 Task: Create report for progress_update object.
Action: Mouse moved to (474, 83)
Screenshot: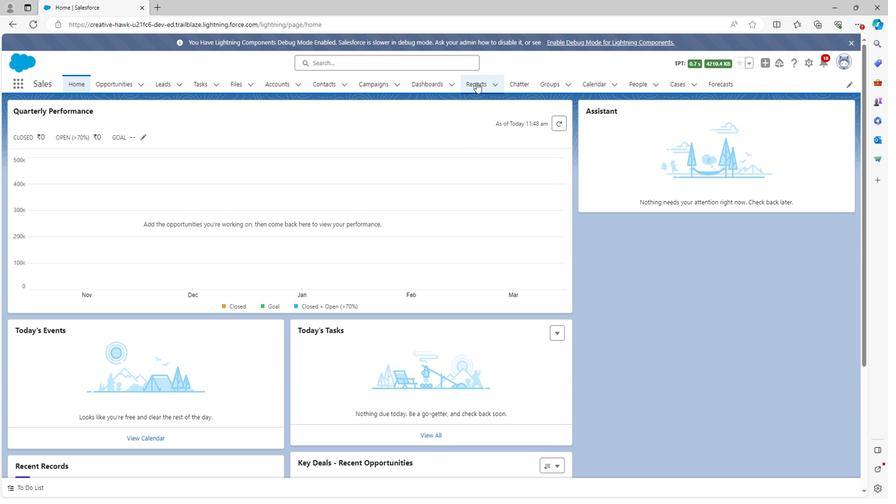 
Action: Mouse pressed left at (474, 83)
Screenshot: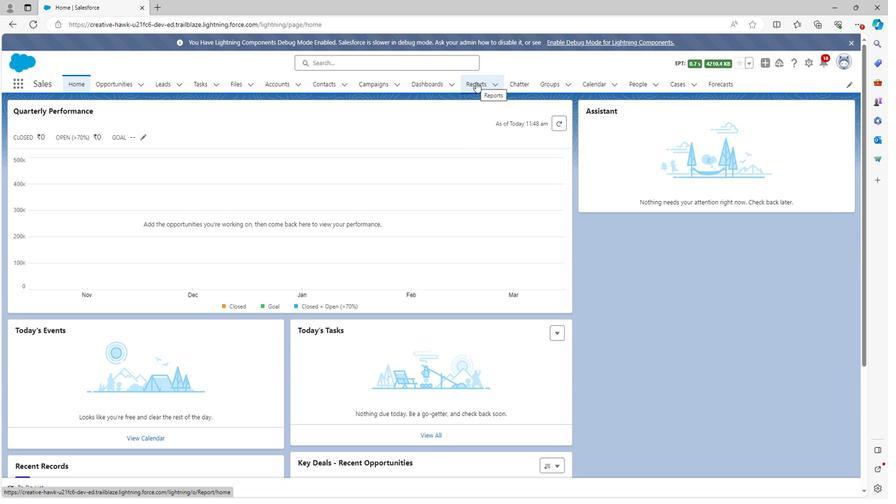 
Action: Mouse moved to (797, 121)
Screenshot: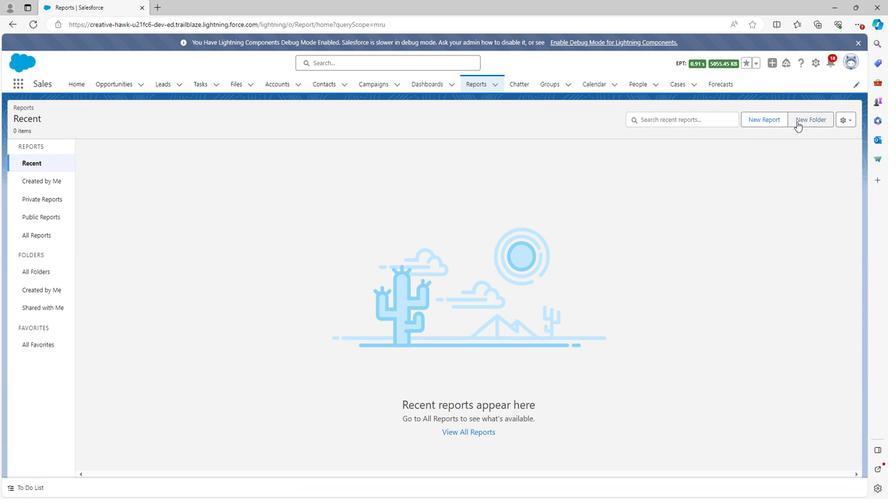 
Action: Mouse pressed left at (797, 121)
Screenshot: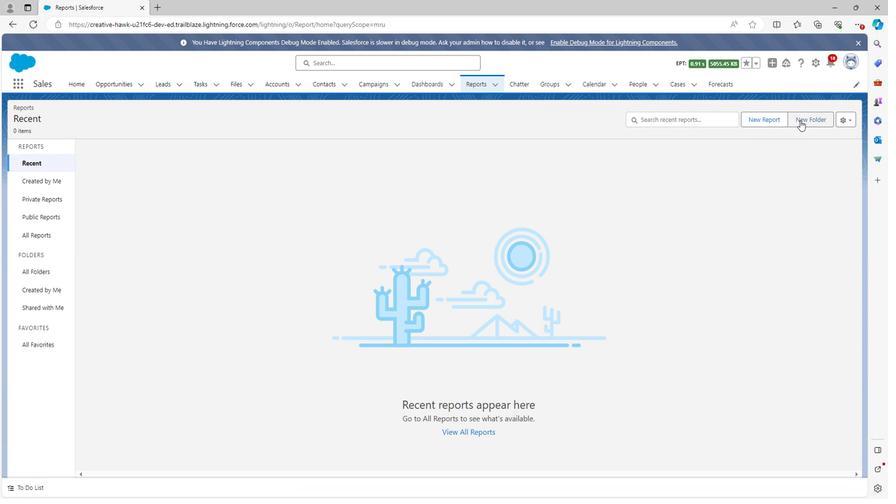 
Action: Mouse moved to (475, 242)
Screenshot: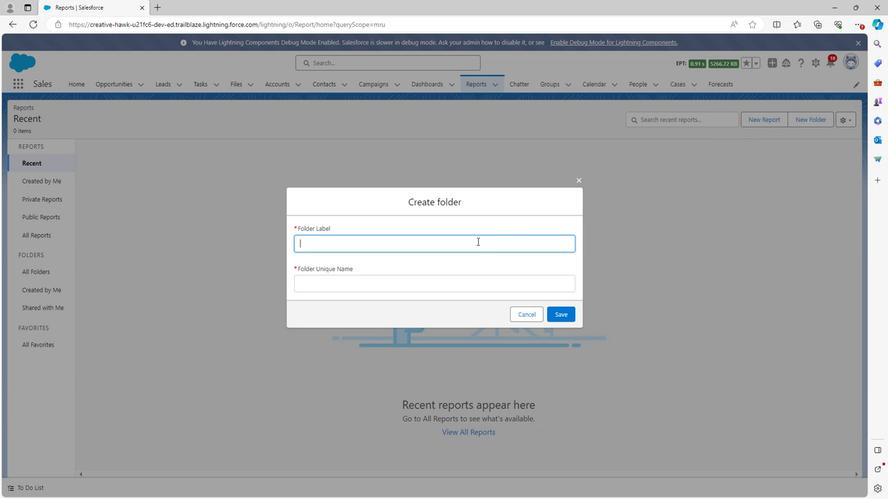 
Action: Mouse pressed left at (475, 242)
Screenshot: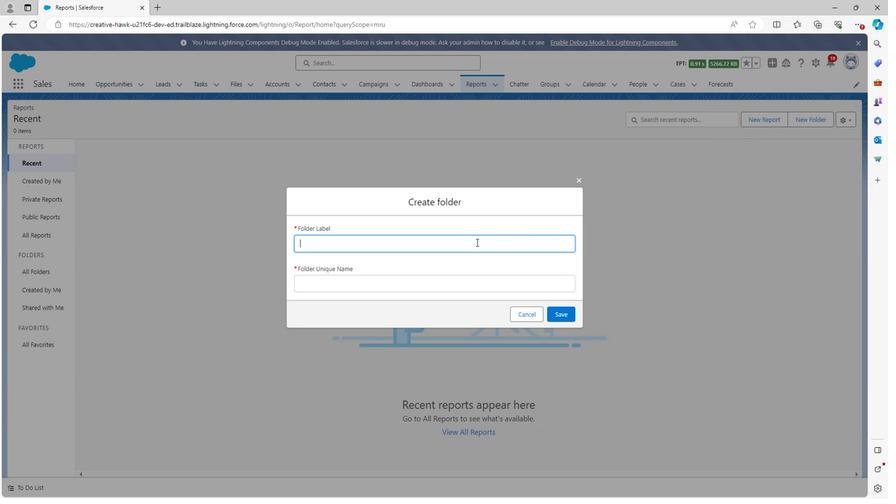 
Action: Mouse moved to (474, 244)
Screenshot: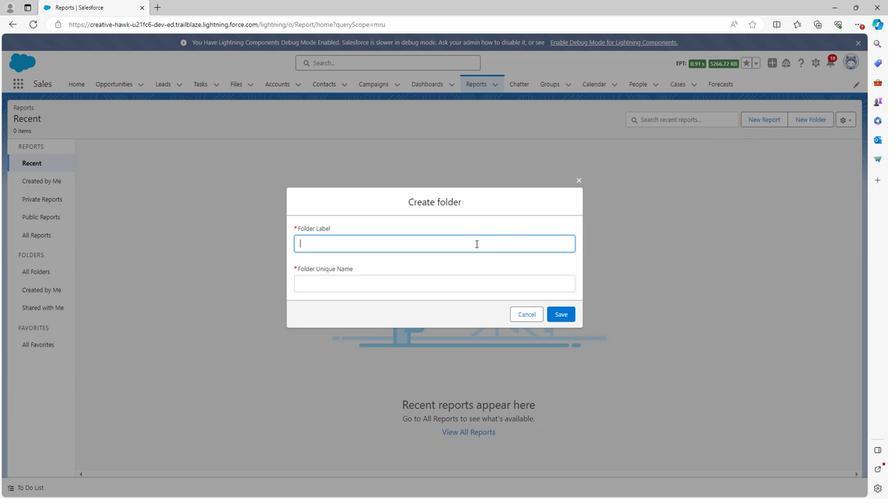 
Action: Key pressed test3
Screenshot: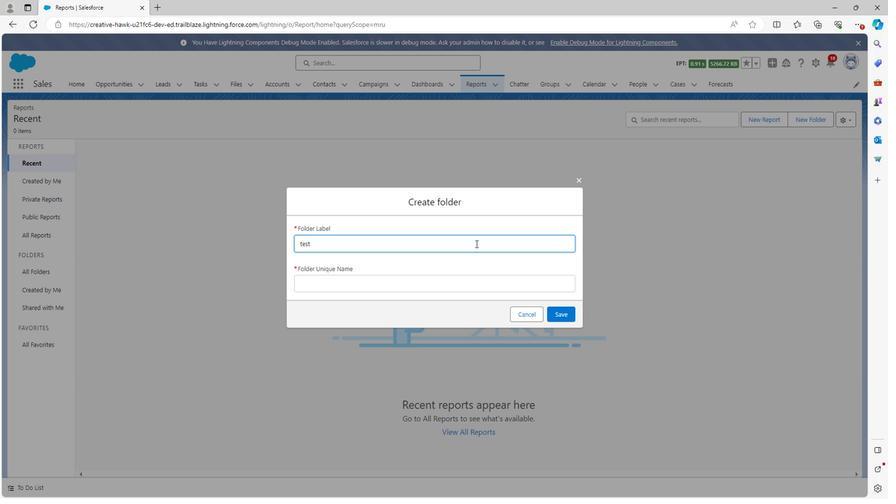 
Action: Mouse moved to (470, 258)
Screenshot: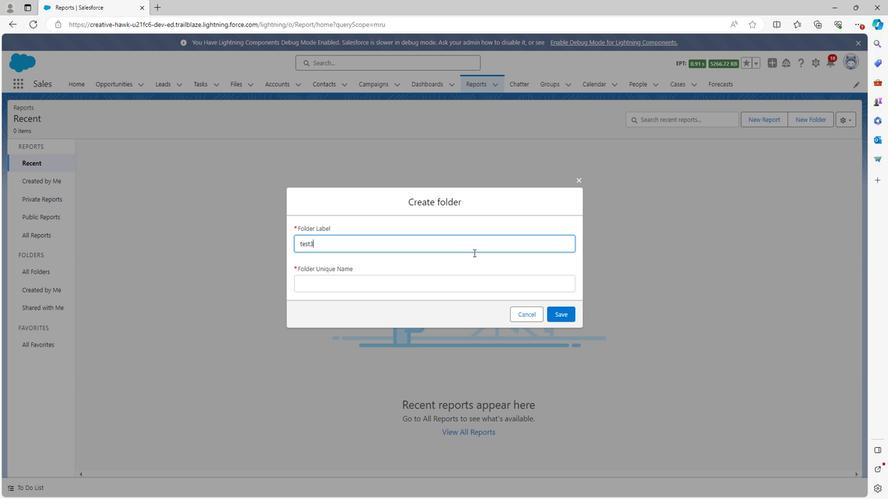 
Action: Mouse pressed left at (470, 258)
Screenshot: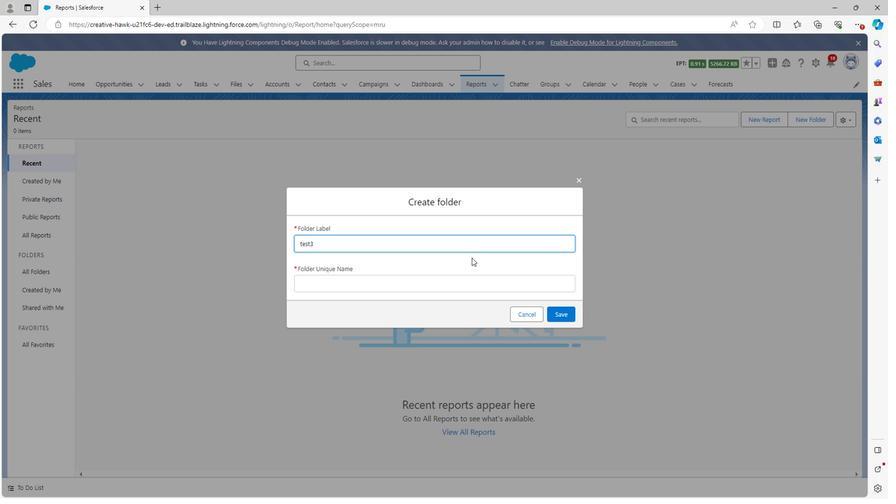 
Action: Mouse moved to (470, 263)
Screenshot: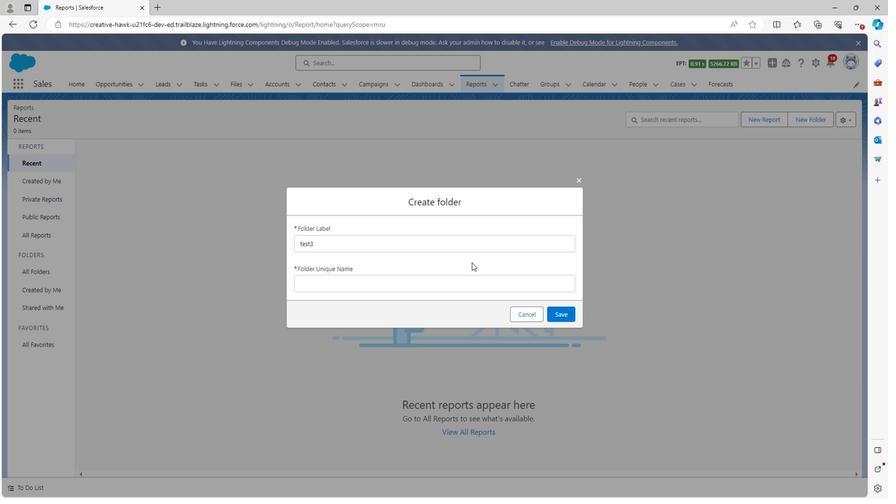 
Action: Mouse pressed left at (470, 263)
Screenshot: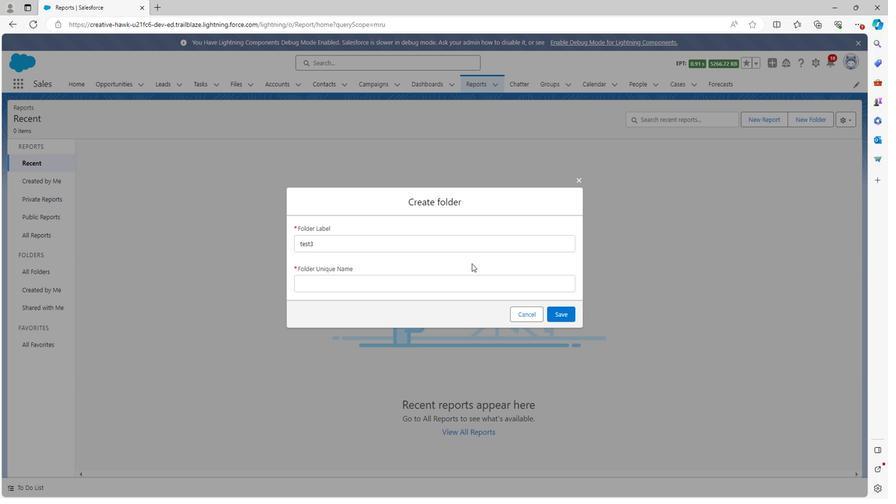 
Action: Mouse moved to (554, 315)
Screenshot: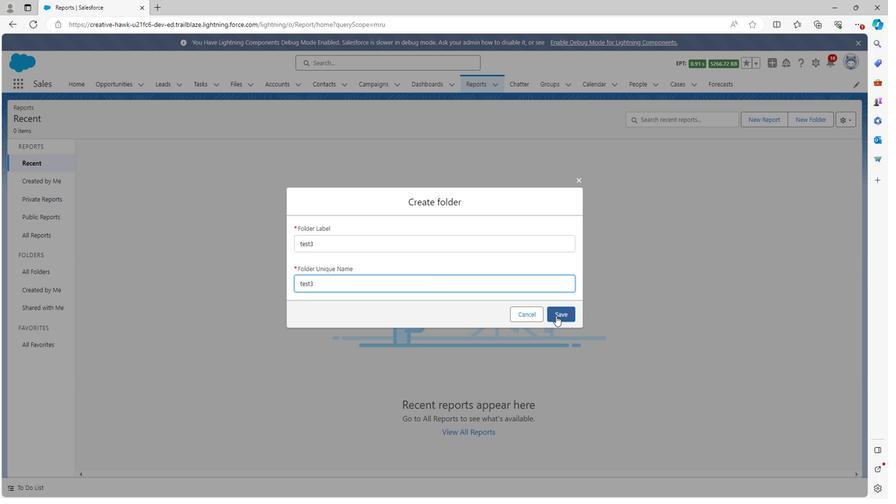 
Action: Mouse pressed left at (554, 315)
Screenshot: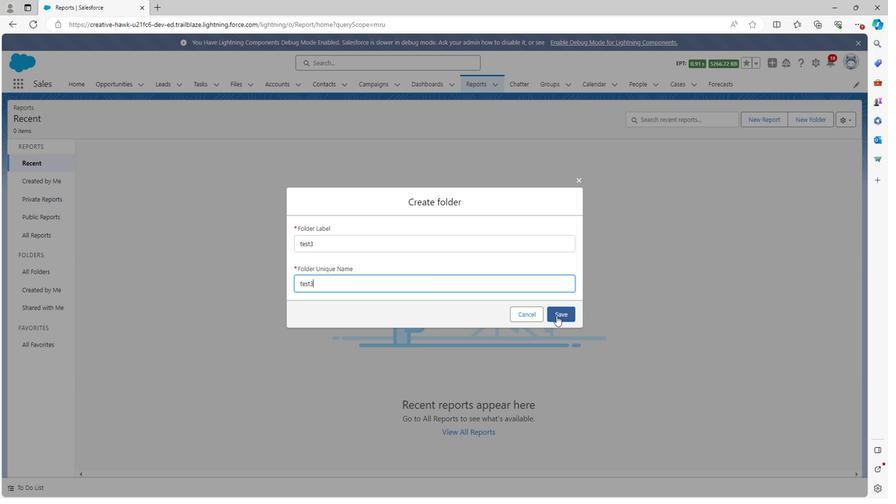 
Action: Mouse moved to (743, 120)
Screenshot: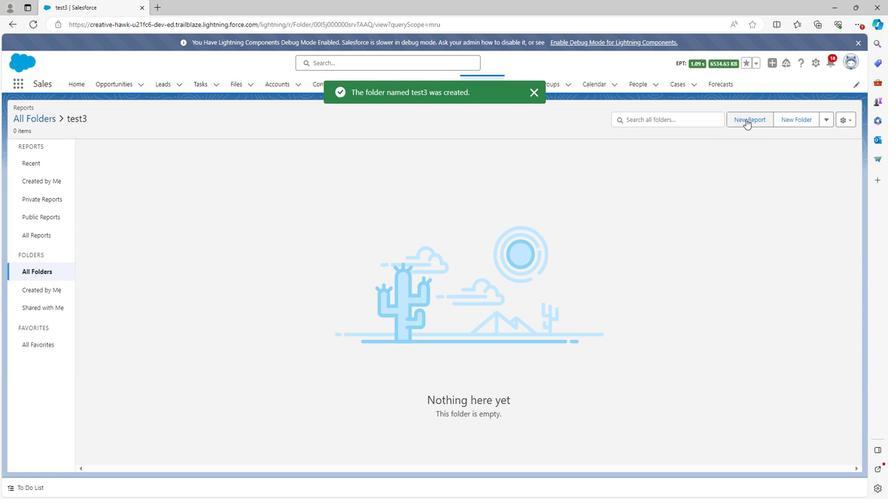 
Action: Mouse pressed left at (743, 120)
Screenshot: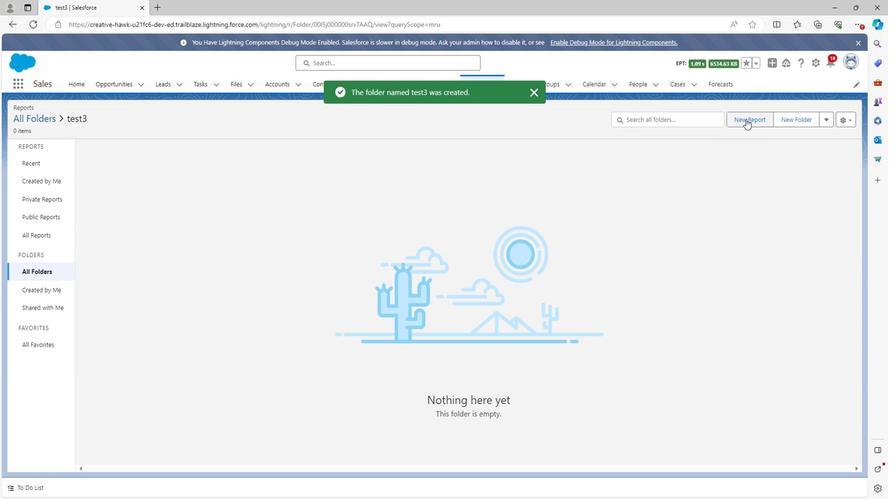 
Action: Mouse moved to (326, 294)
Screenshot: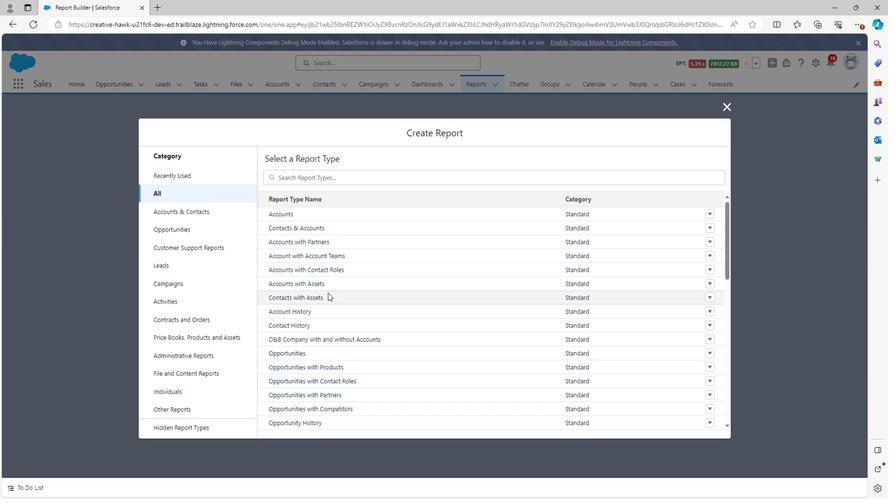 
Action: Mouse scrolled (326, 293) with delta (0, 0)
Screenshot: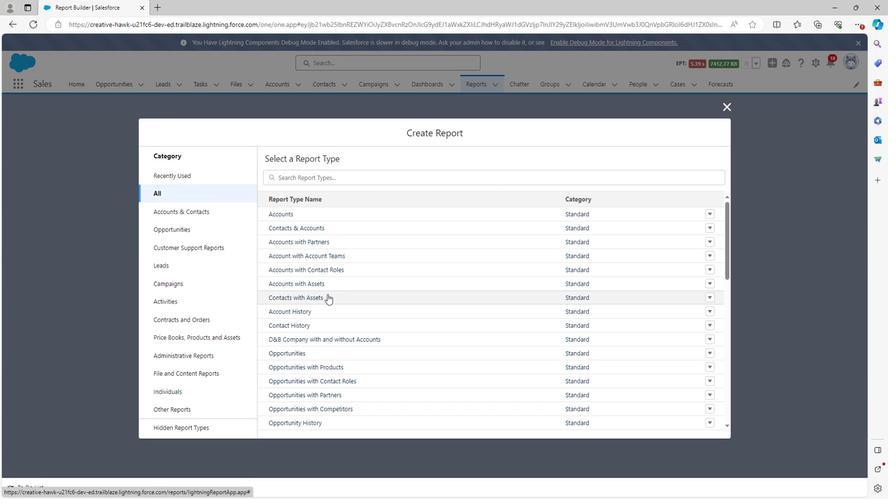
Action: Mouse scrolled (326, 293) with delta (0, 0)
Screenshot: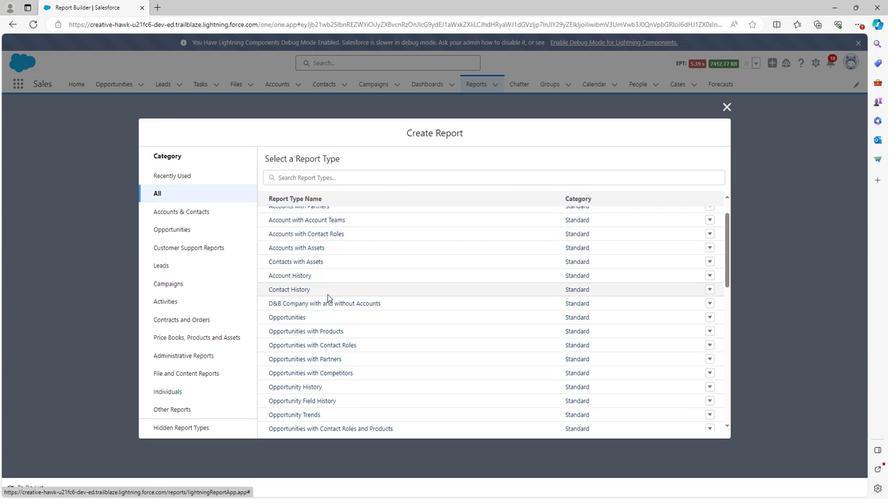 
Action: Mouse scrolled (326, 293) with delta (0, 0)
Screenshot: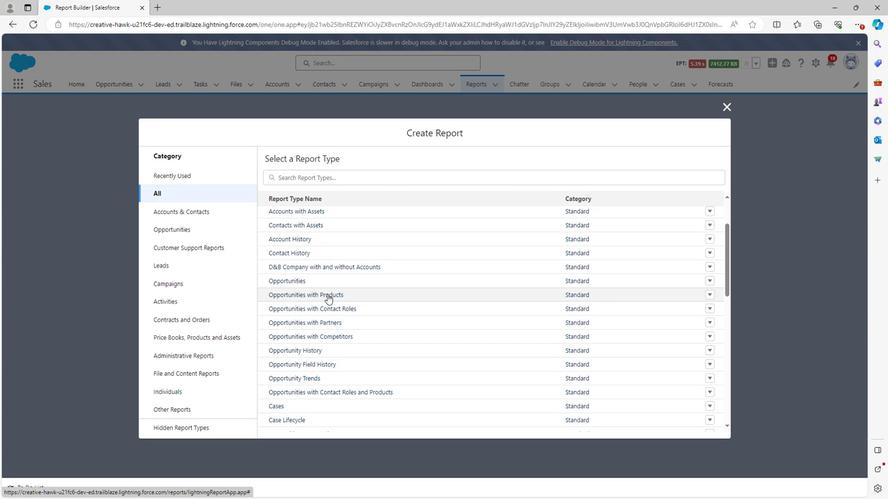 
Action: Mouse scrolled (326, 293) with delta (0, 0)
Screenshot: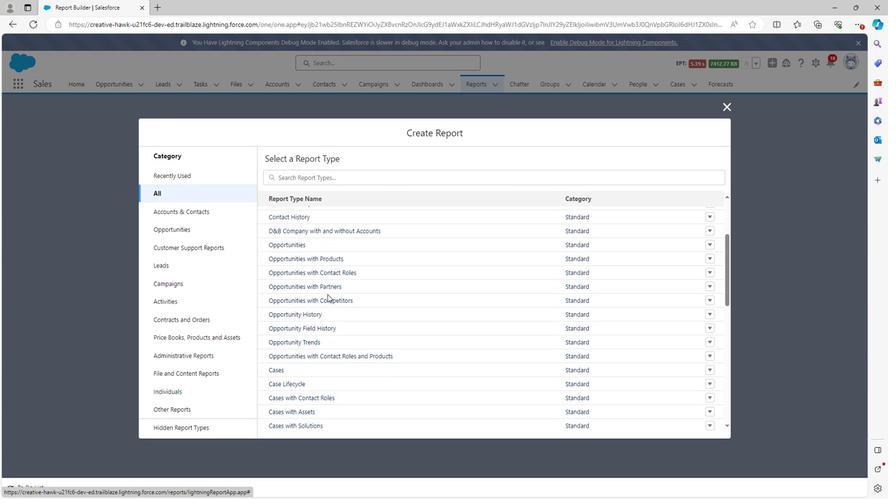 
Action: Mouse scrolled (326, 293) with delta (0, 0)
Screenshot: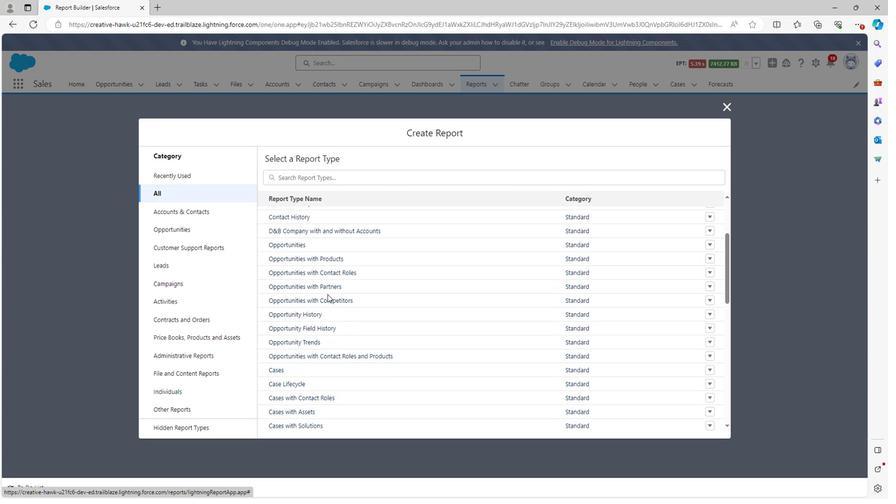 
Action: Mouse scrolled (326, 293) with delta (0, 0)
Screenshot: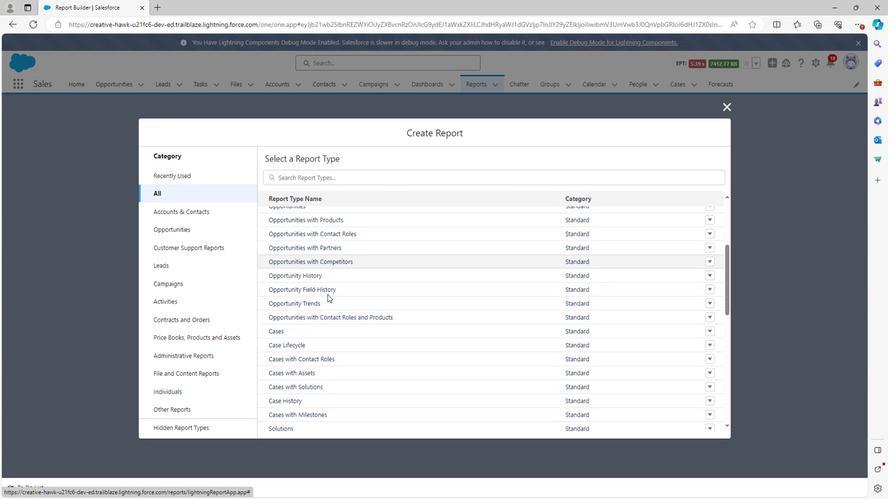 
Action: Mouse scrolled (326, 293) with delta (0, 0)
Screenshot: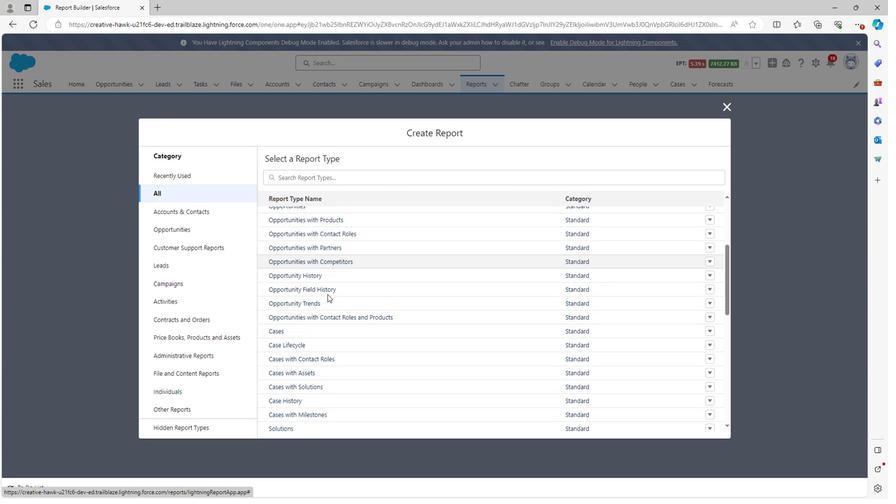 
Action: Mouse scrolled (326, 293) with delta (0, 0)
Screenshot: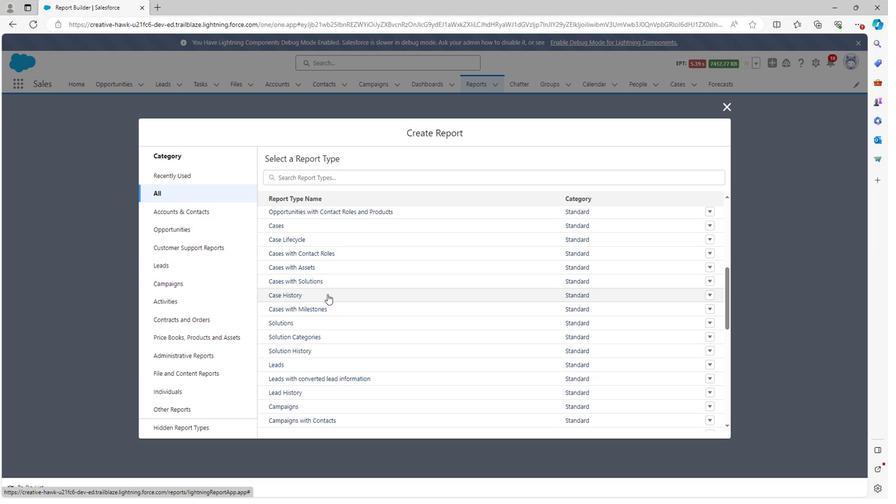 
Action: Mouse scrolled (326, 293) with delta (0, 0)
Screenshot: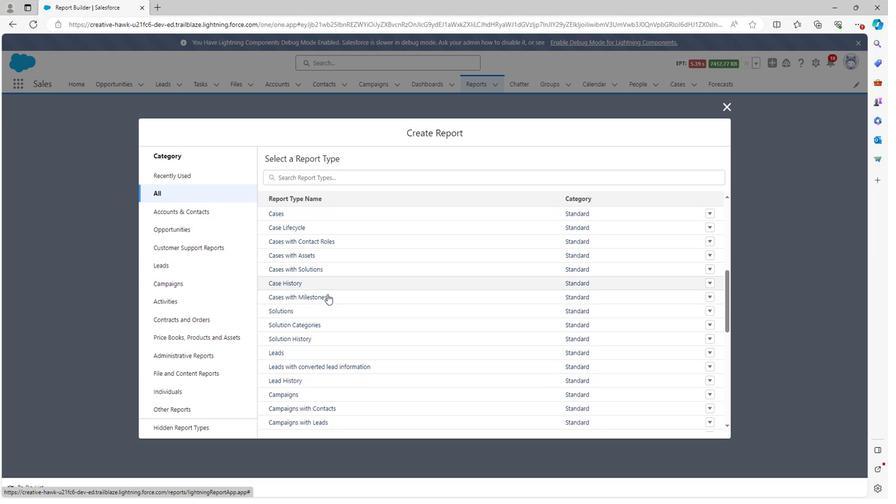 
Action: Mouse scrolled (326, 293) with delta (0, 0)
Screenshot: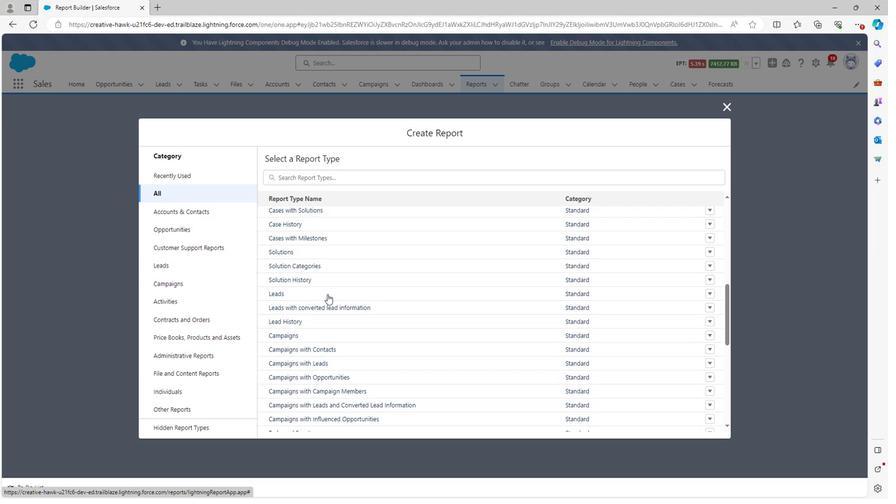 
Action: Mouse scrolled (326, 293) with delta (0, 0)
Screenshot: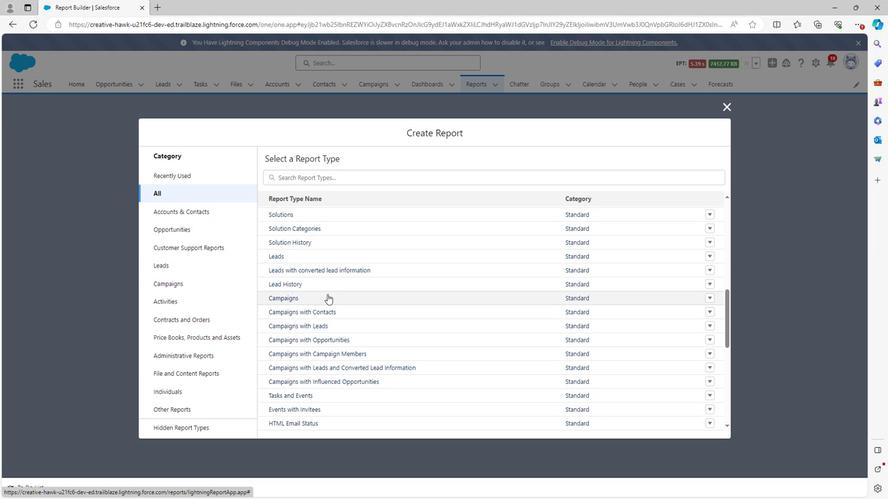 
Action: Mouse scrolled (326, 293) with delta (0, 0)
Screenshot: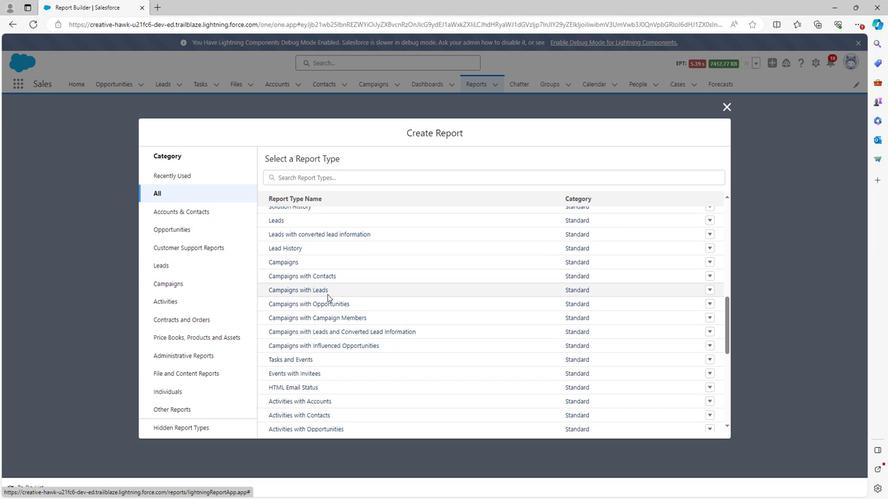 
Action: Mouse scrolled (326, 293) with delta (0, 0)
Screenshot: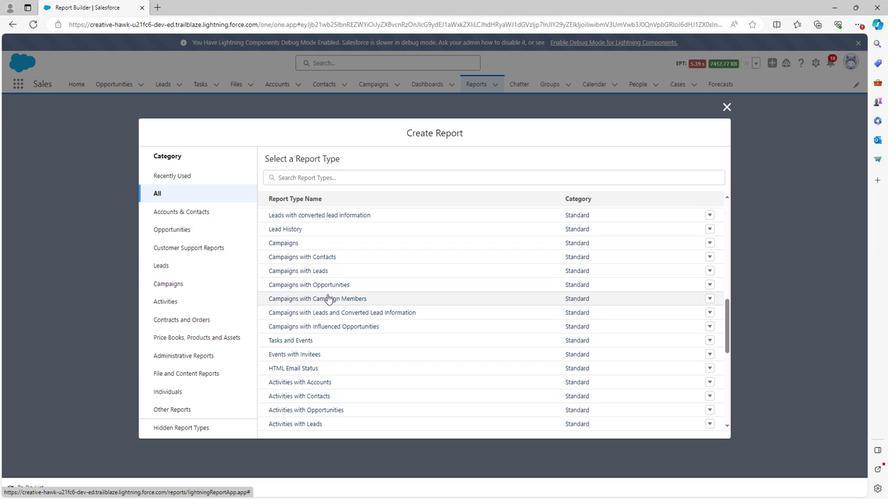 
Action: Mouse scrolled (326, 293) with delta (0, 0)
Screenshot: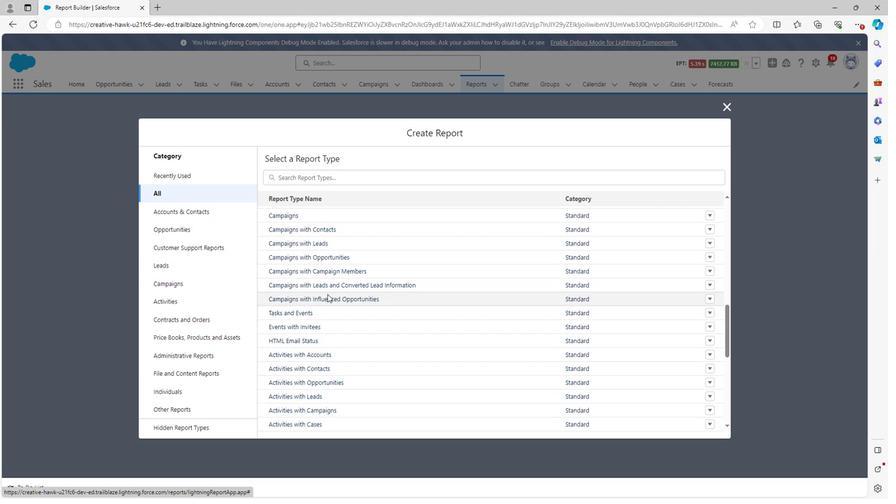 
Action: Mouse scrolled (326, 293) with delta (0, 0)
Screenshot: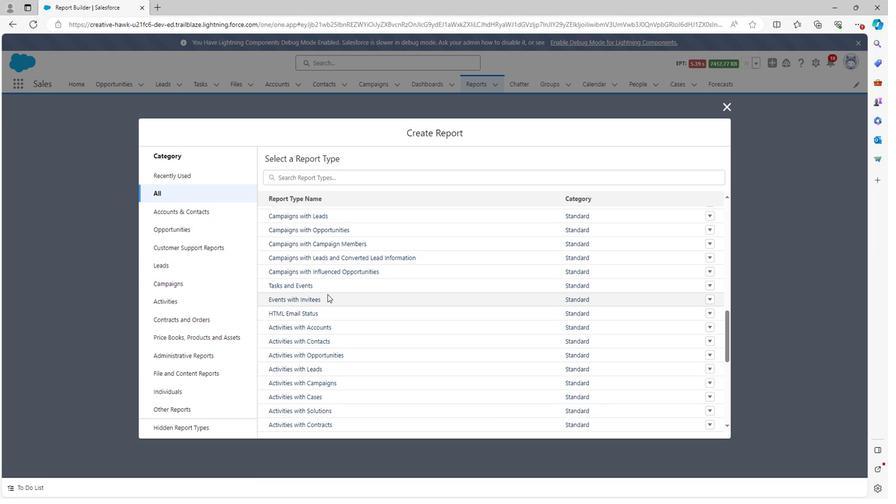 
Action: Mouse scrolled (326, 293) with delta (0, 0)
Screenshot: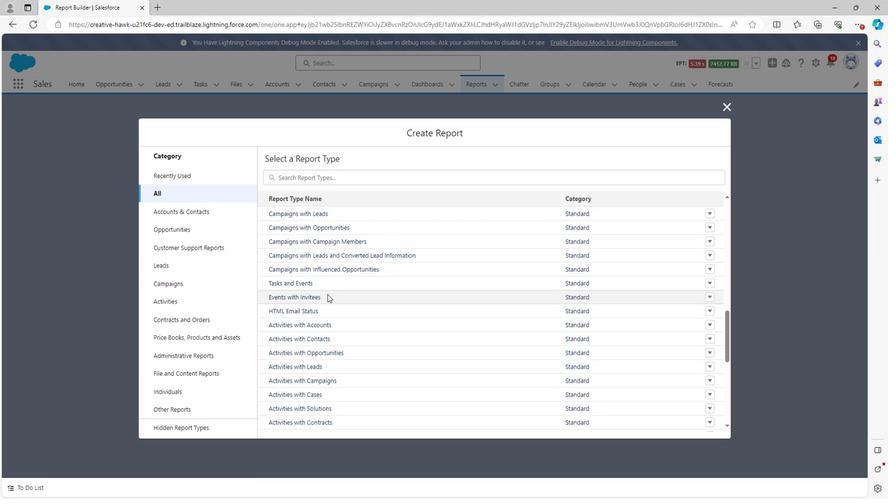 
Action: Mouse scrolled (326, 293) with delta (0, 0)
Screenshot: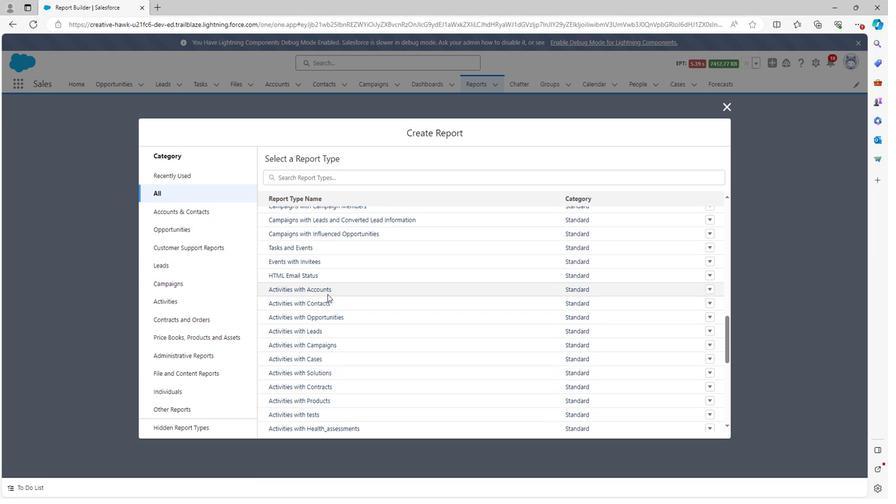 
Action: Mouse scrolled (326, 293) with delta (0, 0)
Screenshot: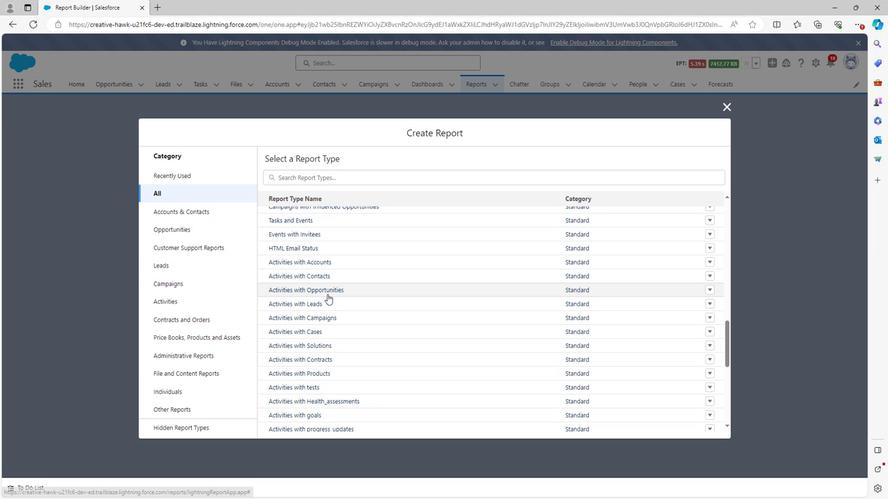 
Action: Mouse scrolled (326, 293) with delta (0, 0)
Screenshot: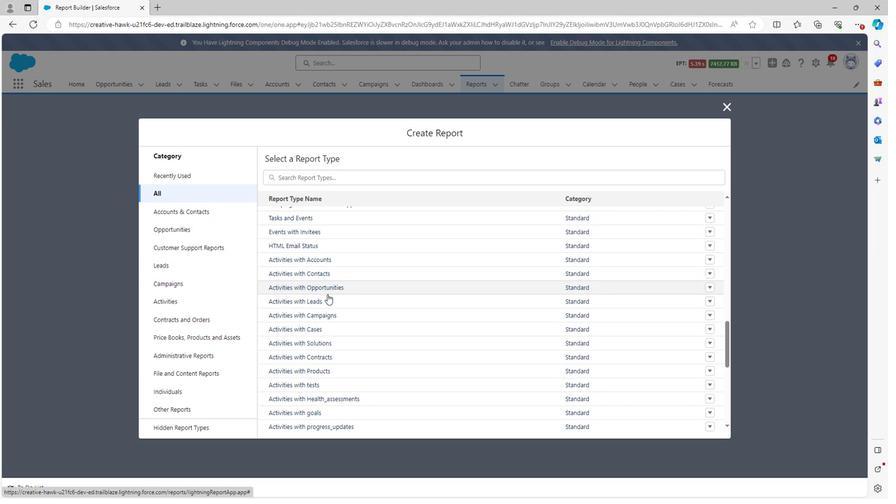 
Action: Mouse scrolled (326, 293) with delta (0, 0)
Screenshot: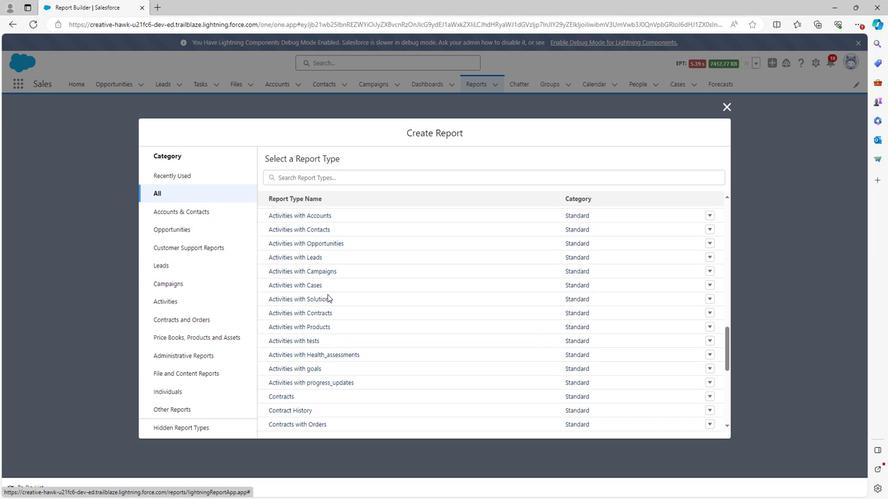 
Action: Mouse scrolled (326, 293) with delta (0, 0)
Screenshot: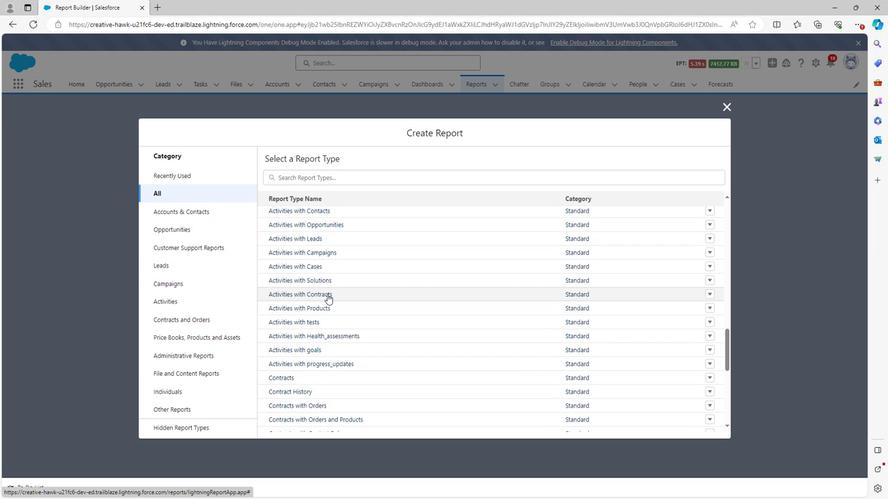 
Action: Mouse scrolled (326, 293) with delta (0, 0)
Screenshot: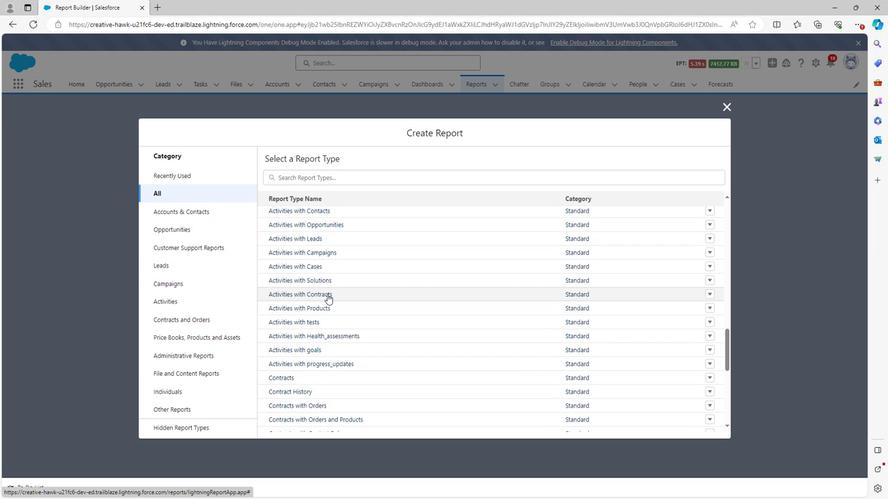 
Action: Mouse scrolled (326, 293) with delta (0, 0)
Screenshot: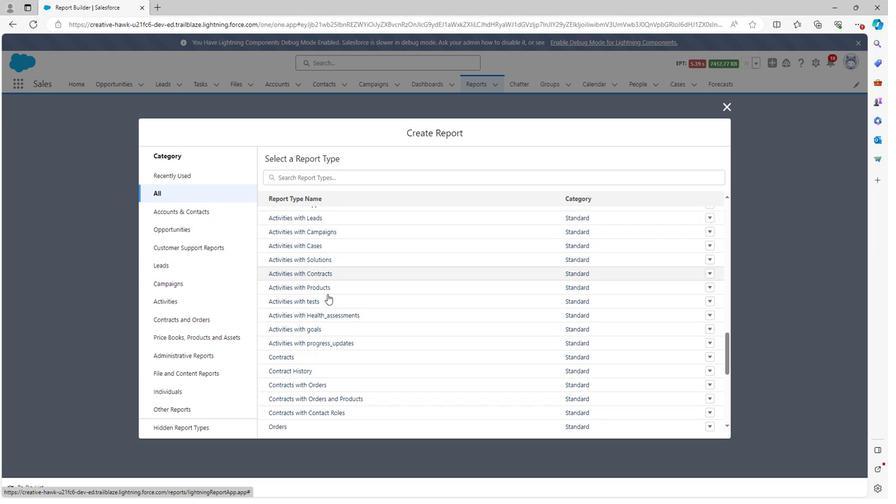 
Action: Mouse scrolled (326, 293) with delta (0, 0)
Screenshot: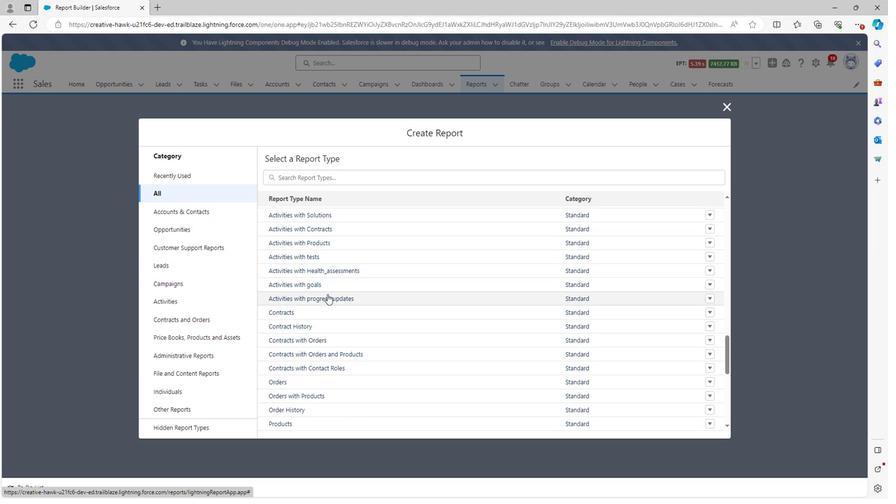 
Action: Mouse scrolled (326, 293) with delta (0, 0)
Screenshot: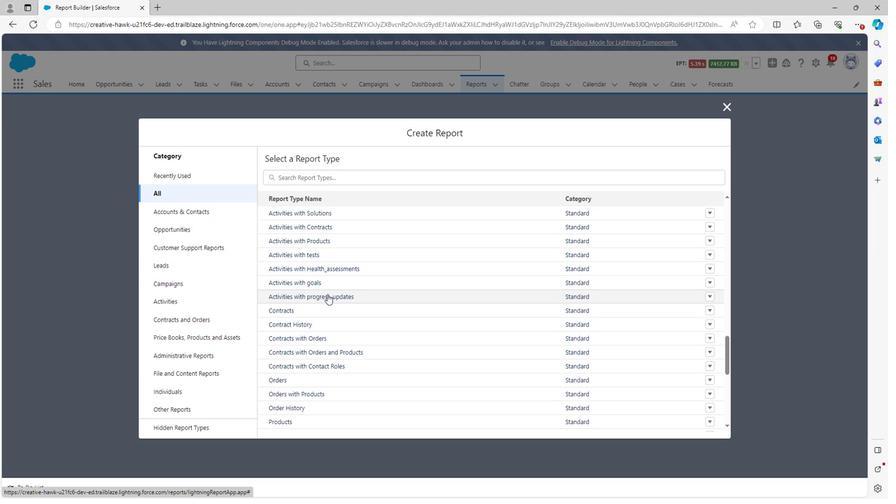 
Action: Mouse scrolled (326, 293) with delta (0, 0)
Screenshot: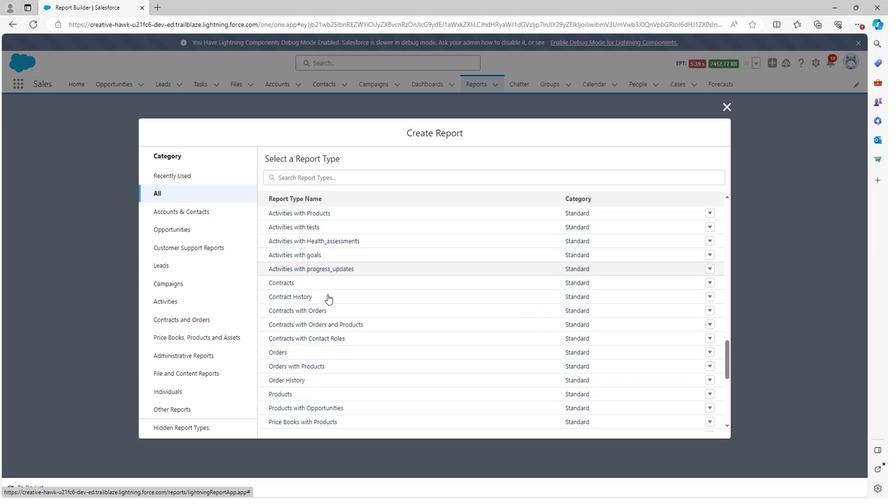 
Action: Mouse scrolled (326, 293) with delta (0, 0)
Screenshot: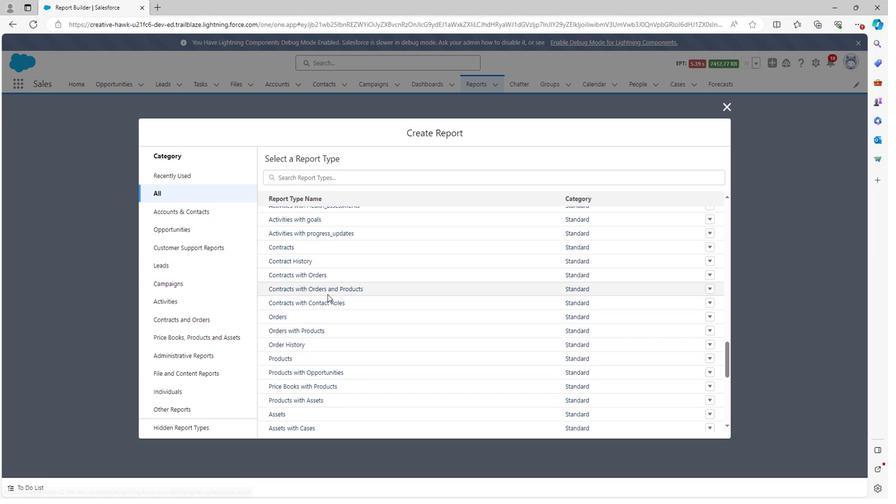 
Action: Mouse scrolled (326, 293) with delta (0, 0)
Screenshot: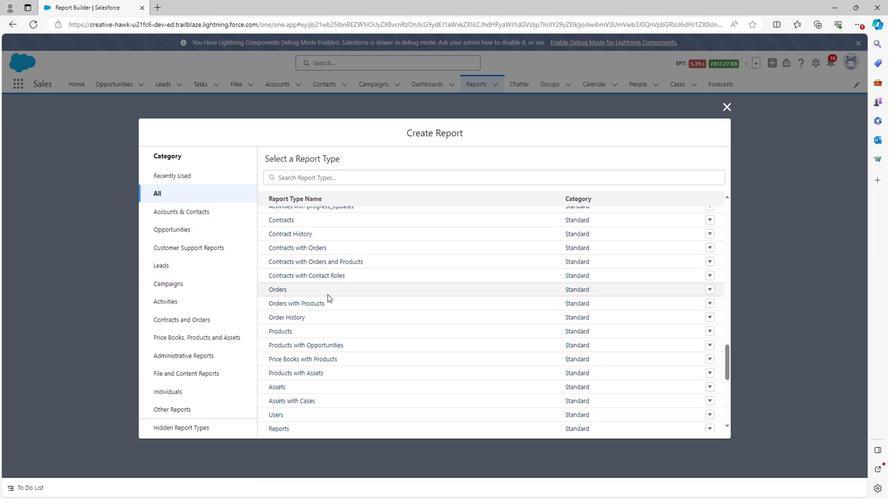 
Action: Mouse scrolled (326, 293) with delta (0, 0)
Screenshot: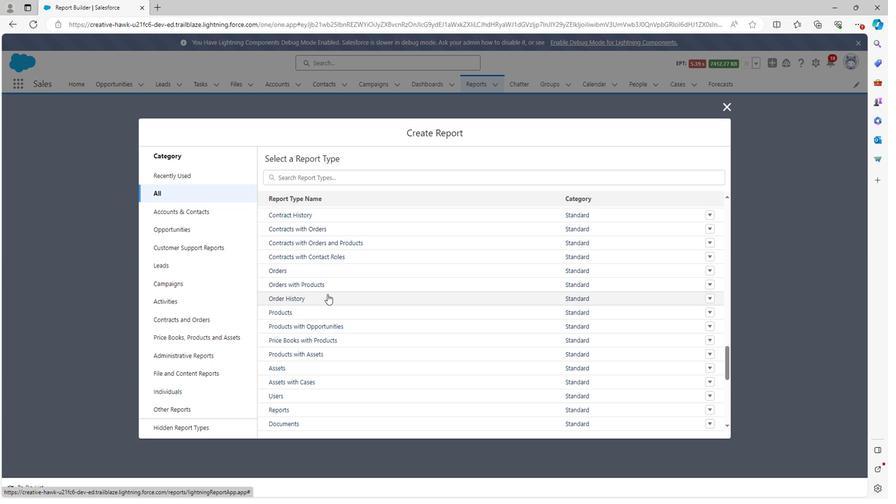 
Action: Mouse scrolled (326, 293) with delta (0, 0)
Screenshot: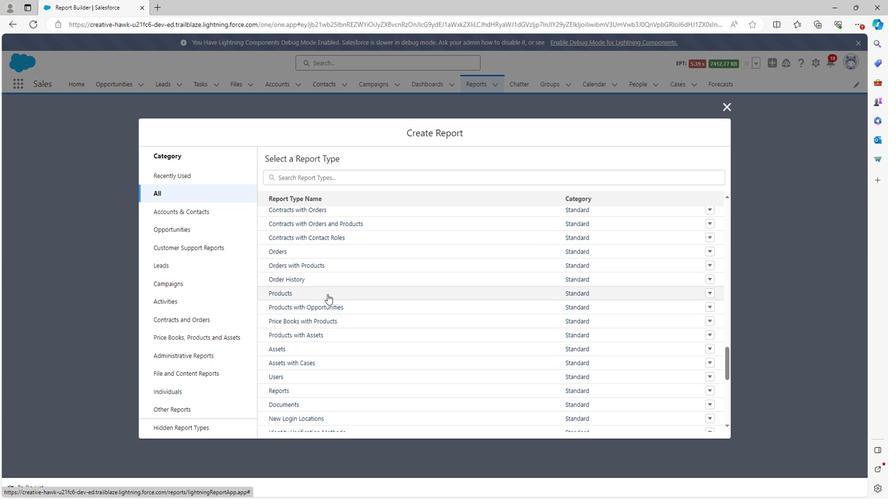 
Action: Mouse scrolled (326, 293) with delta (0, 0)
Screenshot: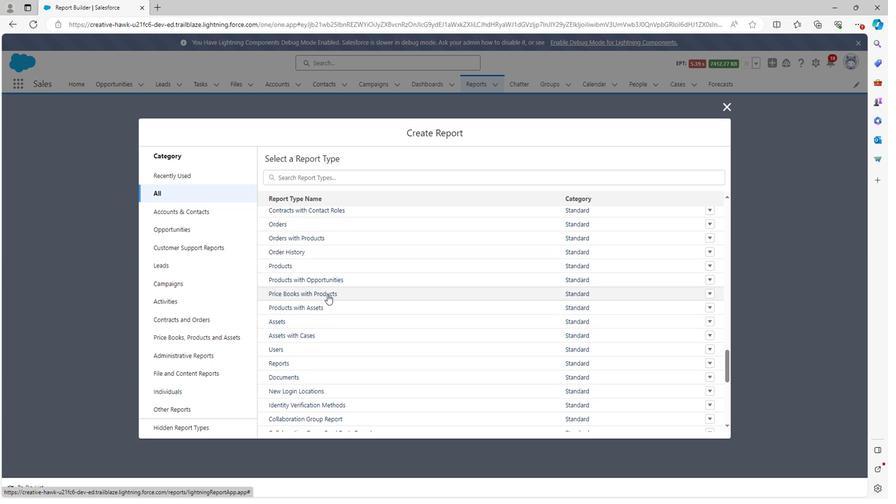 
Action: Mouse scrolled (326, 293) with delta (0, 0)
Screenshot: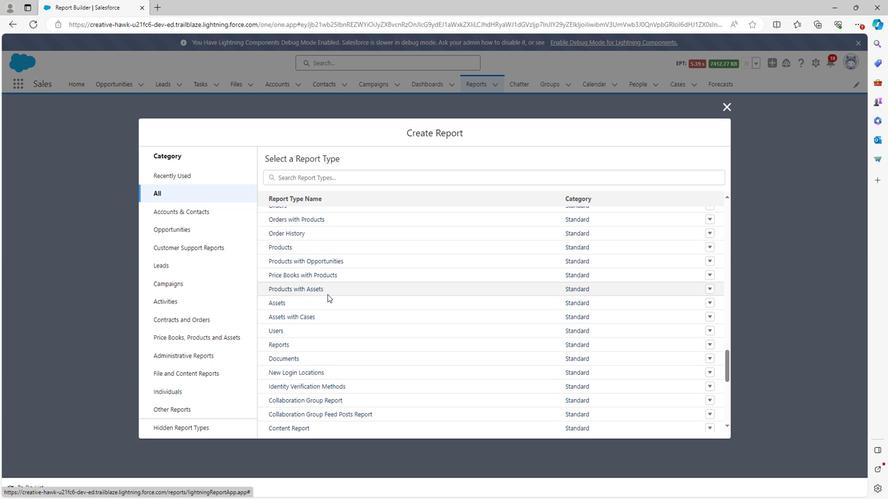 
Action: Mouse scrolled (326, 293) with delta (0, 0)
Screenshot: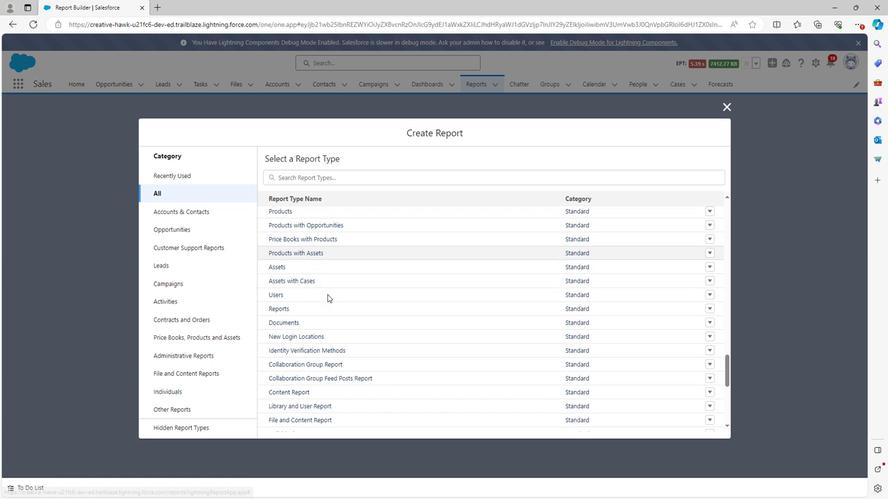 
Action: Mouse scrolled (326, 293) with delta (0, 0)
Screenshot: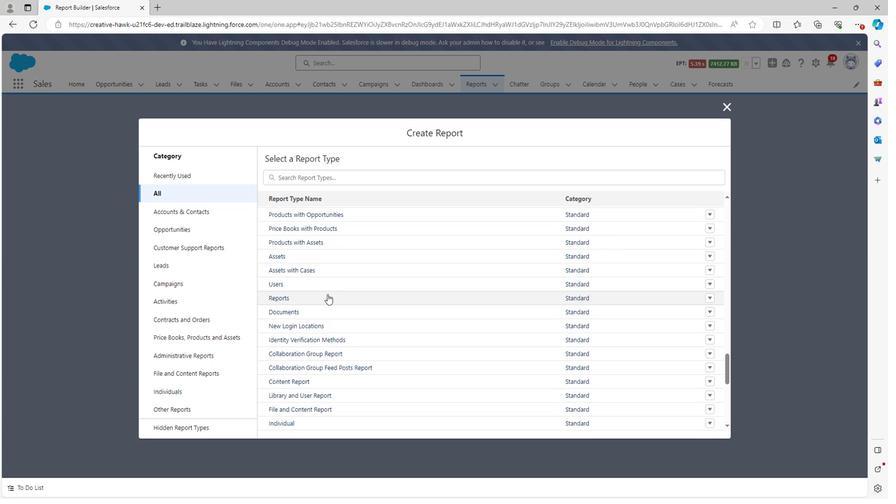 
Action: Mouse scrolled (326, 293) with delta (0, 0)
Screenshot: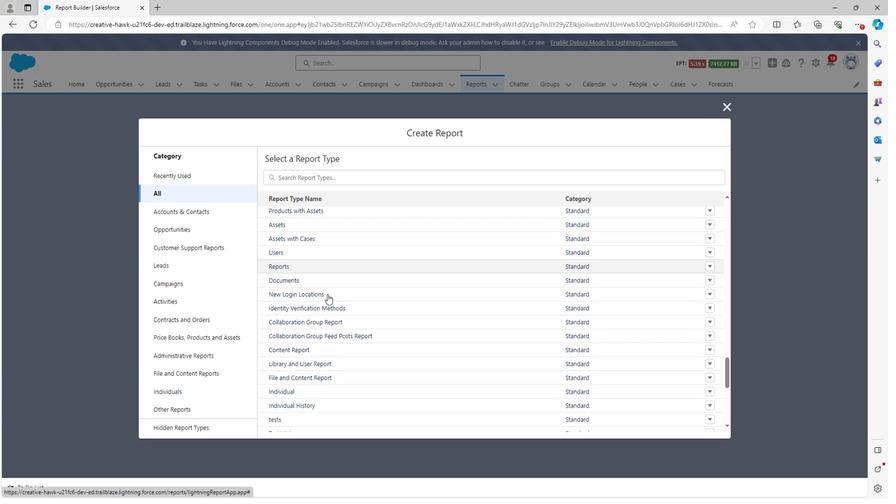 
Action: Mouse scrolled (326, 293) with delta (0, 0)
Screenshot: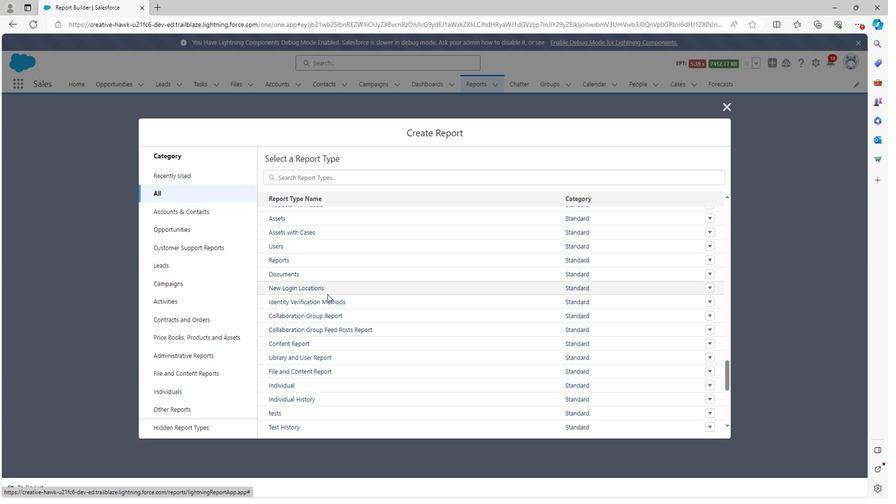
Action: Mouse scrolled (326, 293) with delta (0, 0)
Screenshot: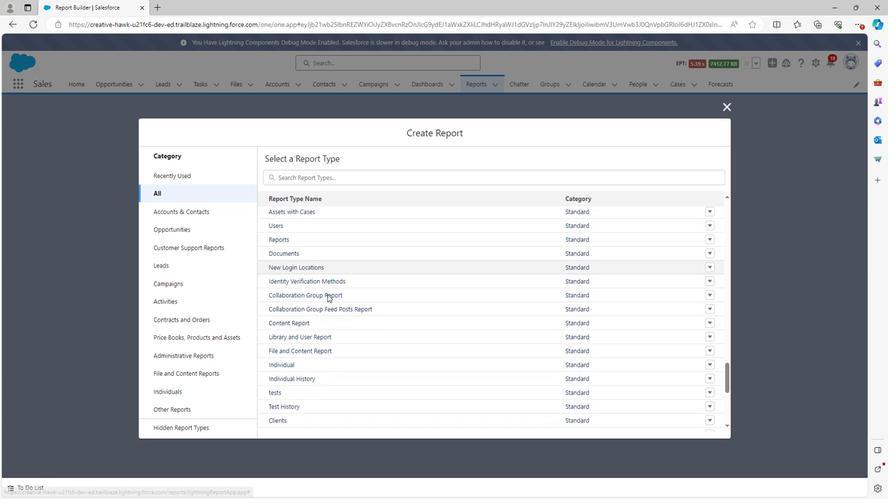 
Action: Mouse scrolled (326, 293) with delta (0, 0)
Screenshot: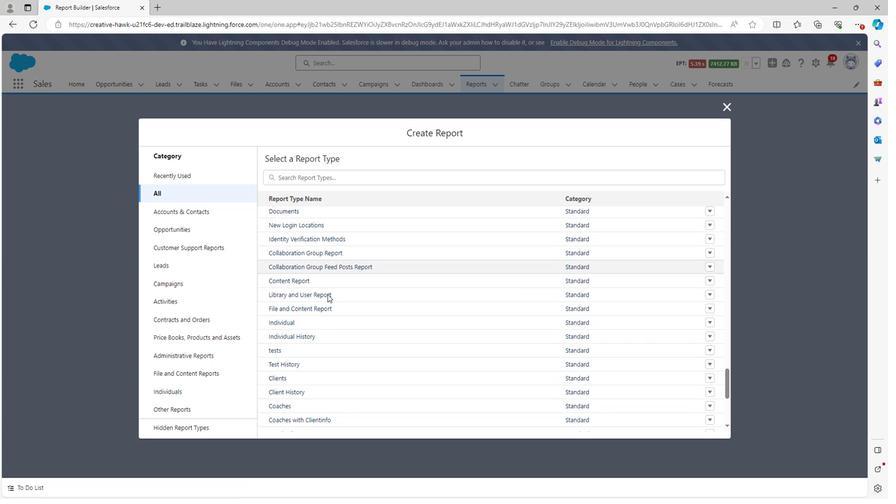 
Action: Mouse scrolled (326, 293) with delta (0, 0)
Screenshot: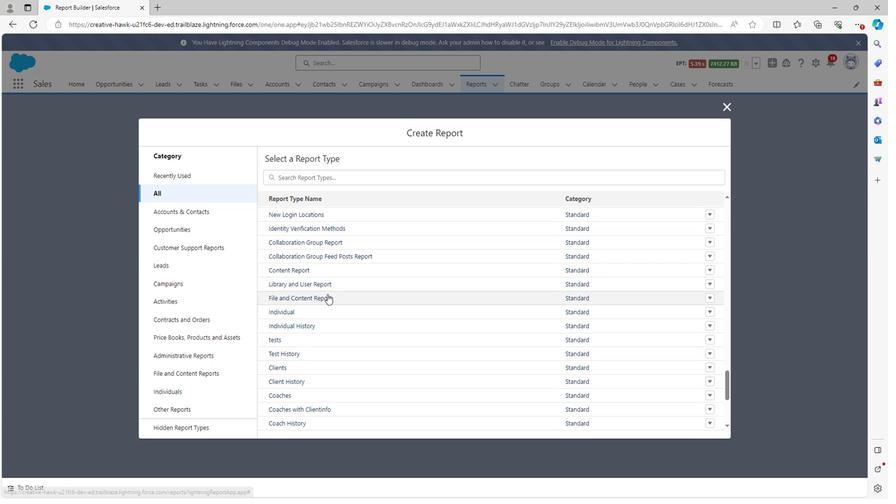
Action: Mouse scrolled (326, 293) with delta (0, 0)
Screenshot: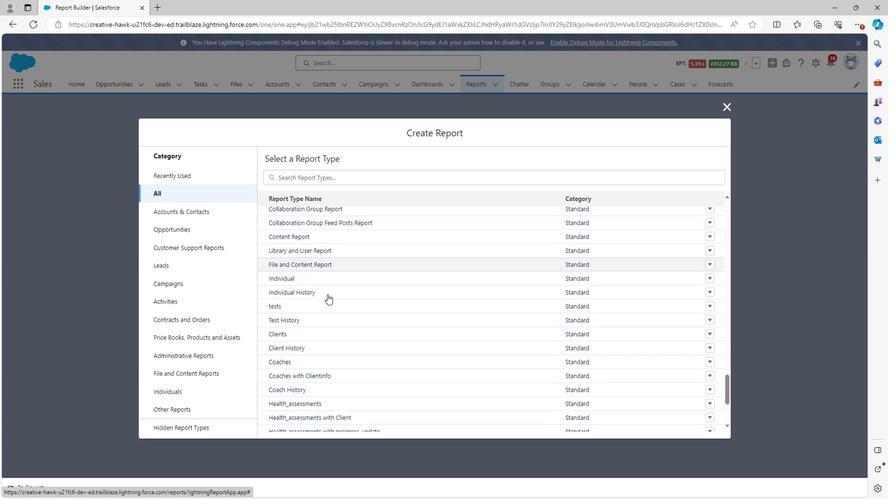 
Action: Mouse moved to (197, 262)
Screenshot: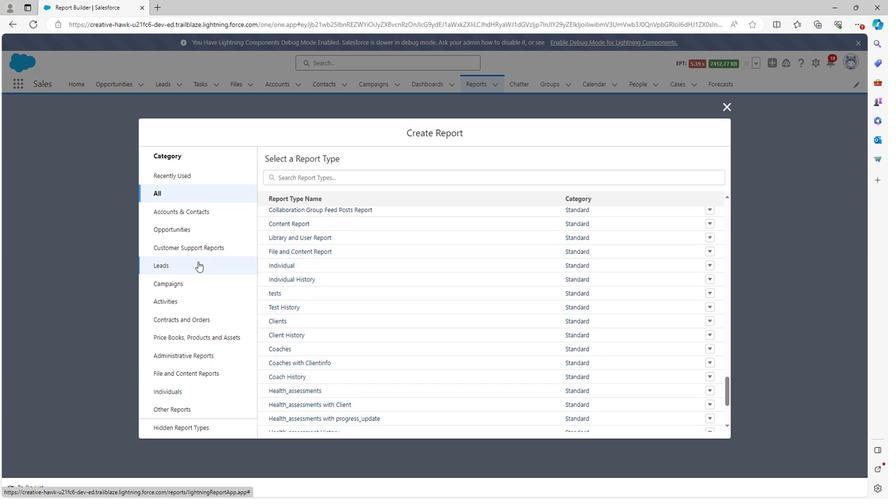 
Action: Mouse scrolled (197, 261) with delta (0, 0)
Screenshot: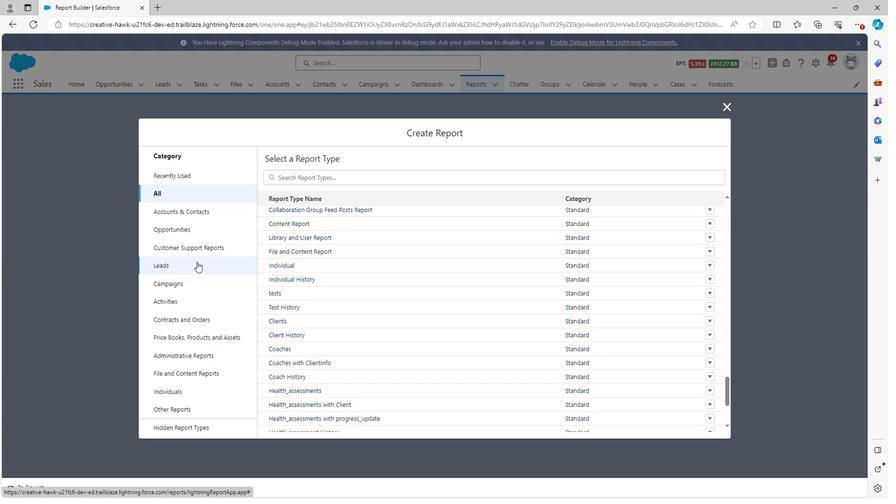 
Action: Mouse moved to (170, 229)
Screenshot: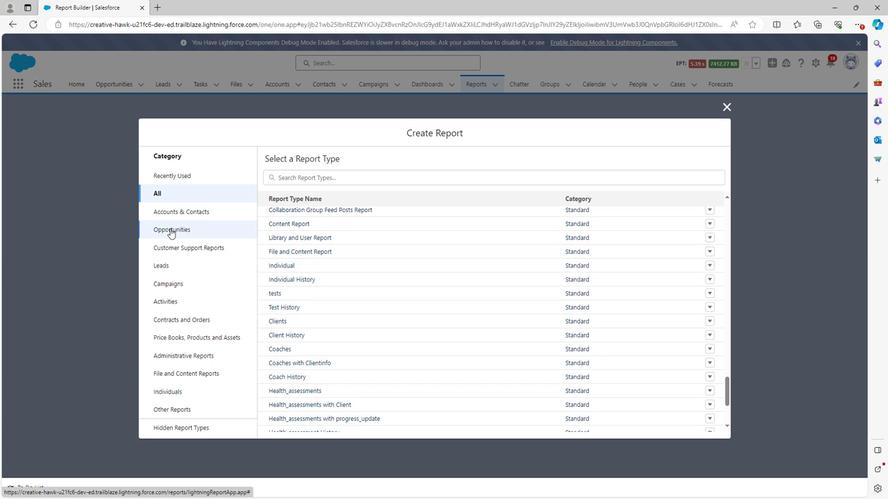 
Action: Mouse pressed left at (170, 229)
Screenshot: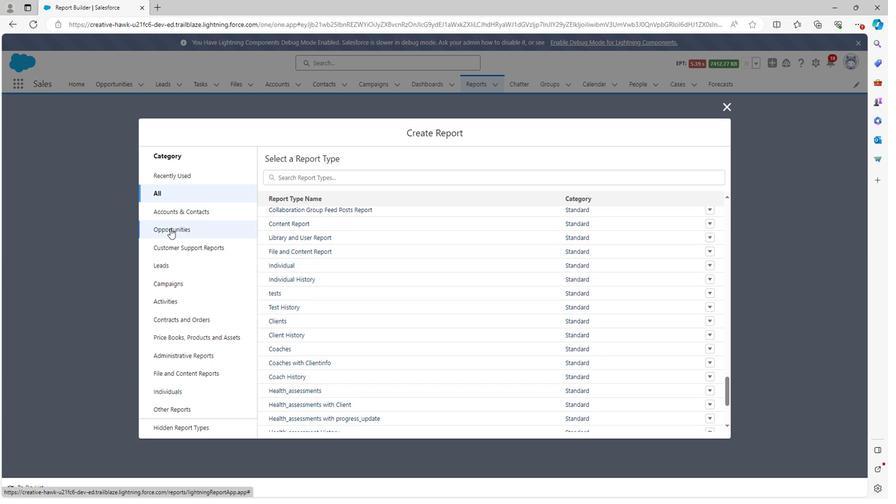 
Action: Mouse moved to (169, 242)
Screenshot: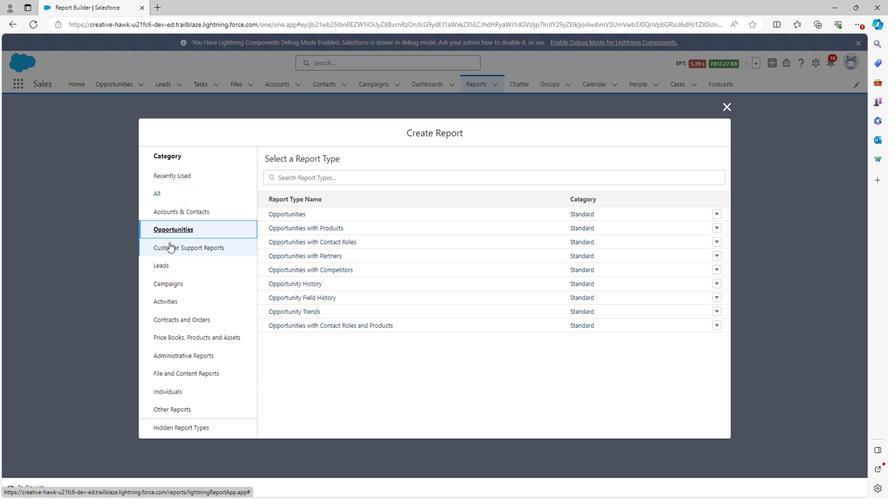 
Action: Mouse pressed left at (169, 242)
Screenshot: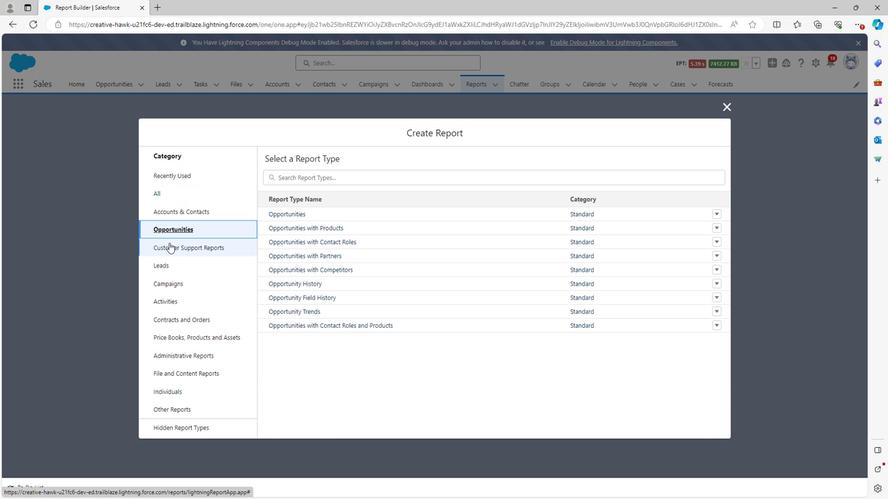 
Action: Mouse moved to (288, 256)
Screenshot: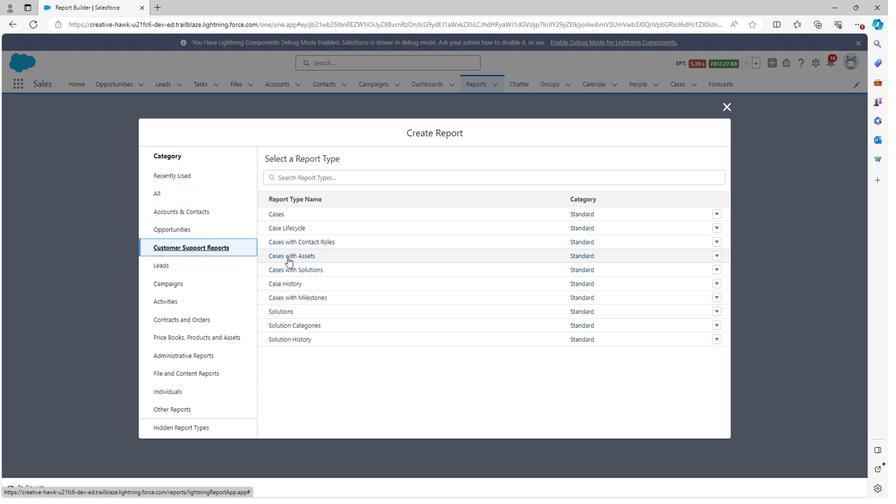 
Action: Mouse pressed left at (288, 256)
Screenshot: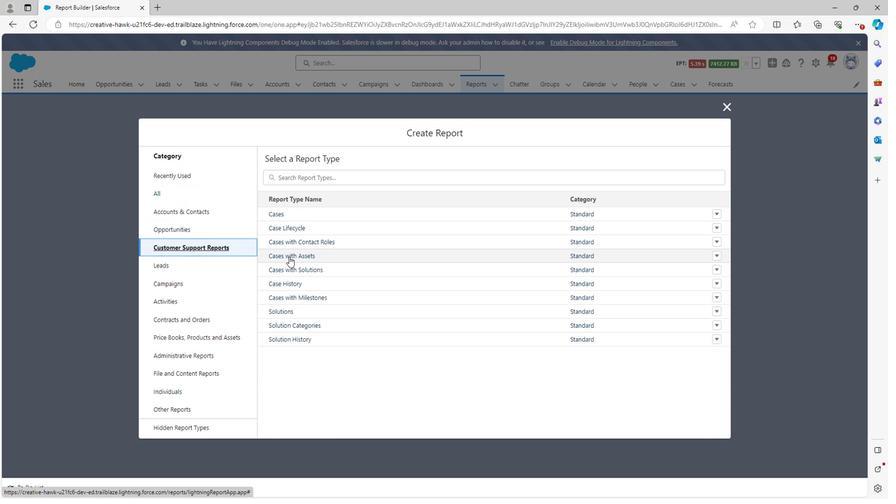 
Action: Mouse moved to (648, 290)
Screenshot: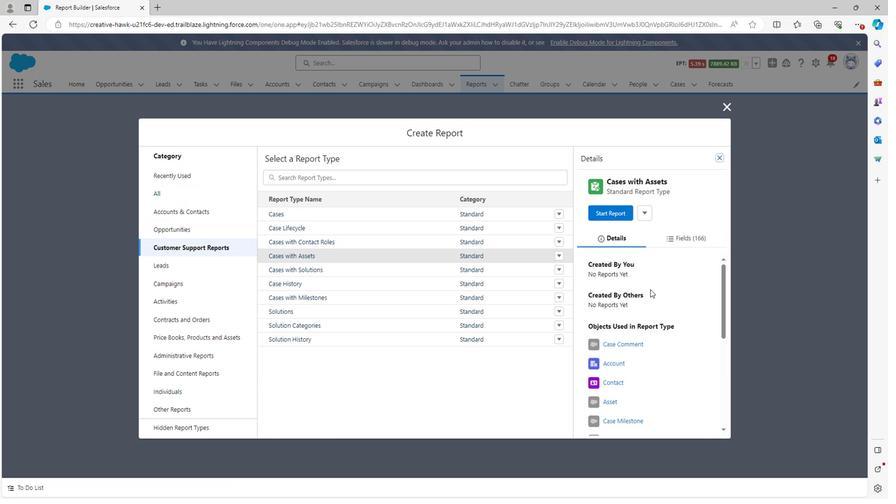 
Action: Mouse scrolled (648, 289) with delta (0, 0)
Screenshot: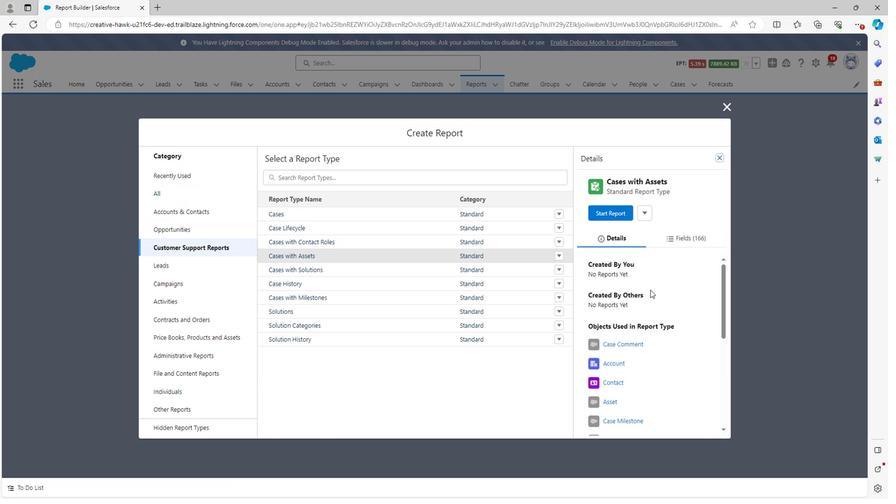 
Action: Mouse moved to (648, 290)
Screenshot: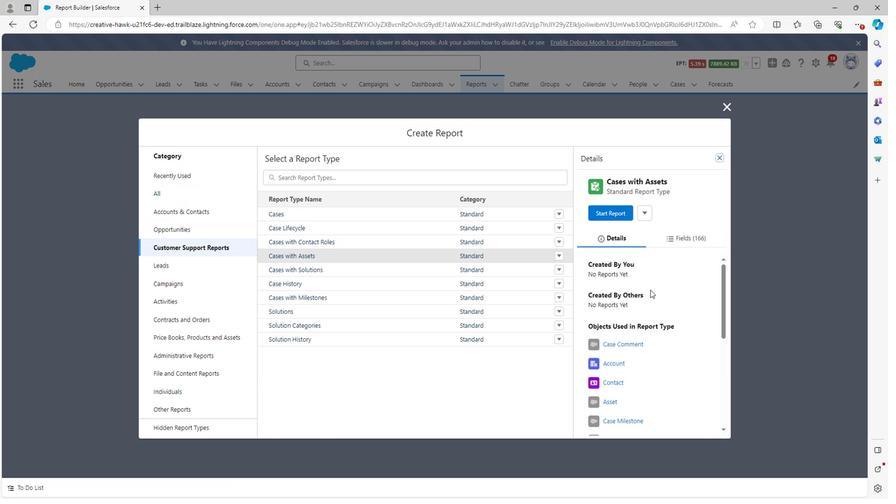 
Action: Mouse scrolled (648, 289) with delta (0, 0)
Screenshot: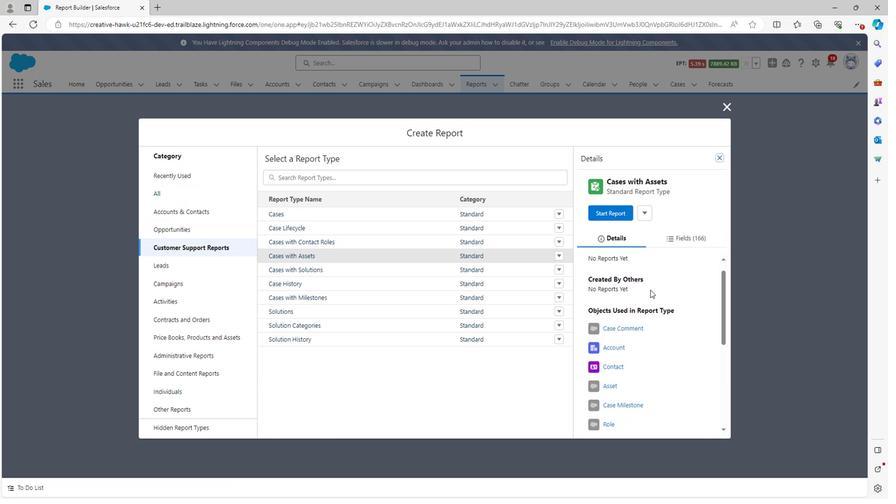 
Action: Mouse moved to (632, 322)
Screenshot: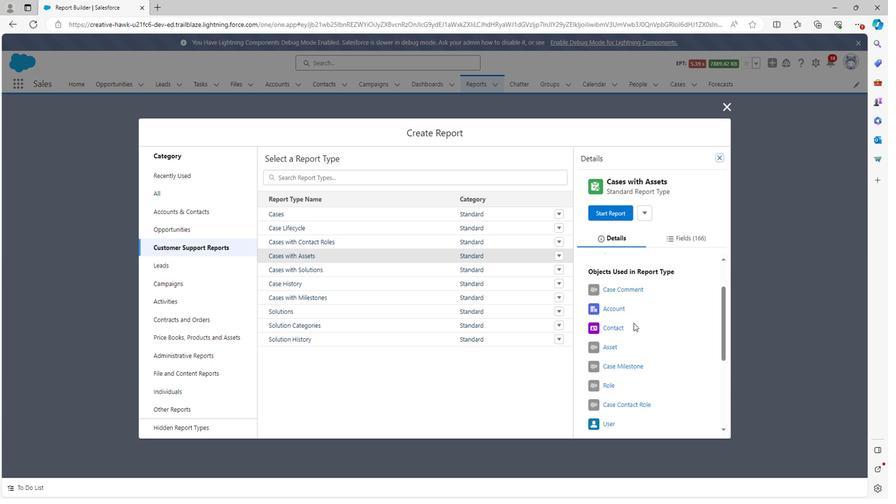 
Action: Mouse scrolled (632, 321) with delta (0, 0)
Screenshot: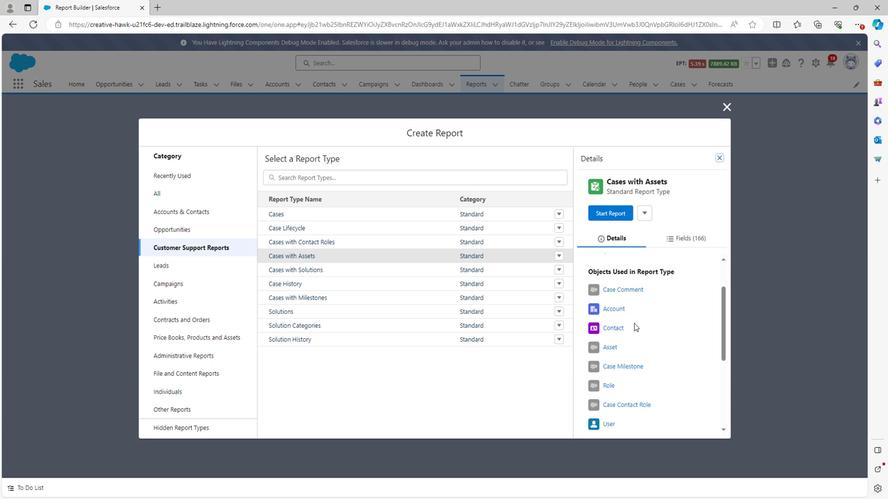 
Action: Mouse moved to (632, 323)
Screenshot: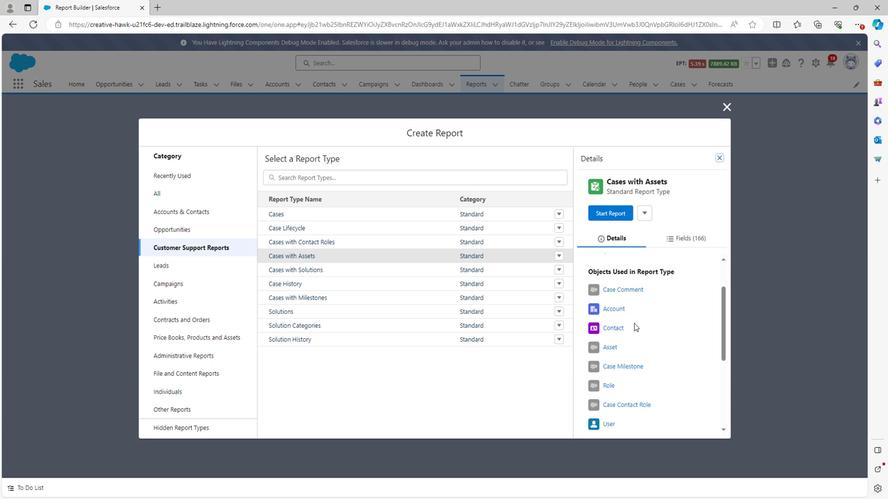 
Action: Mouse scrolled (632, 322) with delta (0, 0)
Screenshot: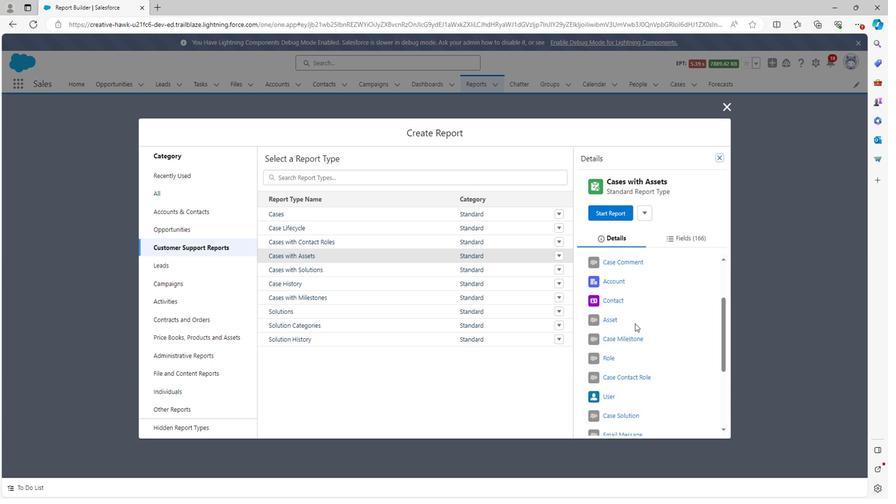 
Action: Mouse scrolled (632, 322) with delta (0, 0)
Screenshot: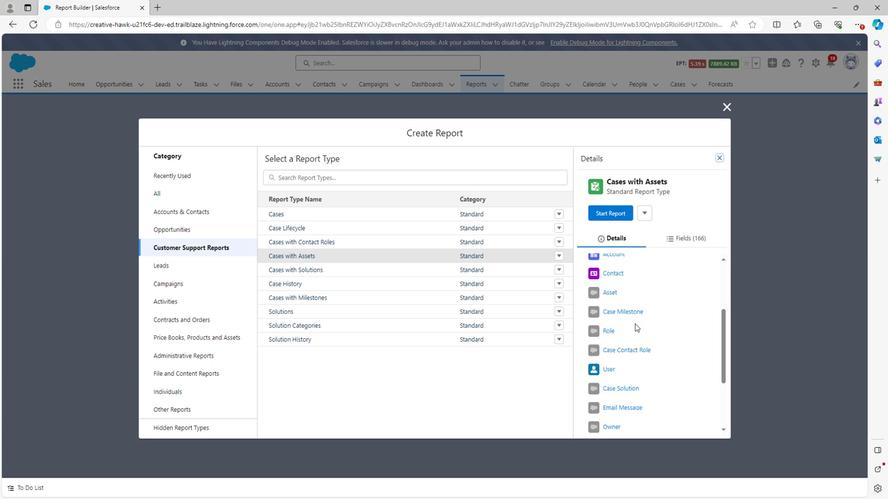 
Action: Mouse scrolled (632, 322) with delta (0, 0)
Screenshot: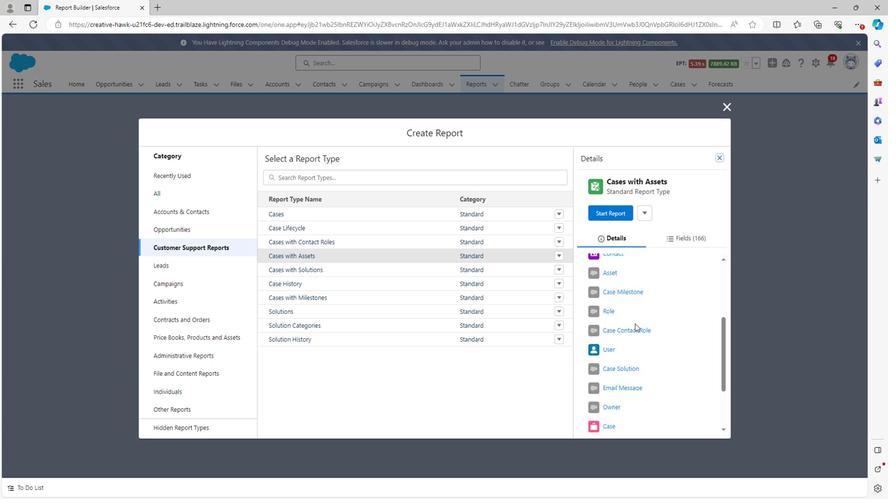 
Action: Mouse scrolled (632, 322) with delta (0, 0)
Screenshot: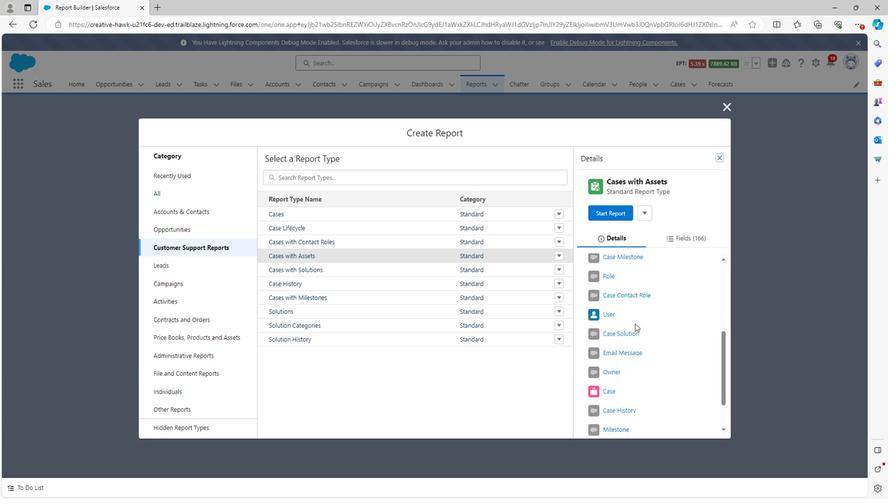 
Action: Mouse scrolled (632, 322) with delta (0, 0)
Screenshot: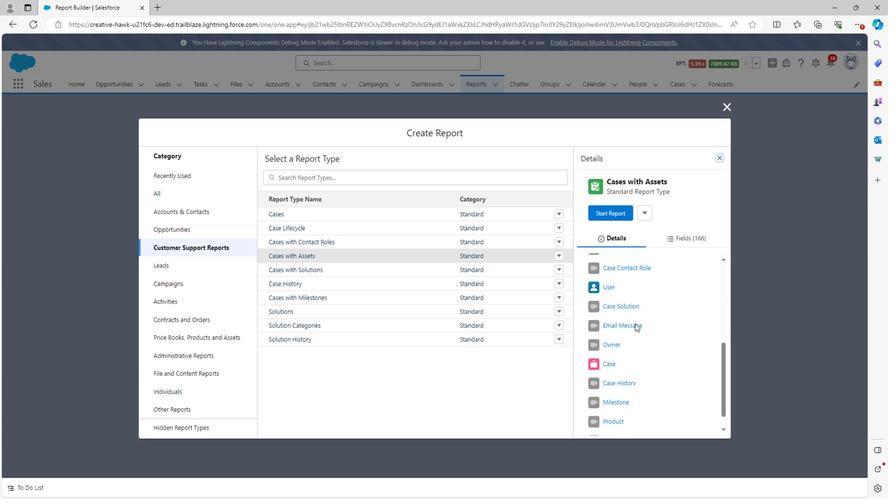 
Action: Mouse scrolled (632, 322) with delta (0, 0)
Screenshot: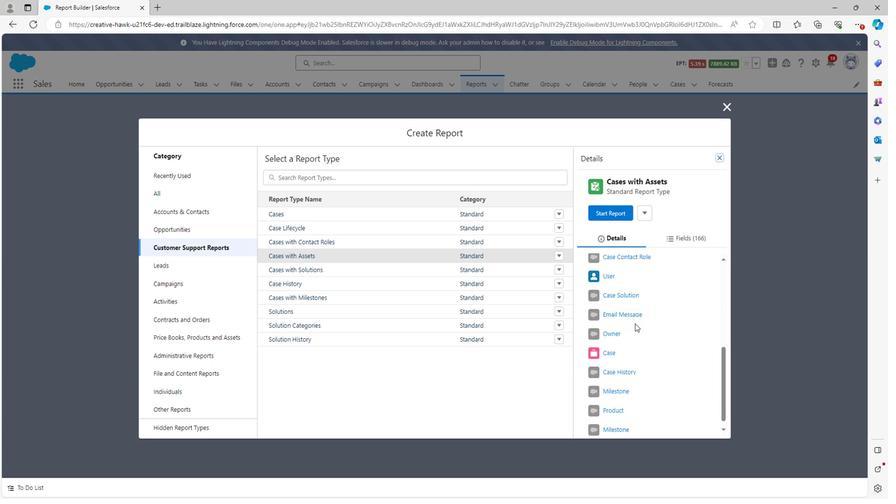 
Action: Mouse scrolled (632, 322) with delta (0, 0)
Screenshot: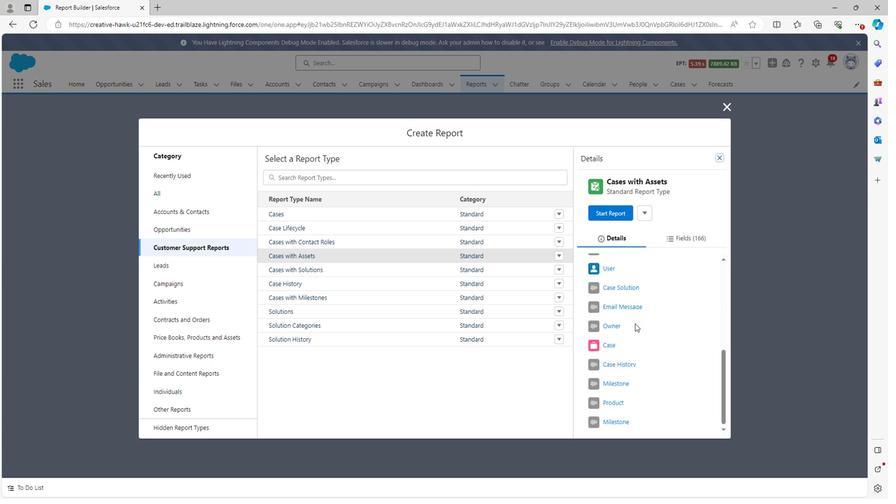 
Action: Mouse scrolled (632, 322) with delta (0, 0)
Screenshot: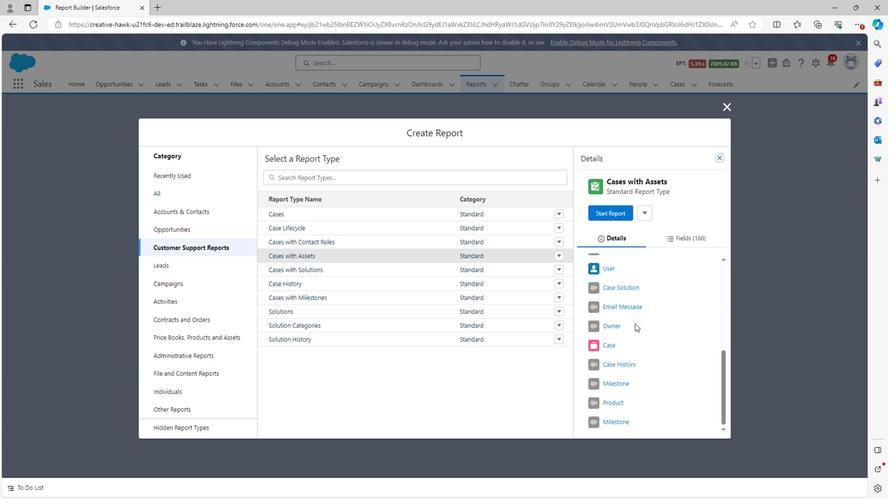 
Action: Mouse scrolled (632, 322) with delta (0, 0)
Screenshot: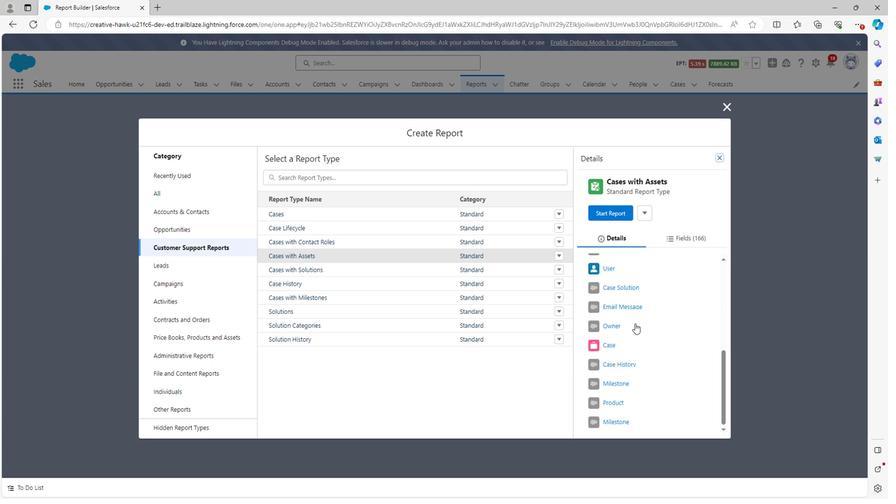 
Action: Mouse scrolled (632, 322) with delta (0, 0)
Screenshot: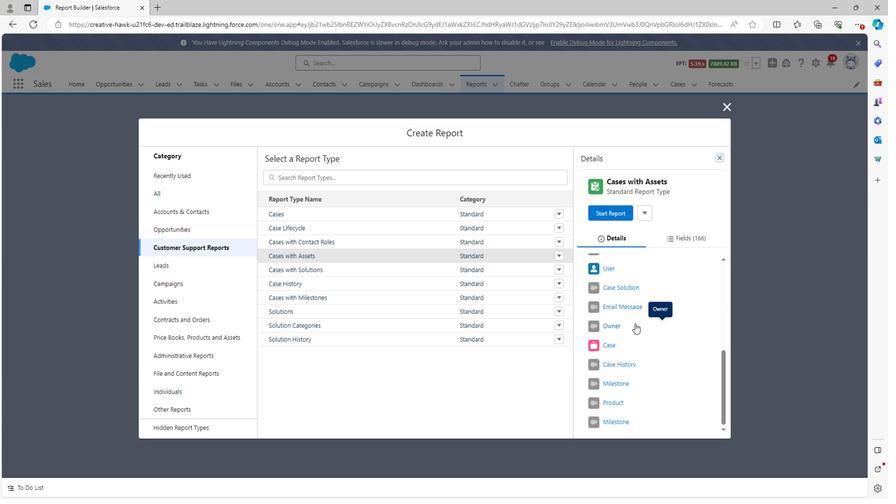 
Action: Mouse scrolled (632, 323) with delta (0, 0)
Screenshot: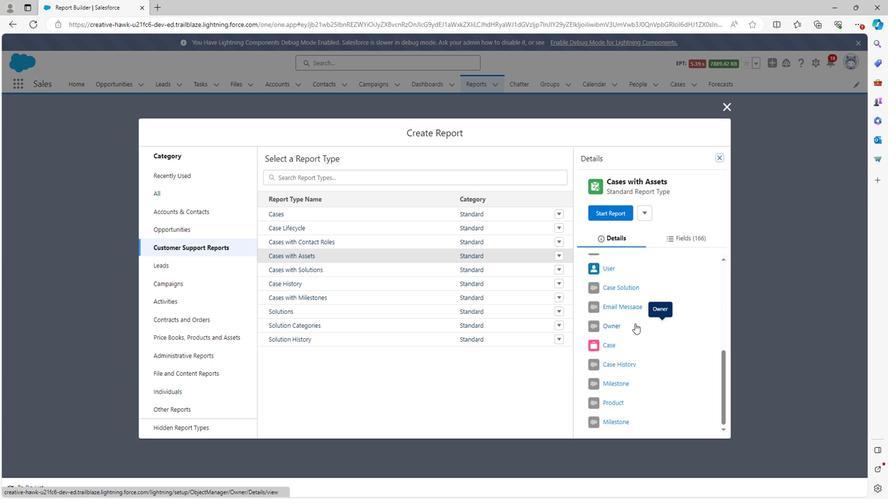 
Action: Mouse scrolled (632, 323) with delta (0, 0)
Screenshot: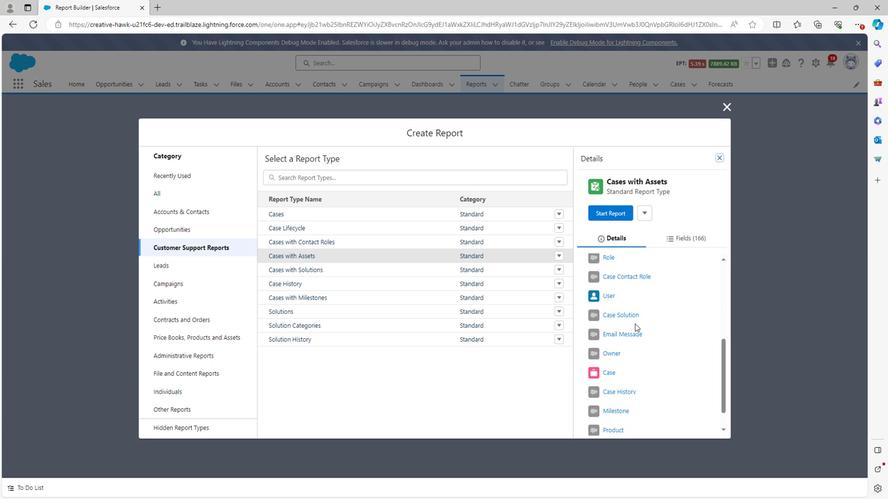 
Action: Mouse scrolled (632, 323) with delta (0, 0)
Screenshot: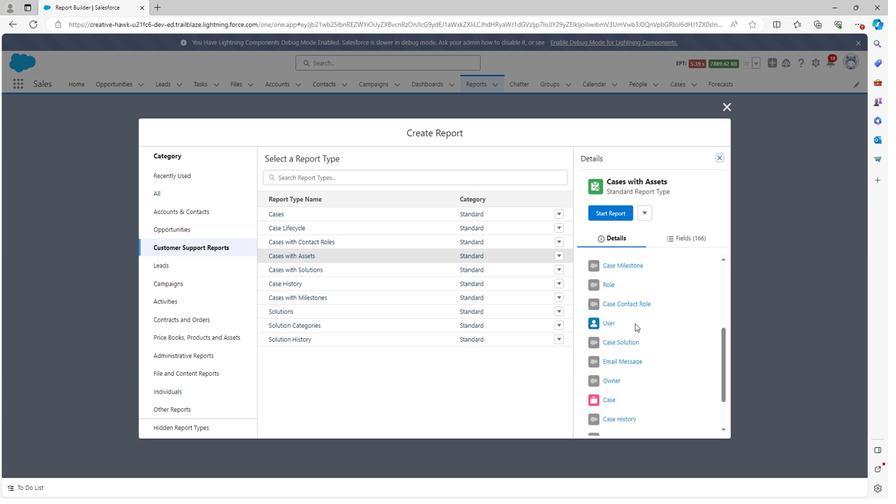 
Action: Mouse scrolled (632, 323) with delta (0, 0)
Screenshot: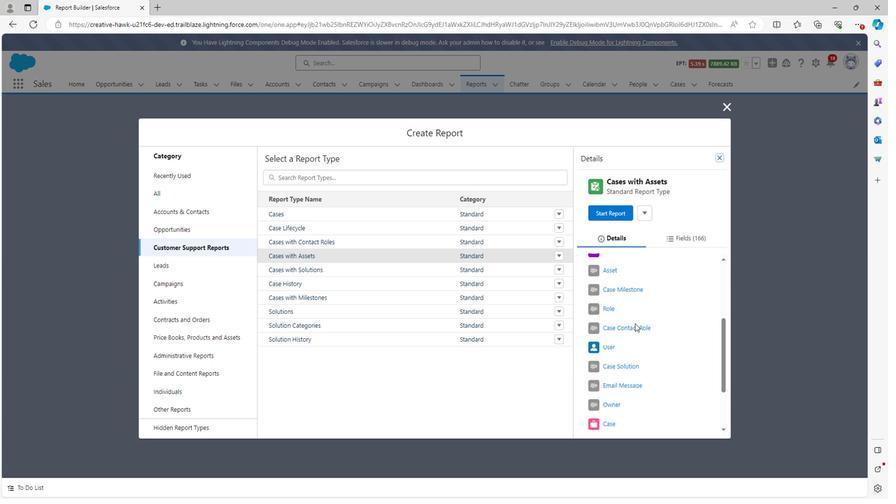 
Action: Mouse scrolled (632, 323) with delta (0, 0)
Screenshot: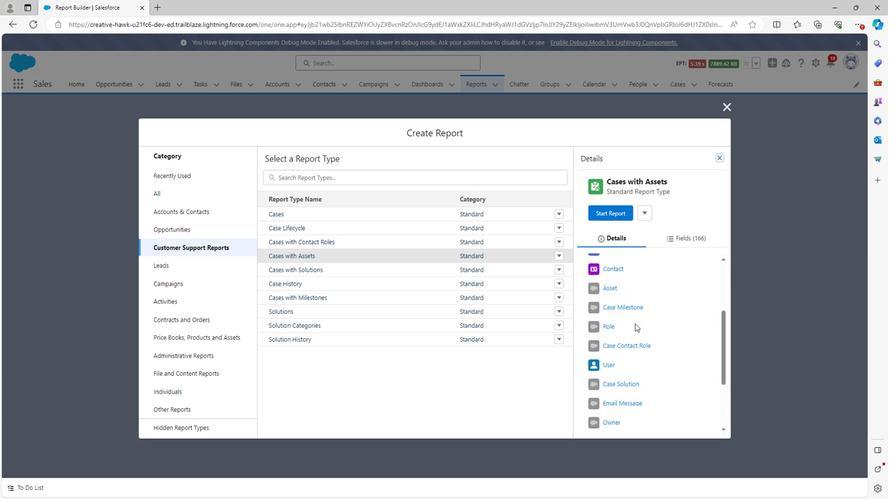 
Action: Mouse scrolled (632, 323) with delta (0, 0)
Screenshot: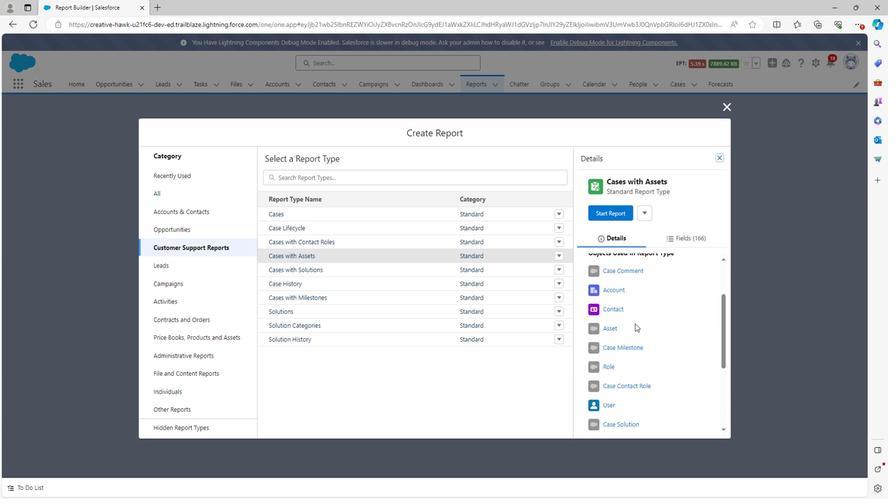 
Action: Mouse scrolled (632, 323) with delta (0, 0)
Screenshot: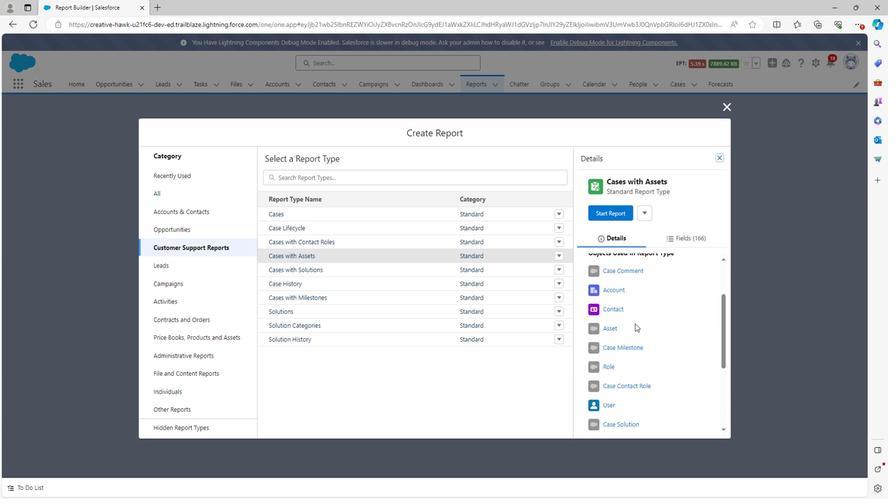 
Action: Mouse scrolled (632, 323) with delta (0, 0)
Screenshot: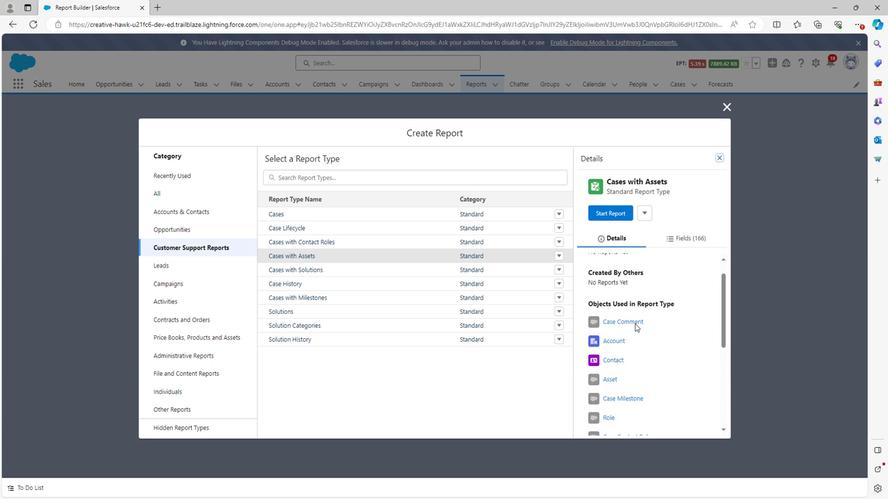 
Action: Mouse scrolled (632, 323) with delta (0, 0)
Screenshot: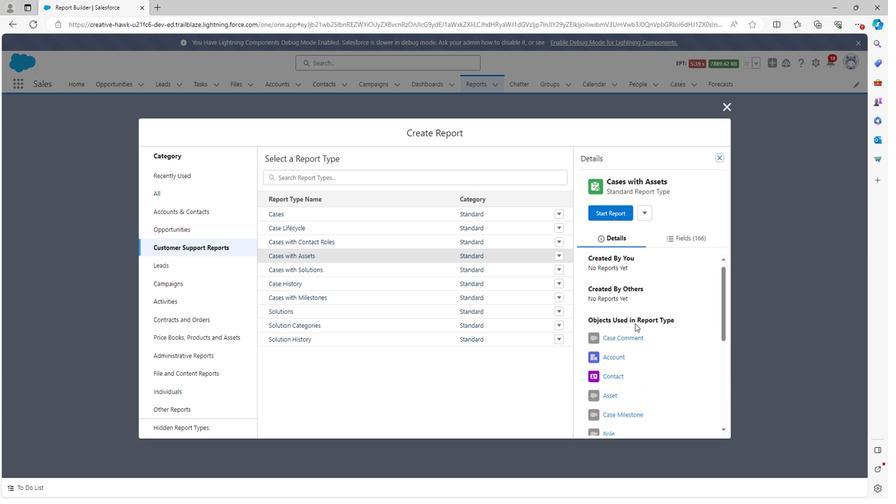 
Action: Mouse scrolled (632, 323) with delta (0, 0)
Screenshot: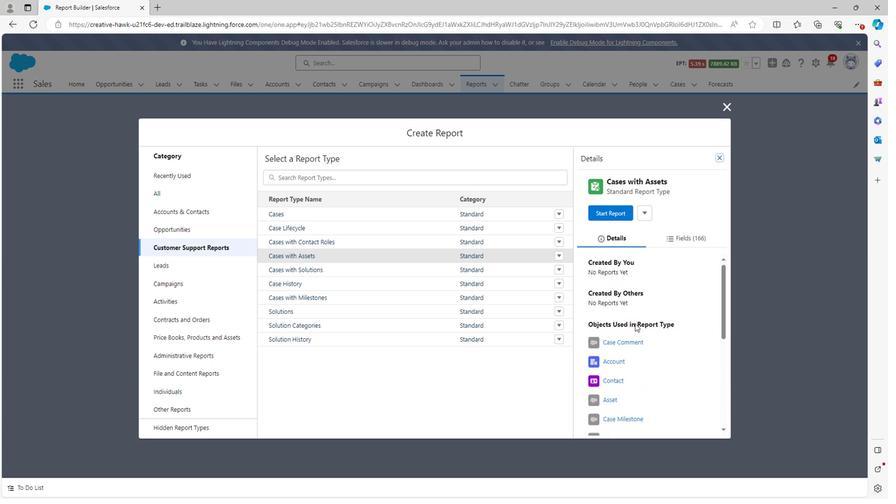 
Action: Mouse moved to (687, 236)
Screenshot: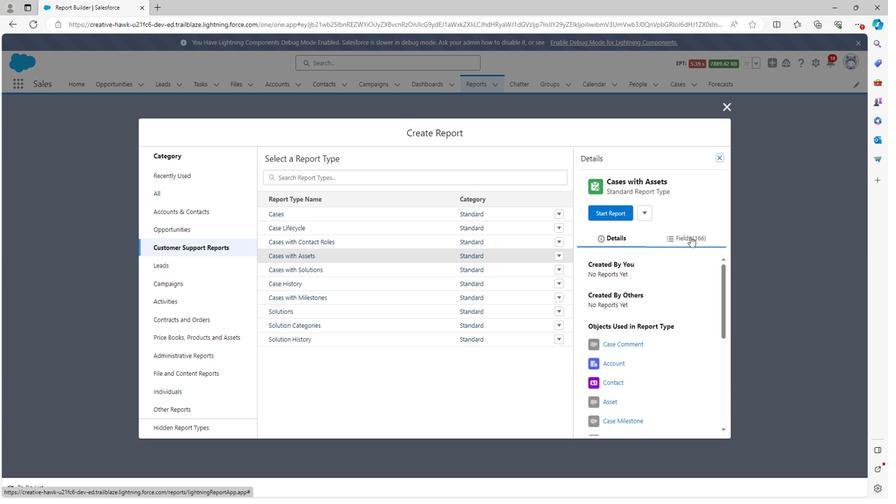 
Action: Mouse pressed left at (687, 236)
Screenshot: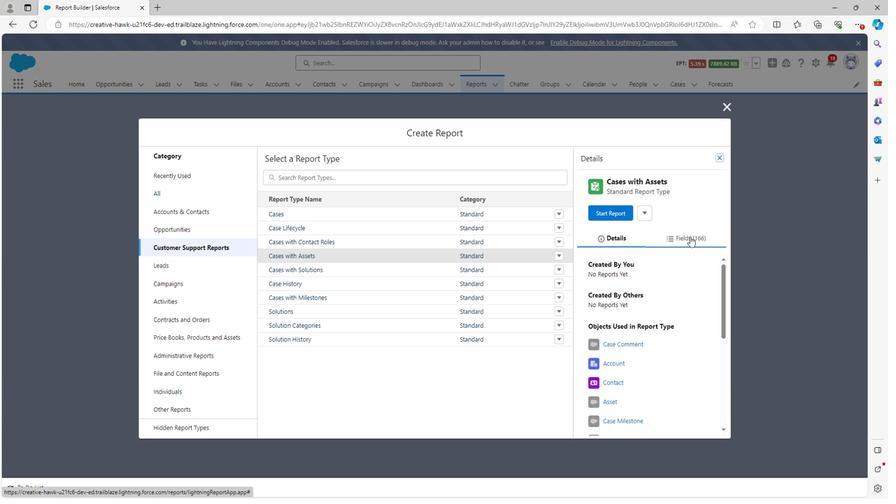 
Action: Mouse moved to (654, 292)
Screenshot: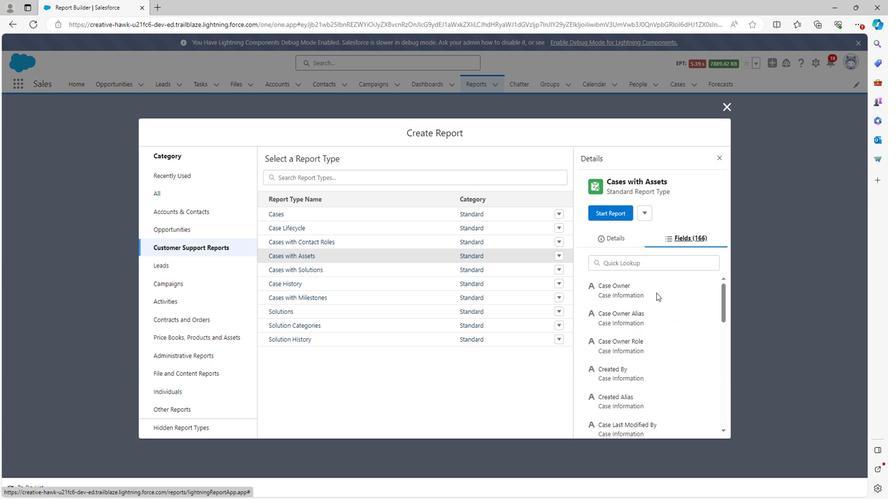 
Action: Mouse scrolled (654, 292) with delta (0, 0)
Screenshot: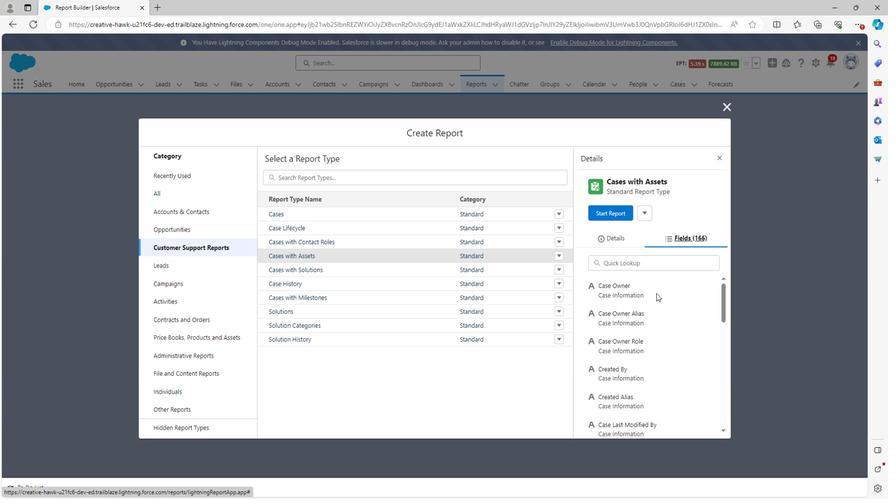 
Action: Mouse moved to (654, 292)
Screenshot: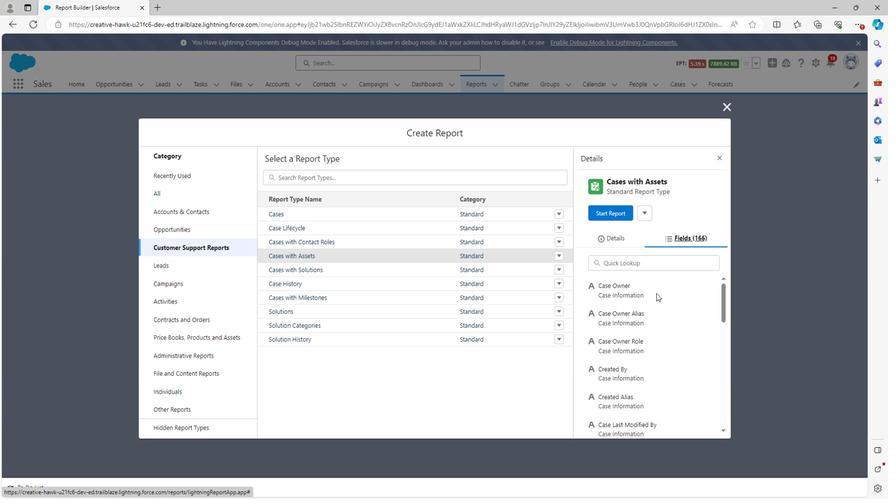 
Action: Mouse scrolled (654, 292) with delta (0, 0)
Screenshot: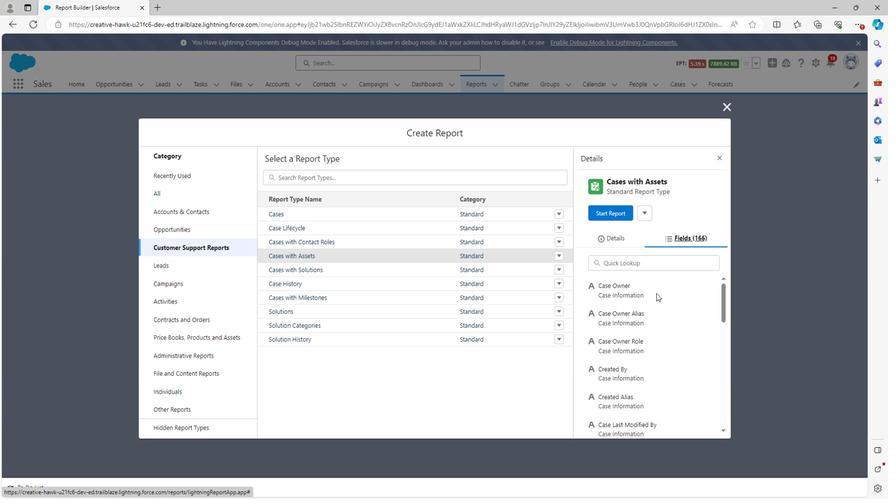 
Action: Mouse scrolled (654, 292) with delta (0, 0)
Screenshot: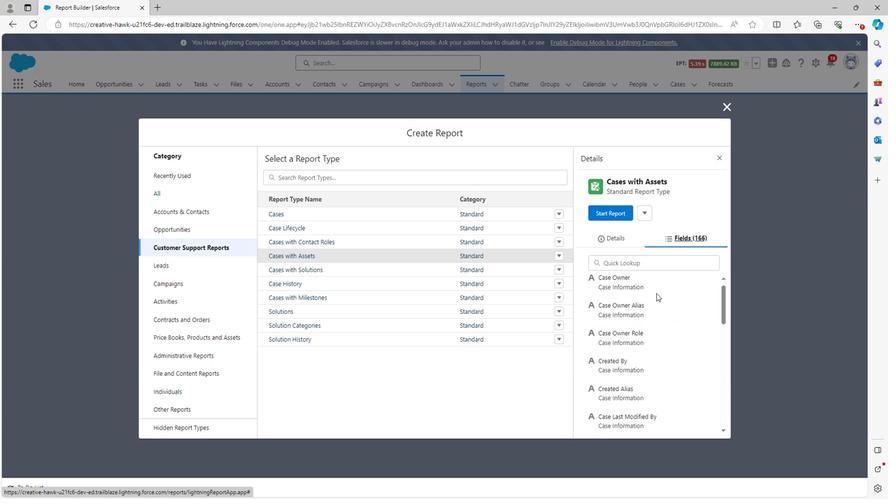 
Action: Mouse scrolled (654, 292) with delta (0, 0)
Screenshot: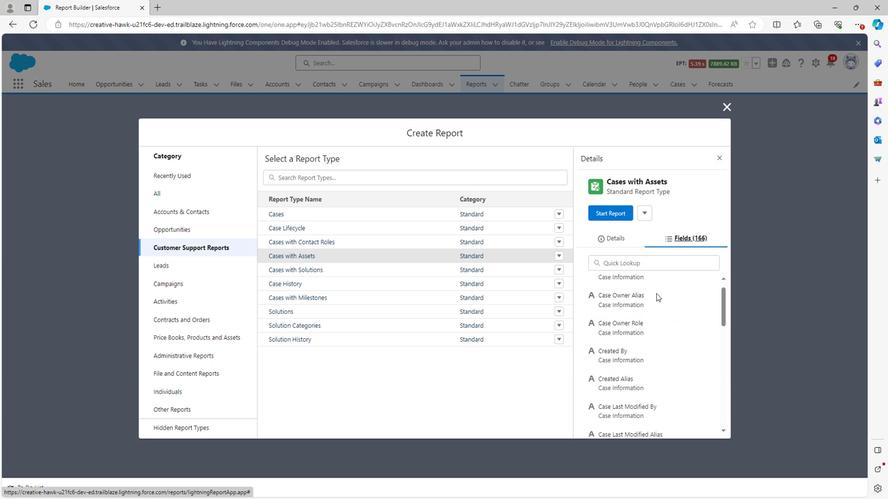 
Action: Mouse scrolled (654, 292) with delta (0, 0)
Screenshot: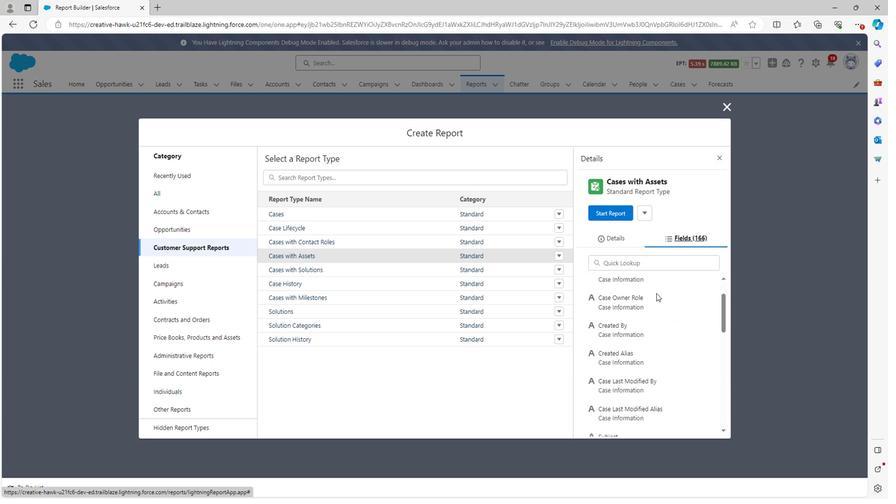 
Action: Mouse scrolled (654, 292) with delta (0, 0)
Screenshot: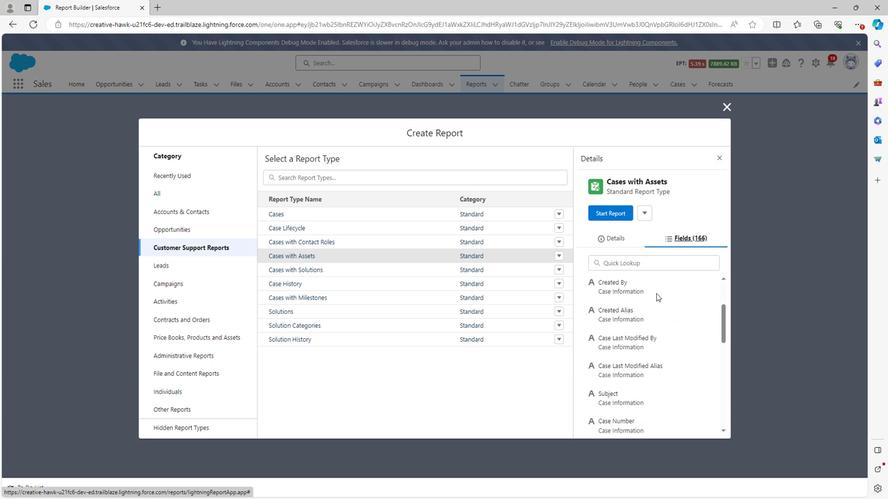 
Action: Mouse scrolled (654, 292) with delta (0, 0)
Screenshot: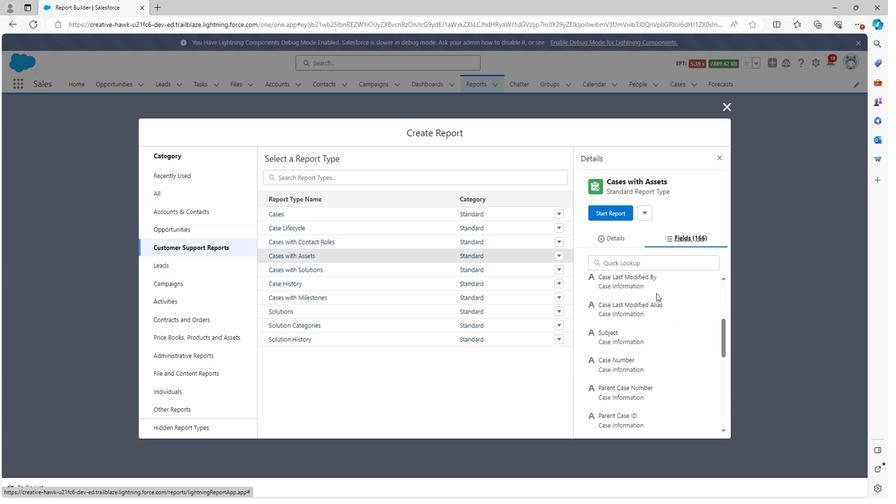 
Action: Mouse scrolled (654, 292) with delta (0, 0)
Screenshot: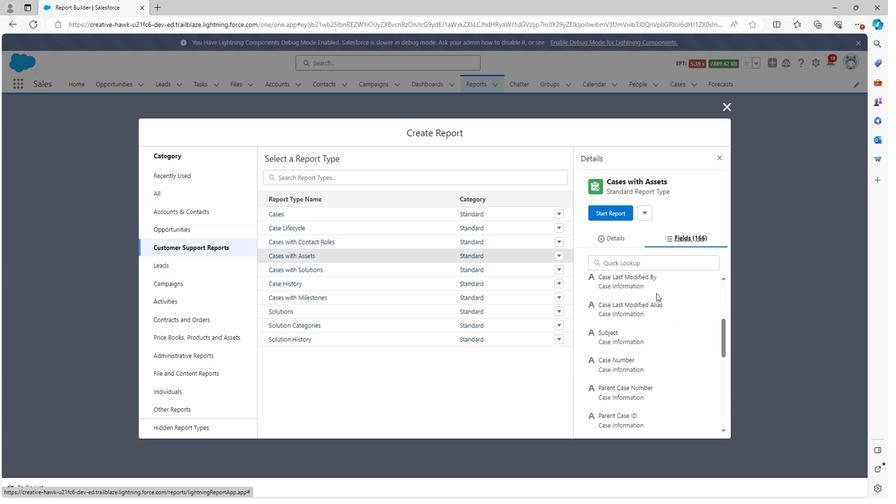 
Action: Mouse scrolled (654, 292) with delta (0, 0)
Screenshot: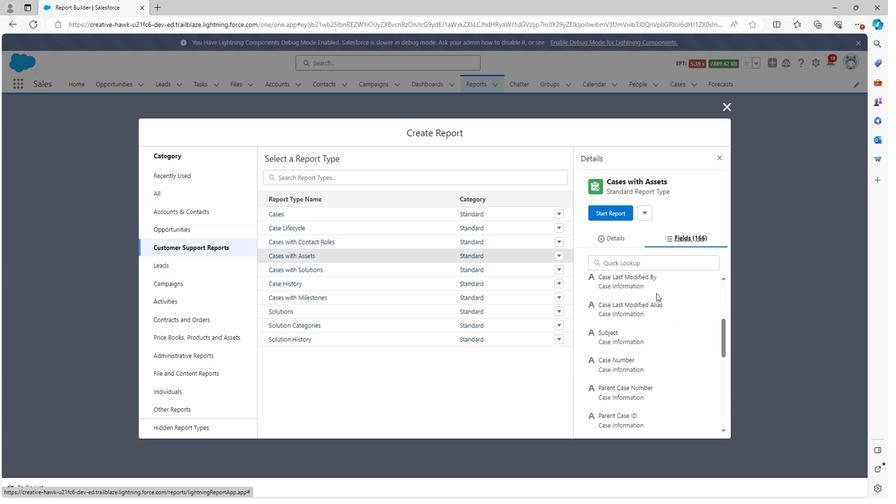 
Action: Mouse scrolled (654, 292) with delta (0, 0)
Screenshot: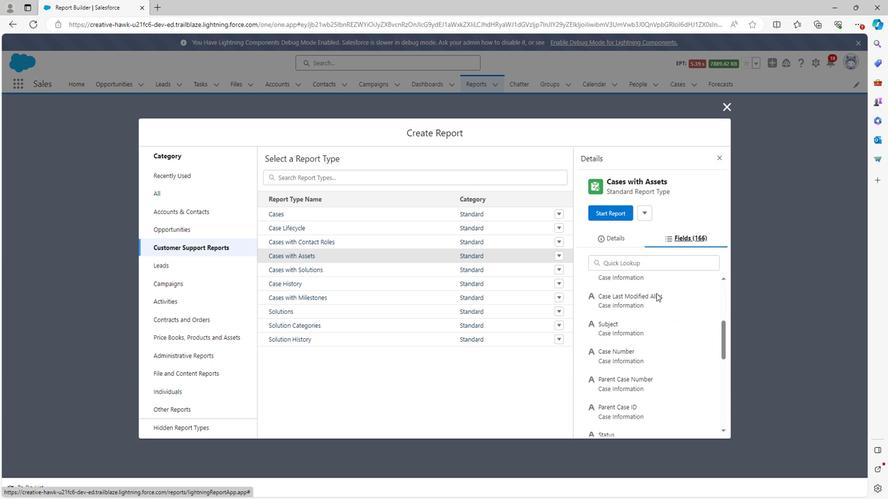 
Action: Mouse scrolled (654, 292) with delta (0, 0)
Screenshot: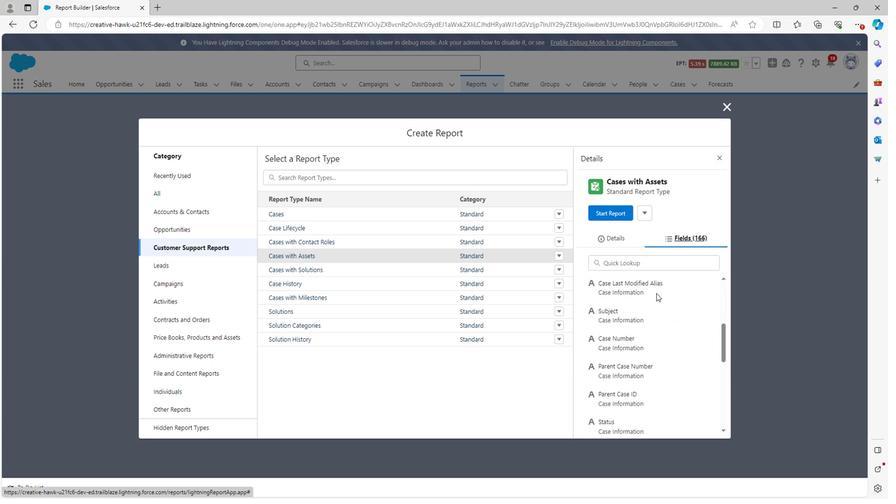
Action: Mouse scrolled (654, 292) with delta (0, 0)
Screenshot: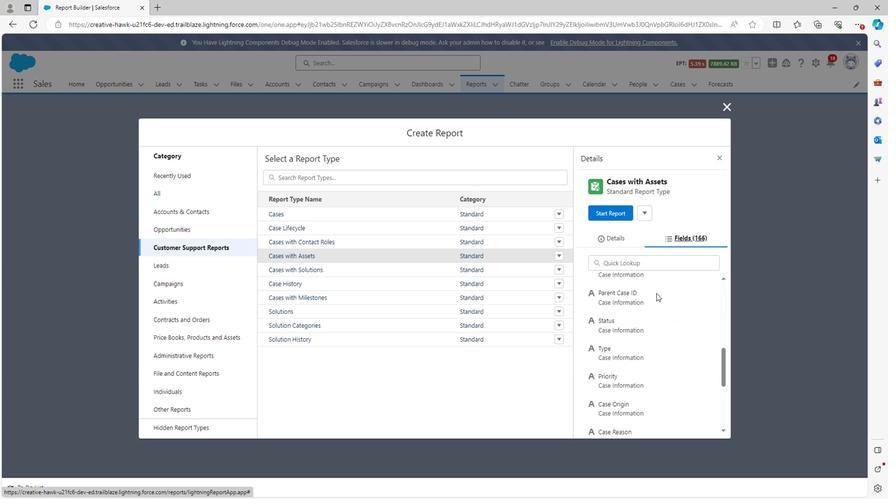 
Action: Mouse scrolled (654, 292) with delta (0, 0)
Screenshot: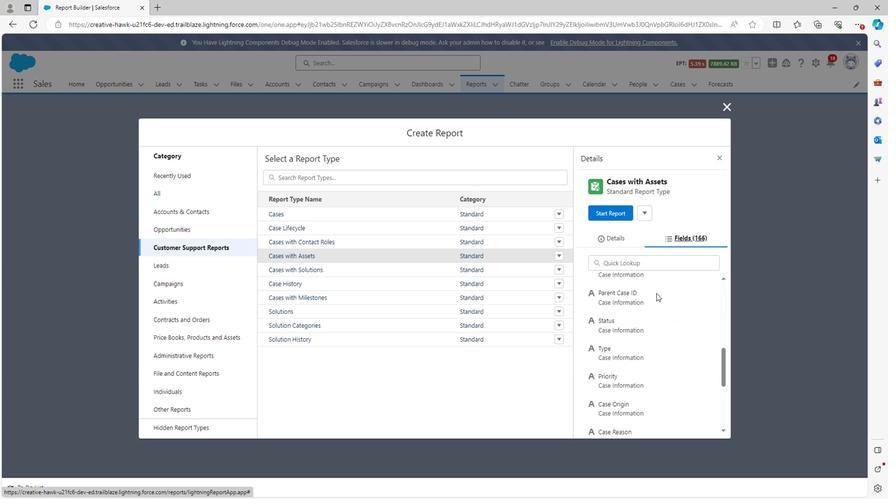 
Action: Mouse scrolled (654, 292) with delta (0, 0)
Screenshot: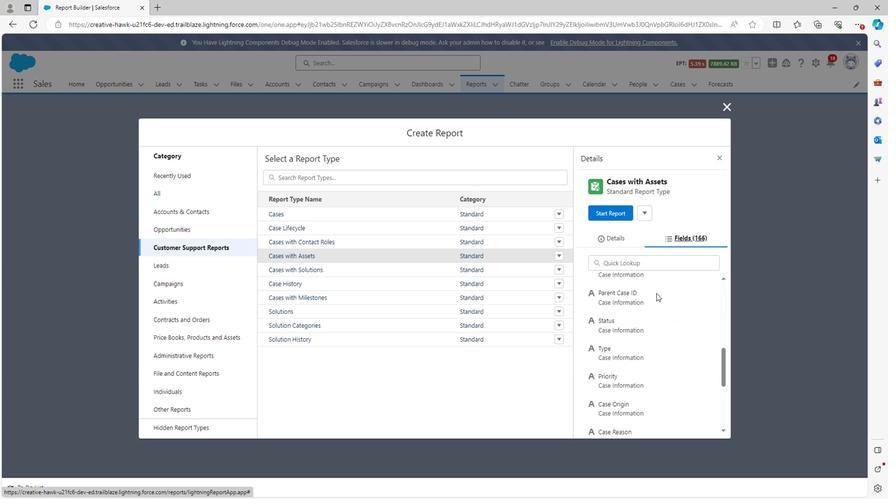
Action: Mouse scrolled (654, 292) with delta (0, 0)
Screenshot: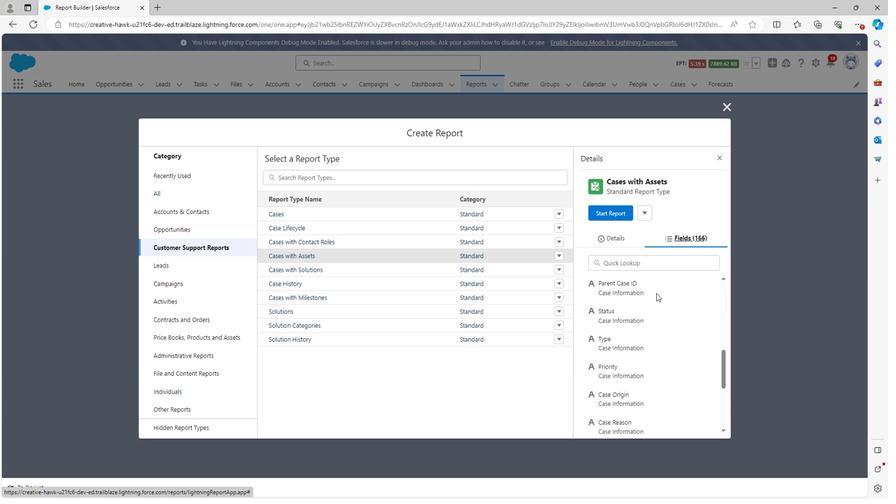 
Action: Mouse scrolled (654, 292) with delta (0, 0)
Screenshot: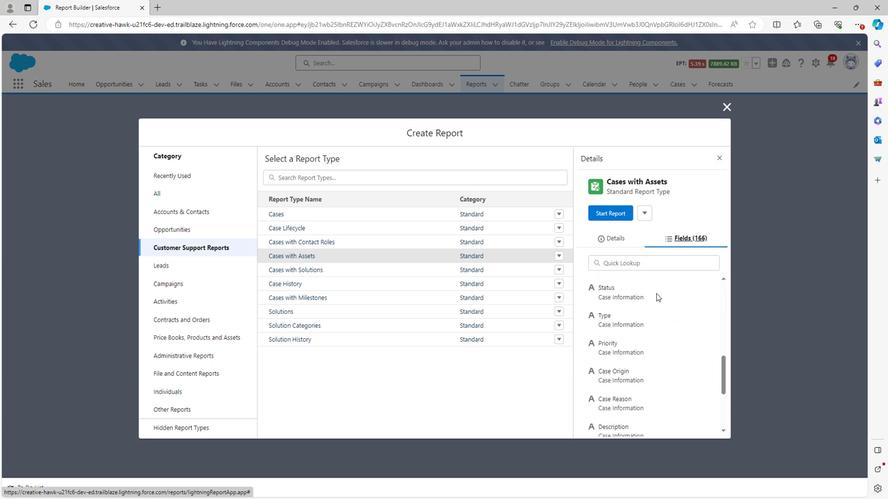 
Action: Mouse scrolled (654, 292) with delta (0, 0)
Screenshot: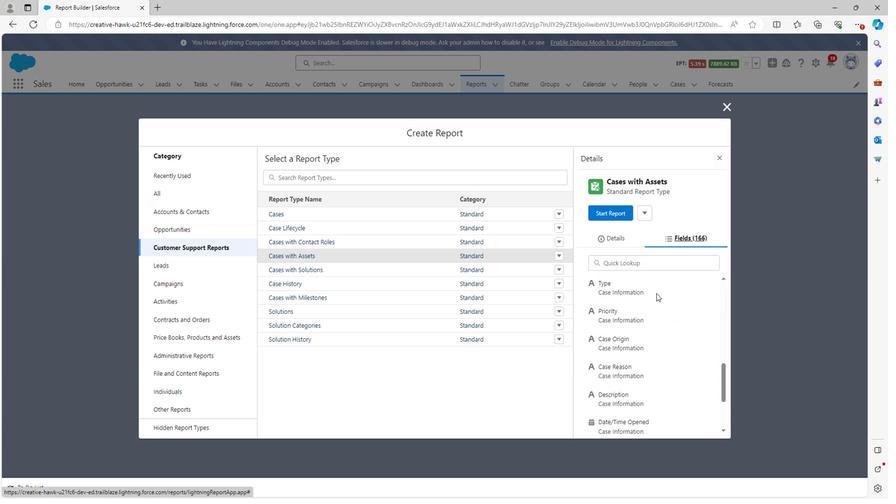 
Action: Mouse moved to (654, 294)
Screenshot: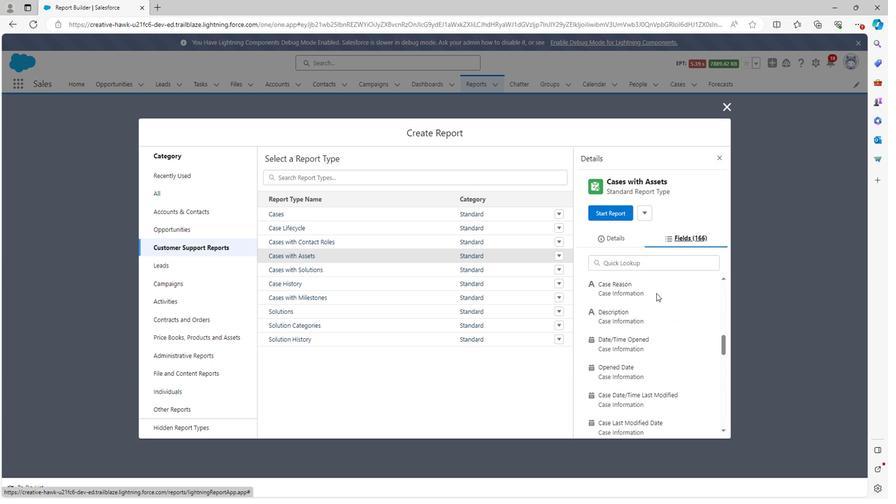 
Action: Mouse scrolled (654, 293) with delta (0, 0)
Screenshot: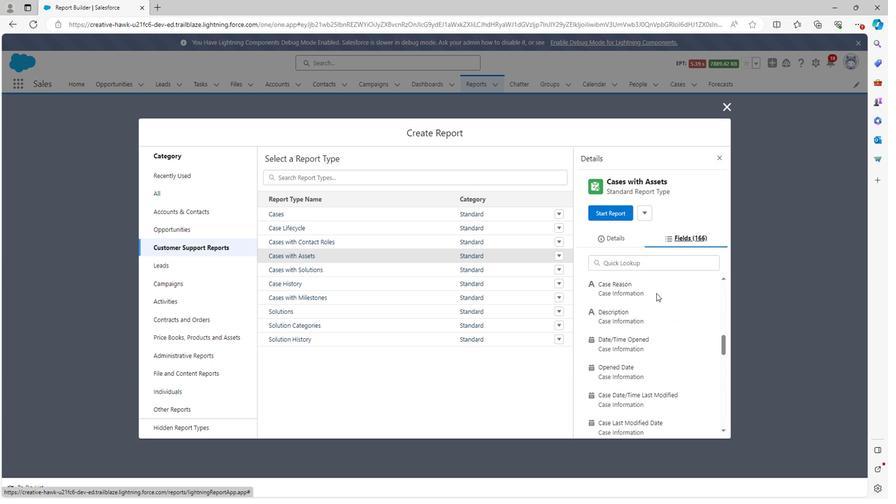 
Action: Mouse moved to (654, 294)
Screenshot: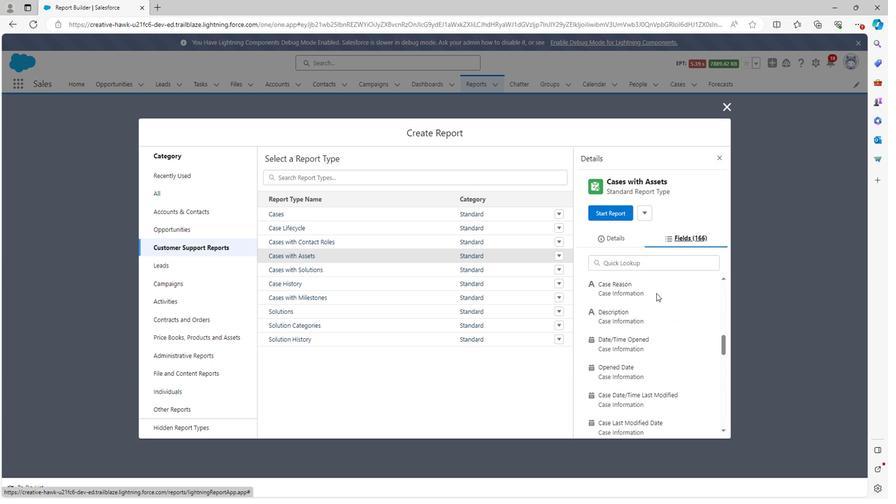 
Action: Mouse scrolled (654, 293) with delta (0, 0)
Screenshot: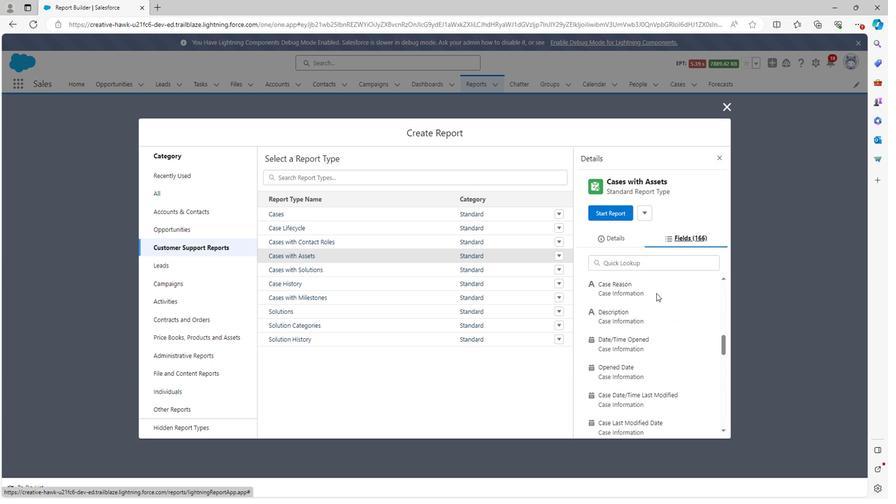 
Action: Mouse moved to (654, 294)
Screenshot: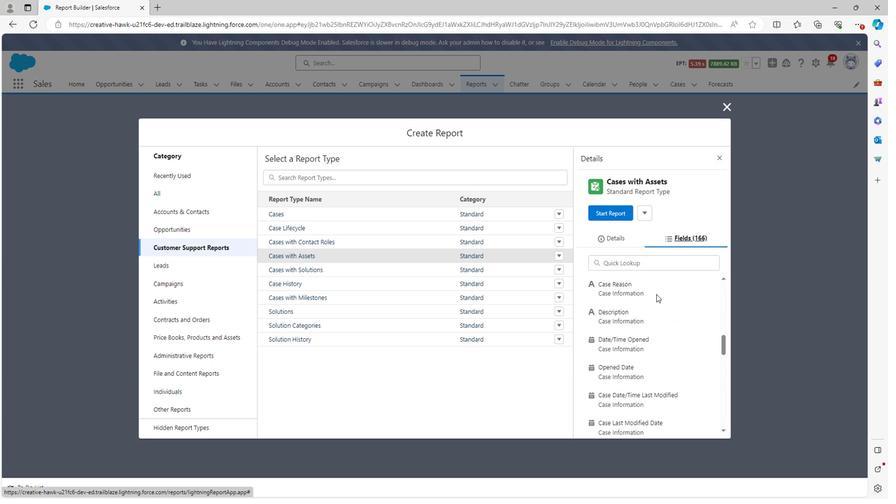 
Action: Mouse scrolled (654, 294) with delta (0, 0)
Screenshot: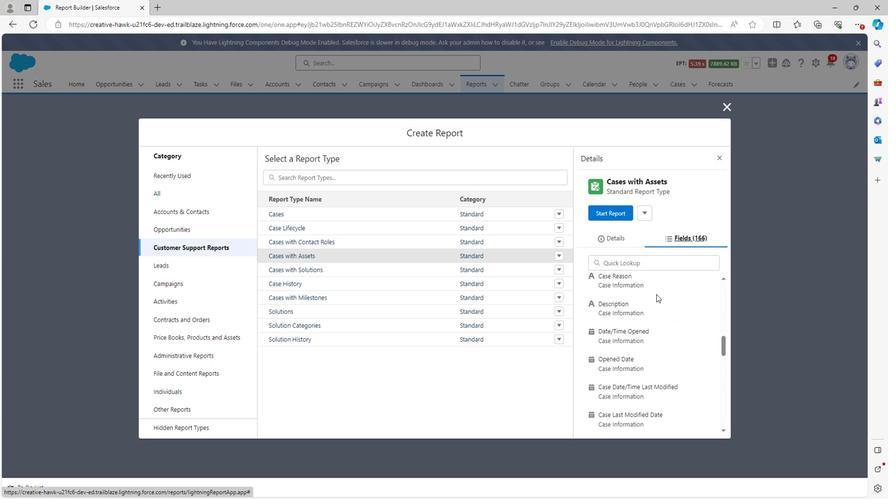 
Action: Mouse scrolled (654, 294) with delta (0, 0)
Screenshot: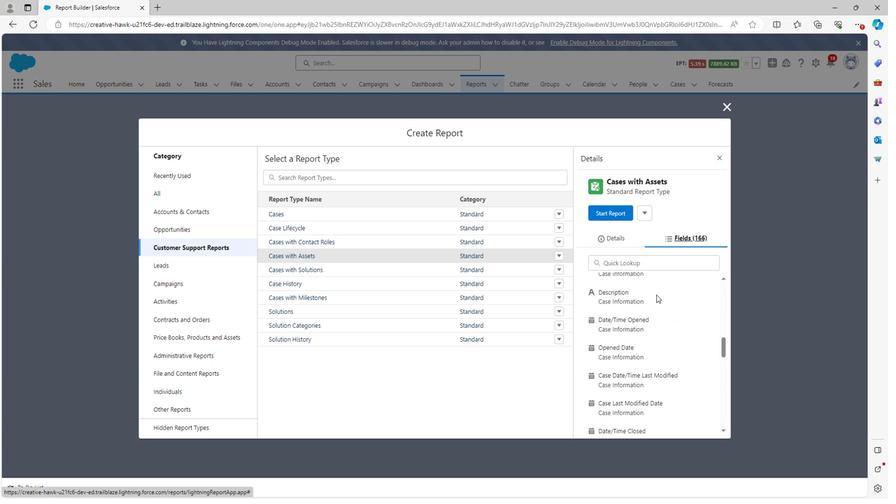 
Action: Mouse scrolled (654, 294) with delta (0, 0)
Screenshot: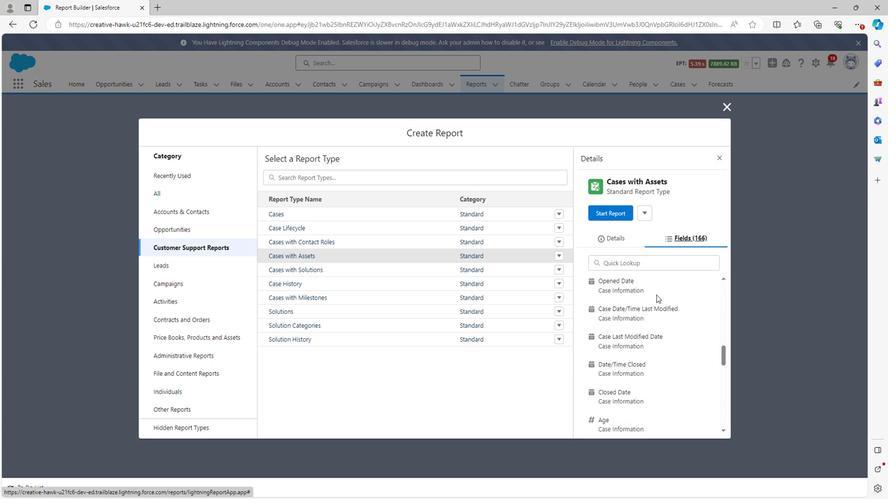 
Action: Mouse scrolled (654, 294) with delta (0, 0)
Screenshot: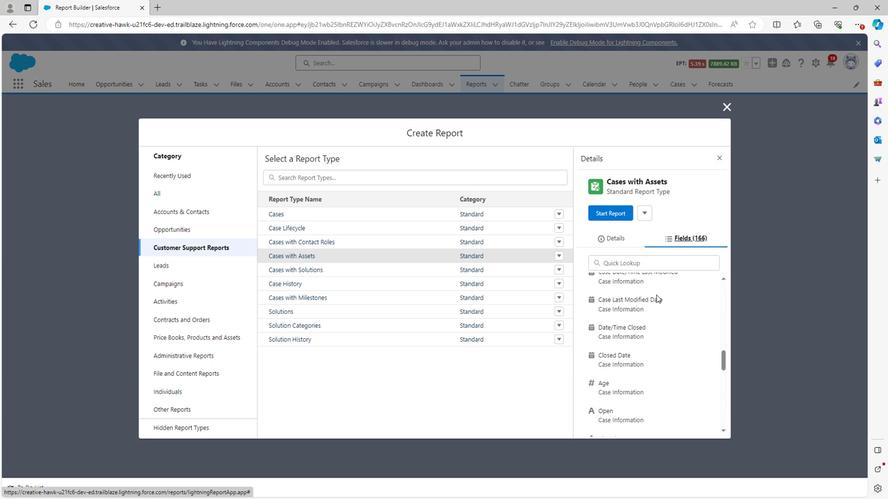 
Action: Mouse scrolled (654, 294) with delta (0, 0)
Screenshot: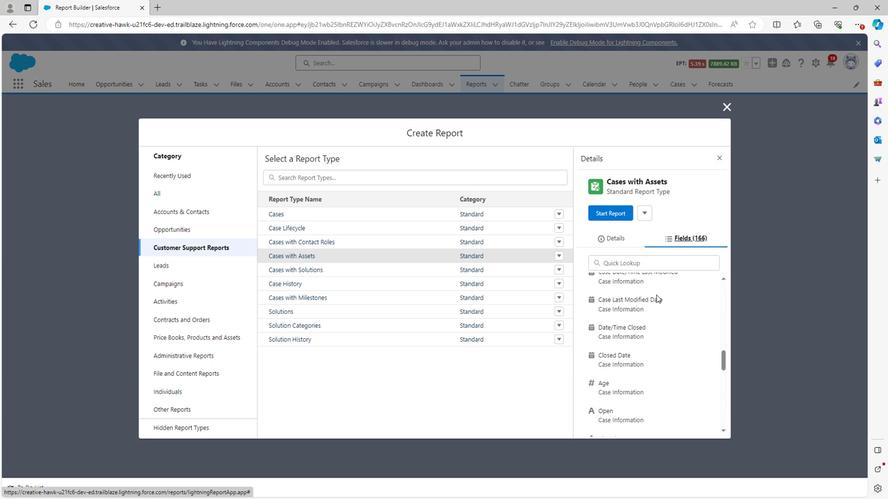 
Action: Mouse scrolled (654, 294) with delta (0, 0)
Screenshot: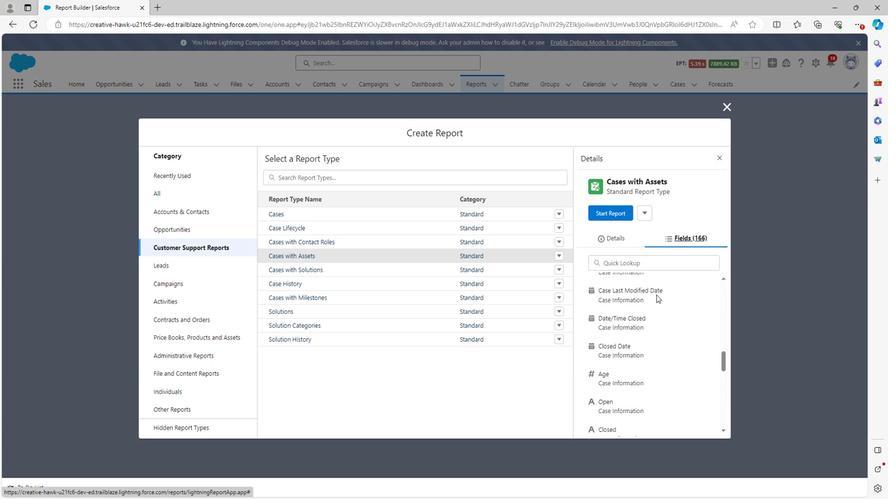 
Action: Mouse moved to (654, 294)
Screenshot: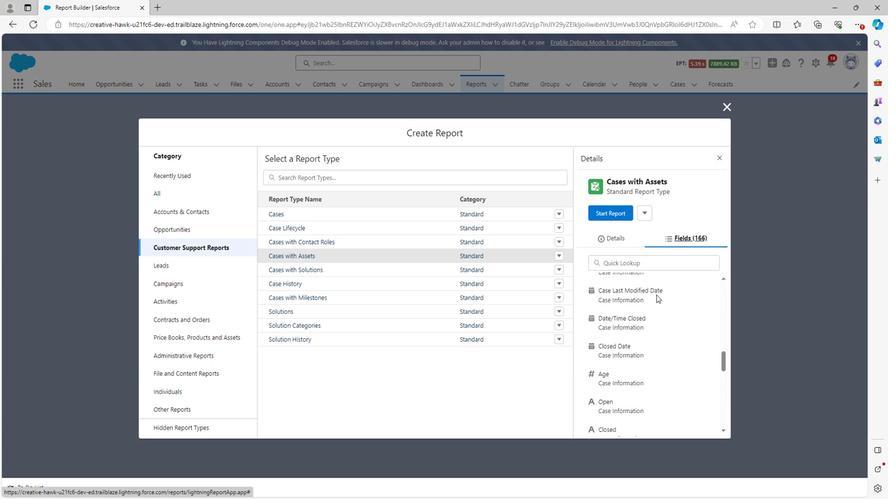 
Action: Mouse scrolled (654, 294) with delta (0, 0)
Screenshot: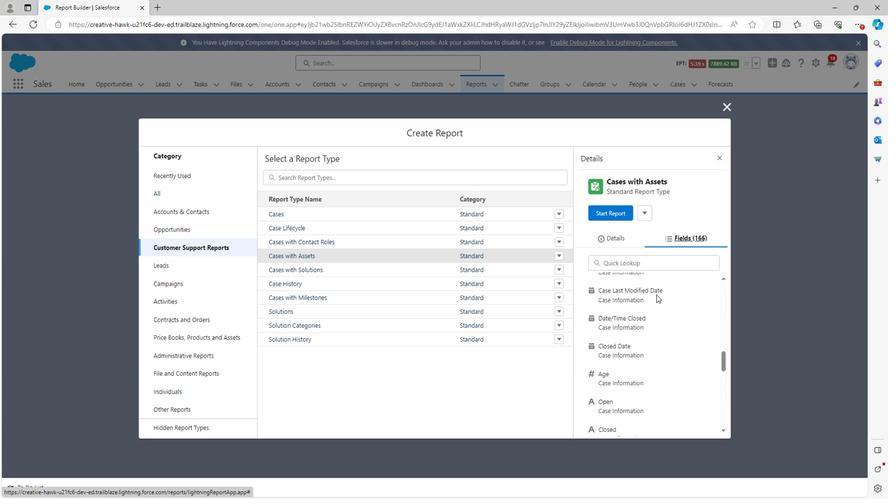 
Action: Mouse scrolled (654, 294) with delta (0, 0)
Screenshot: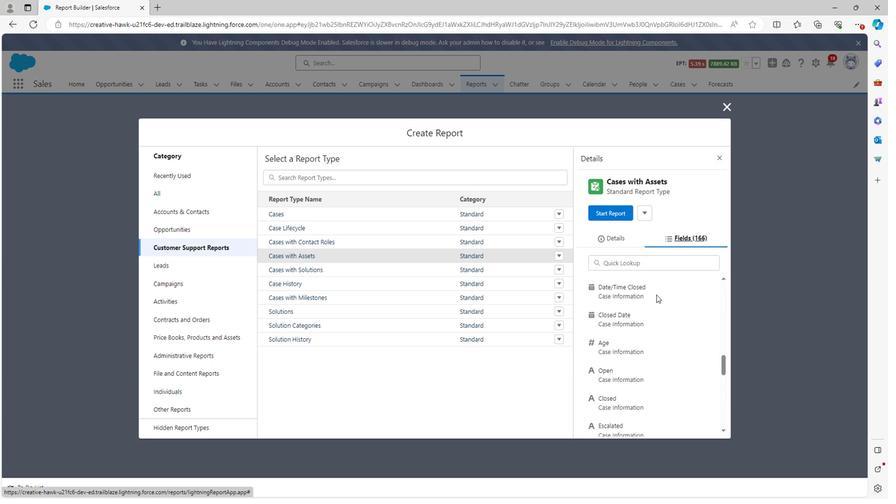 
Action: Mouse scrolled (654, 294) with delta (0, 0)
Screenshot: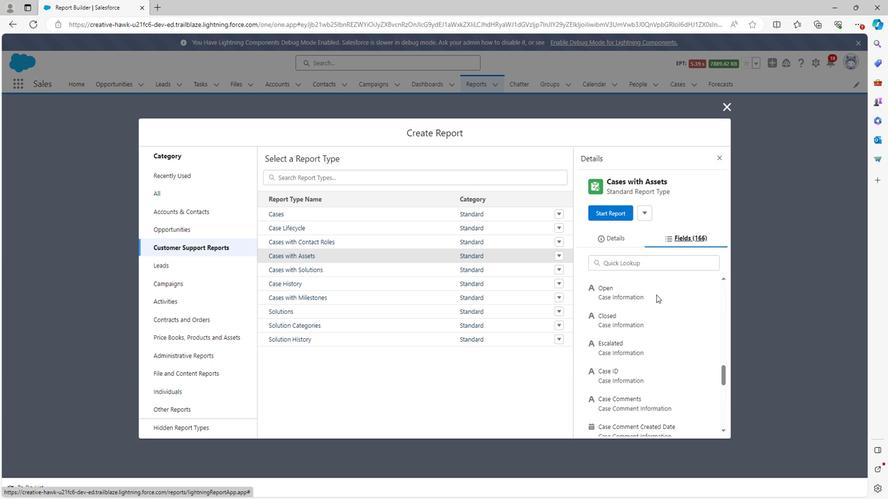 
Action: Mouse scrolled (654, 294) with delta (0, 0)
Screenshot: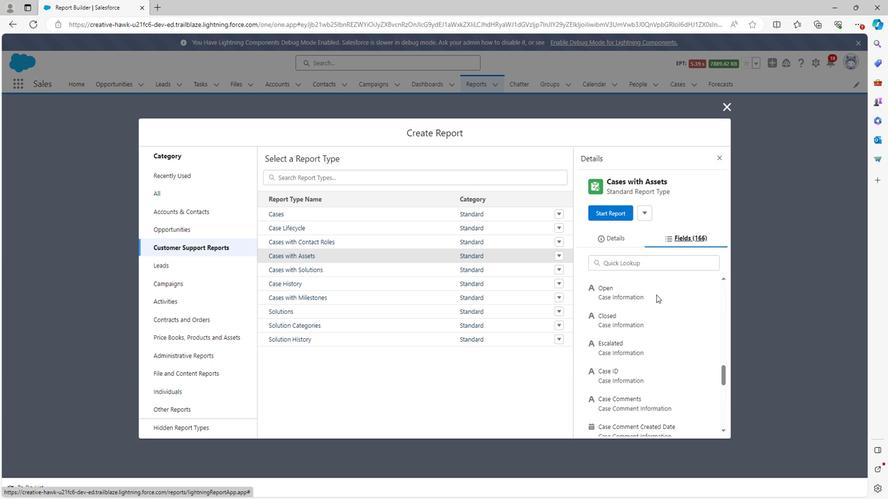 
Action: Mouse moved to (654, 295)
Screenshot: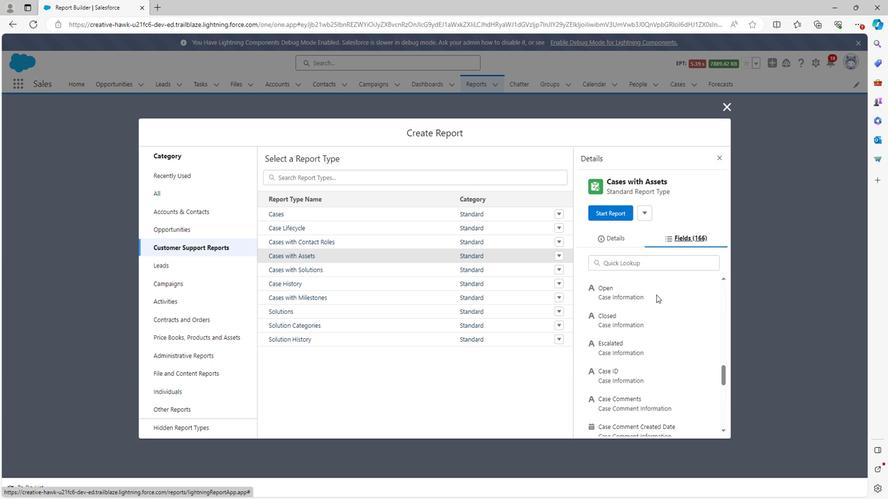 
Action: Mouse scrolled (654, 294) with delta (0, 0)
Screenshot: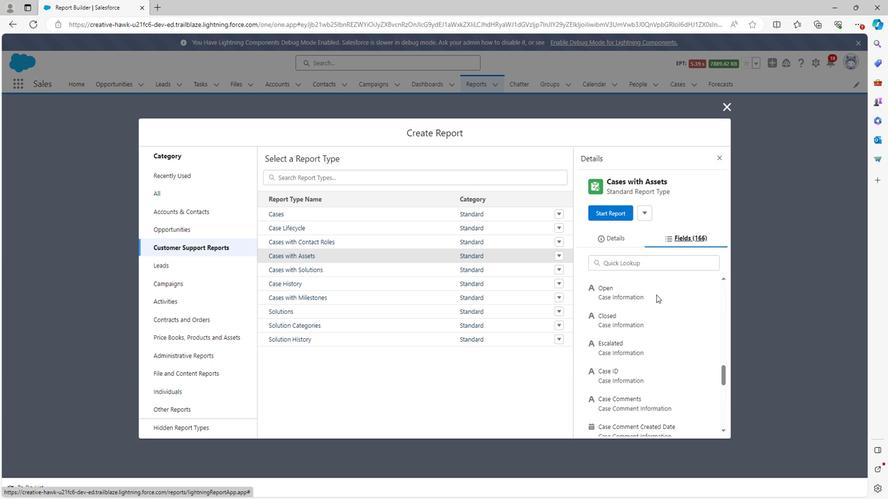 
Action: Mouse scrolled (654, 294) with delta (0, 0)
Screenshot: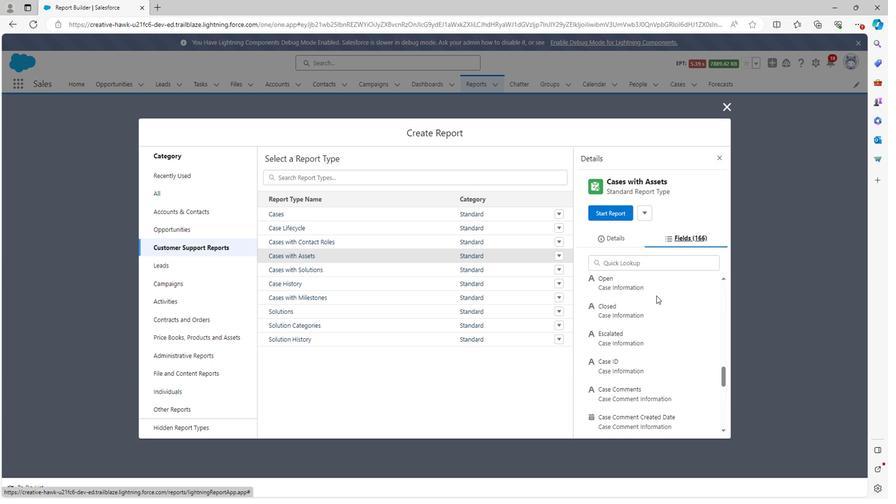 
Action: Mouse scrolled (654, 294) with delta (0, 0)
Screenshot: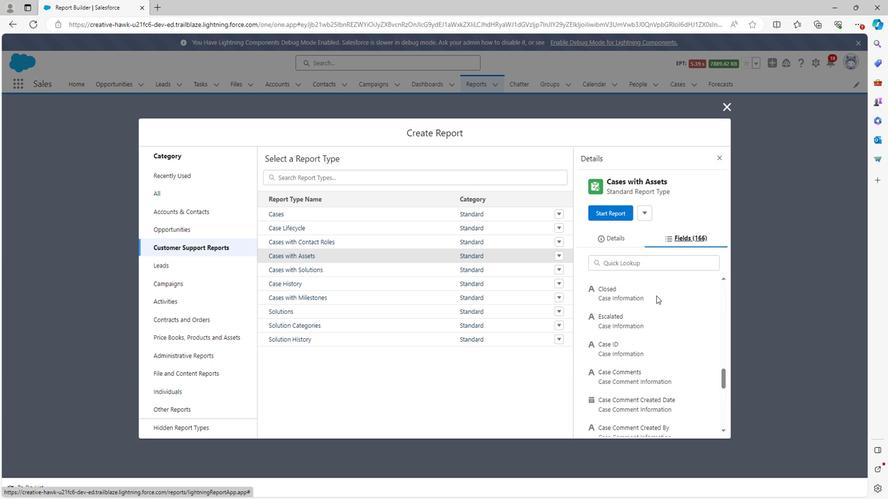 
Action: Mouse scrolled (654, 294) with delta (0, 0)
Screenshot: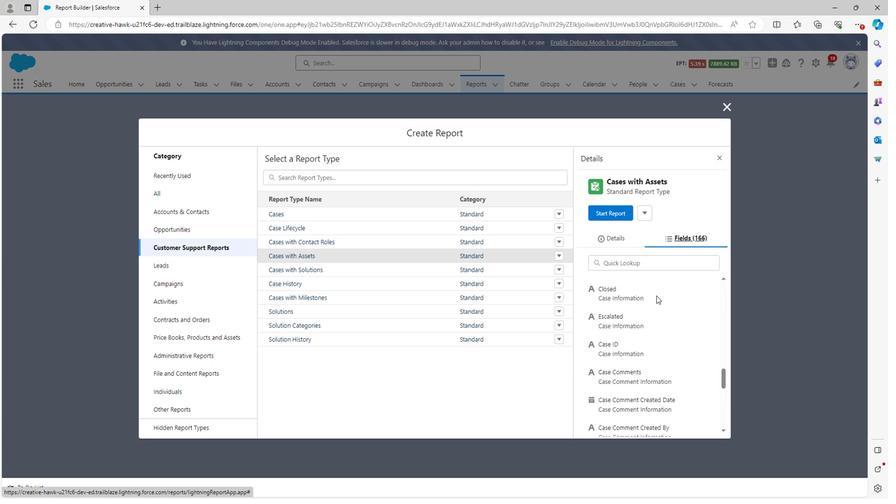 
Action: Mouse scrolled (654, 294) with delta (0, 0)
Screenshot: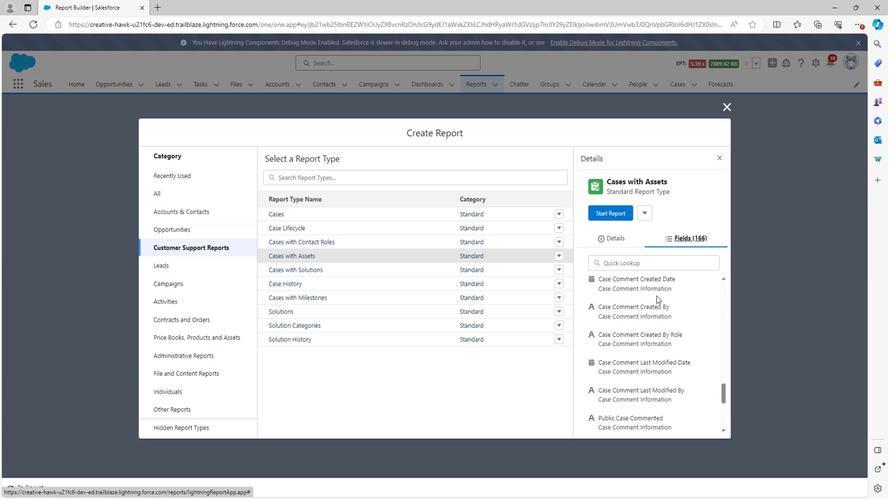 
Action: Mouse scrolled (654, 294) with delta (0, 0)
Screenshot: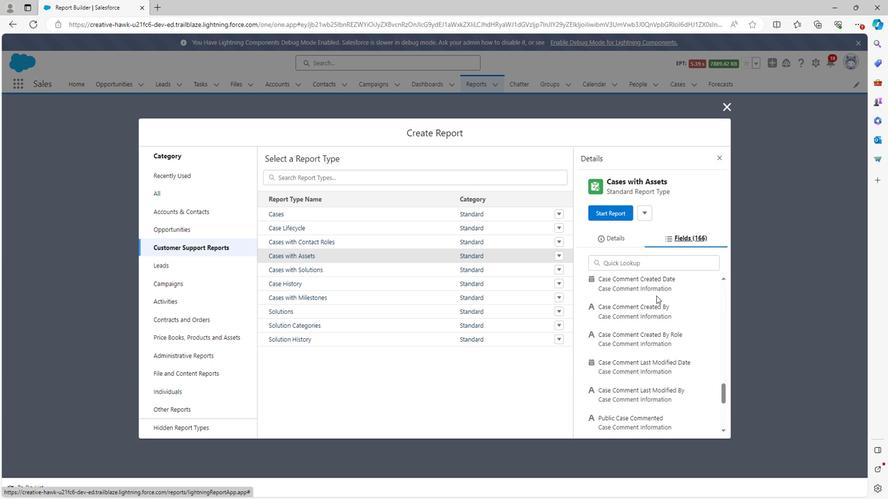 
Action: Mouse moved to (654, 296)
Screenshot: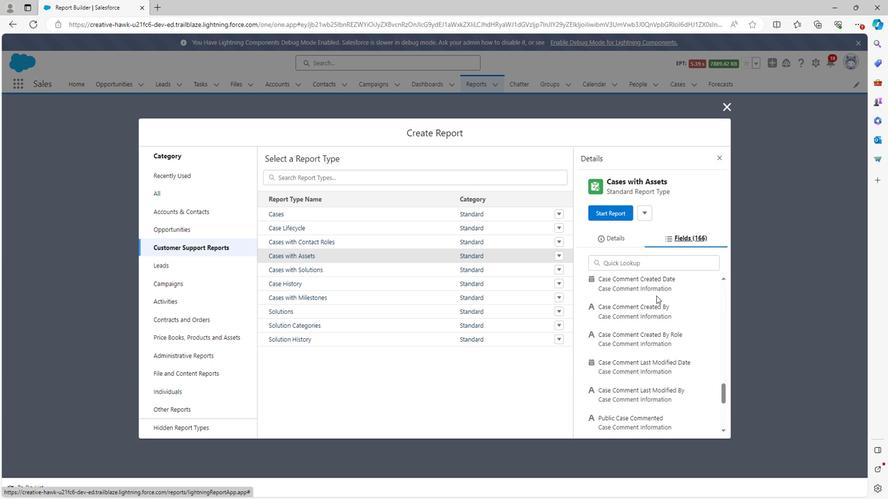
Action: Mouse scrolled (654, 295) with delta (0, 0)
Screenshot: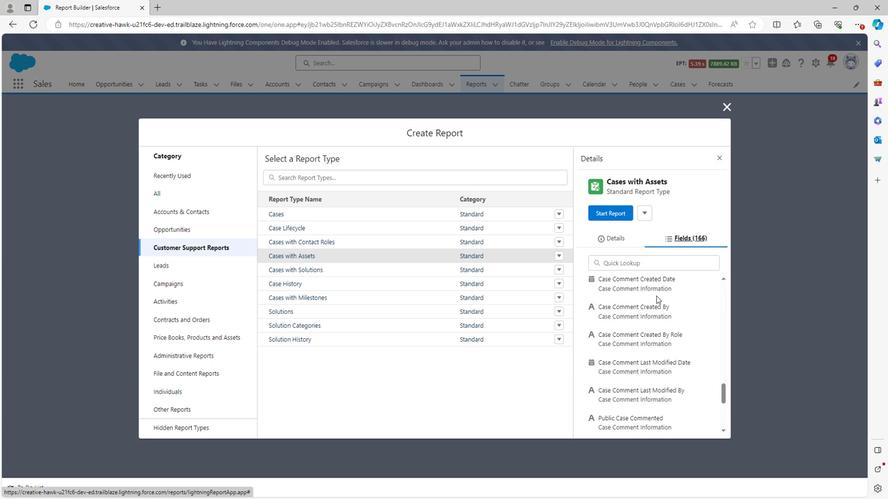 
Action: Mouse scrolled (654, 295) with delta (0, 0)
Screenshot: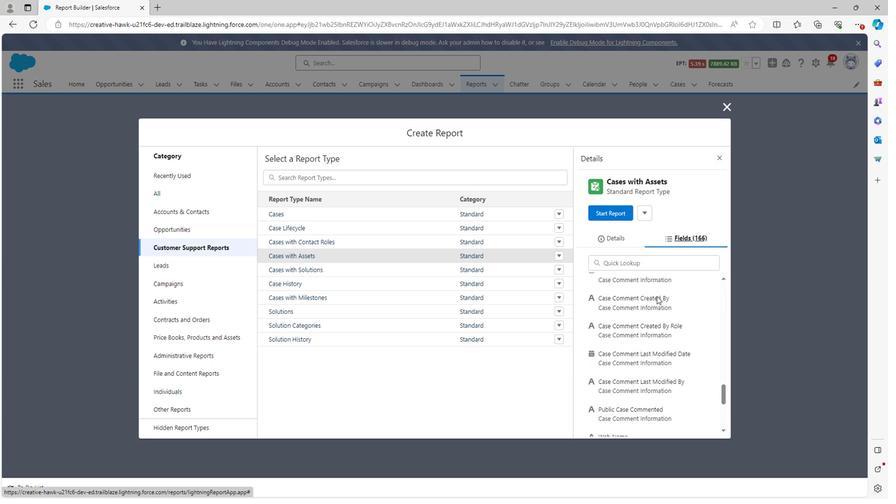 
Action: Mouse scrolled (654, 295) with delta (0, 0)
Screenshot: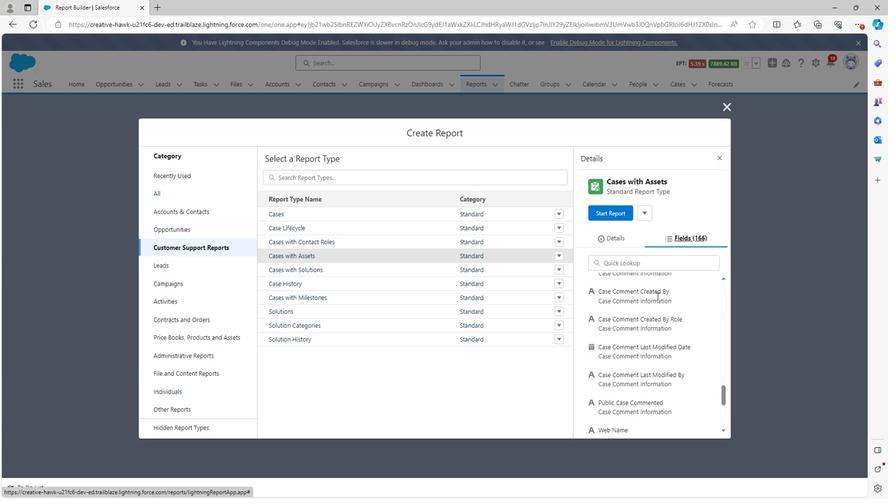 
Action: Mouse scrolled (654, 295) with delta (0, 0)
Screenshot: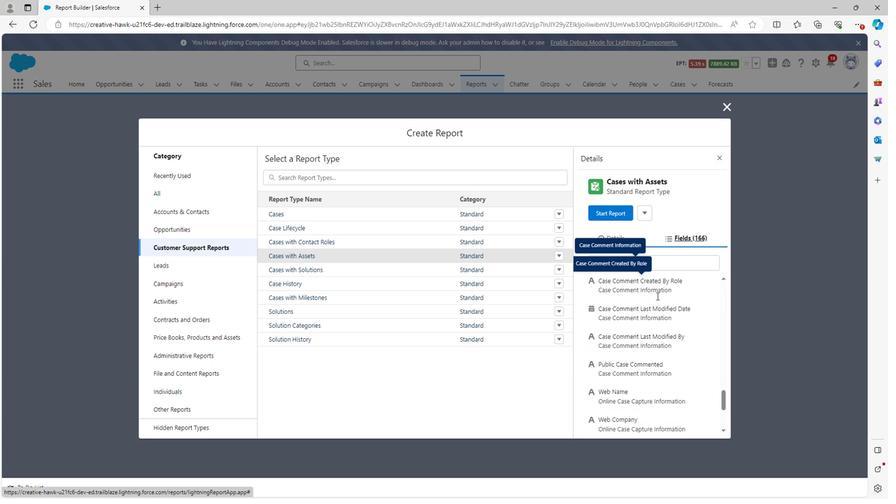
Action: Mouse moved to (654, 296)
Screenshot: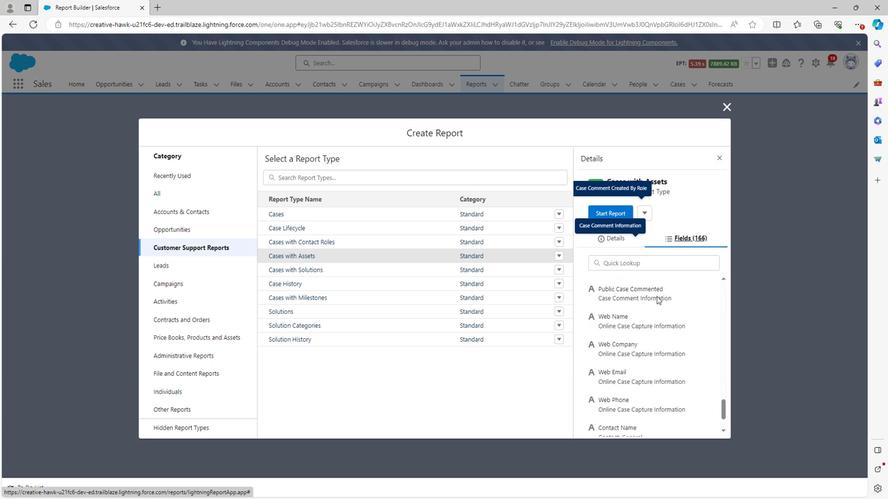
Action: Mouse scrolled (654, 295) with delta (0, 0)
Screenshot: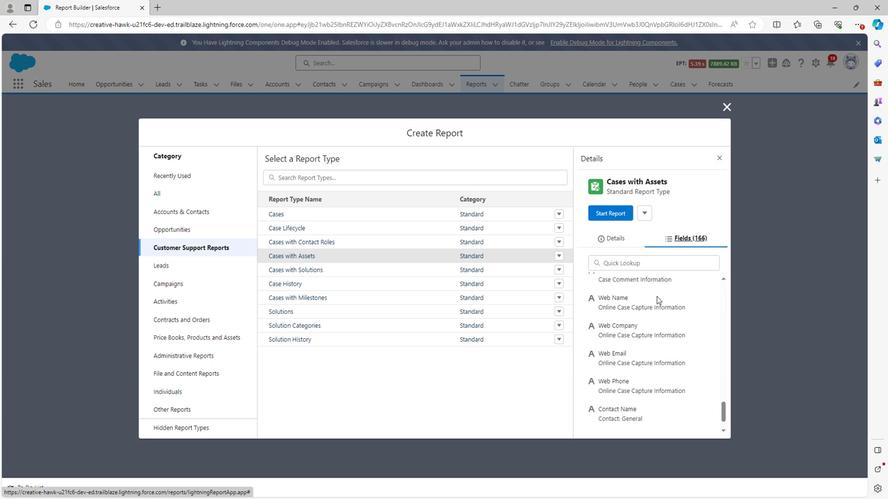 
Action: Mouse scrolled (654, 295) with delta (0, 0)
Screenshot: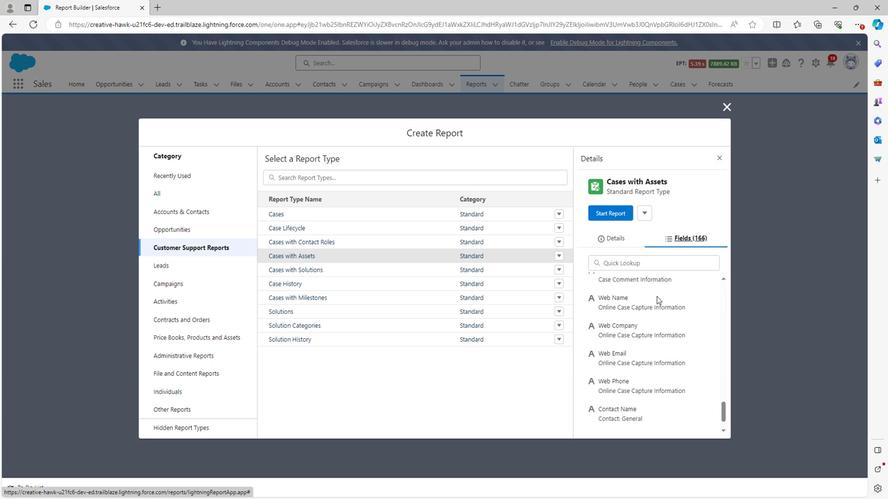 
Action: Mouse scrolled (654, 295) with delta (0, 0)
Screenshot: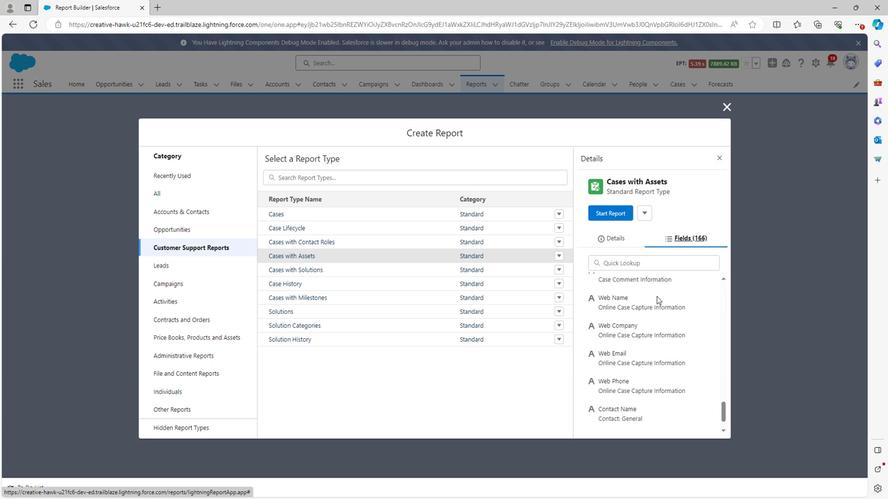 
Action: Mouse scrolled (654, 295) with delta (0, 0)
Screenshot: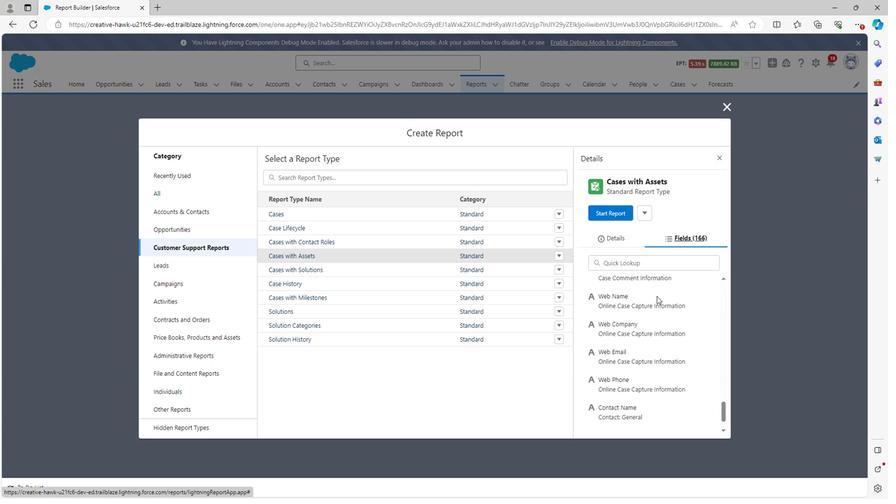 
Action: Mouse moved to (652, 326)
Screenshot: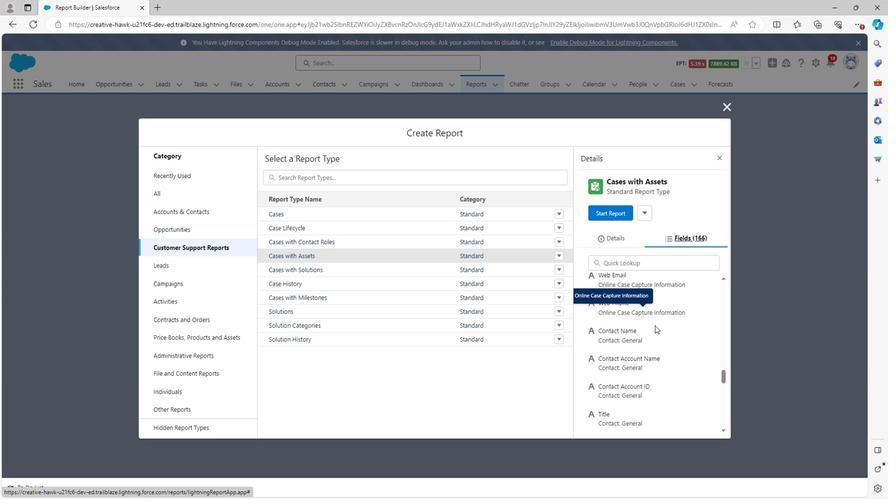 
Action: Mouse scrolled (652, 325) with delta (0, 0)
Screenshot: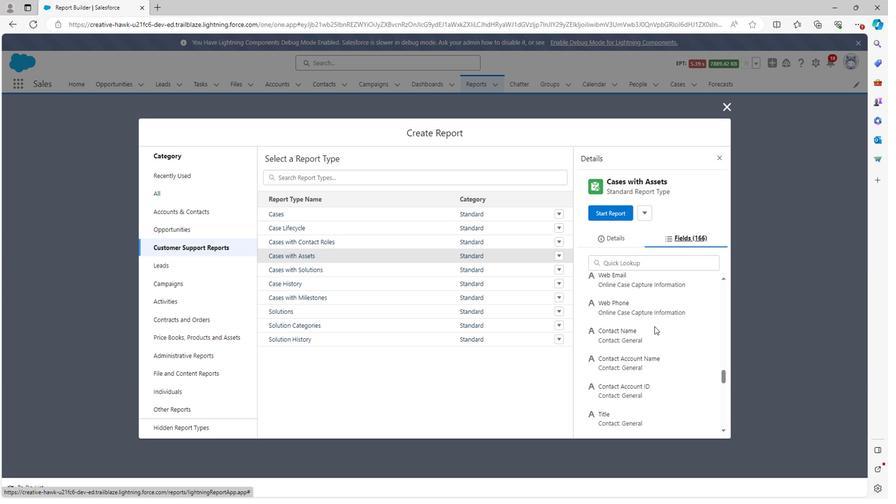 
Action: Mouse moved to (651, 326)
Screenshot: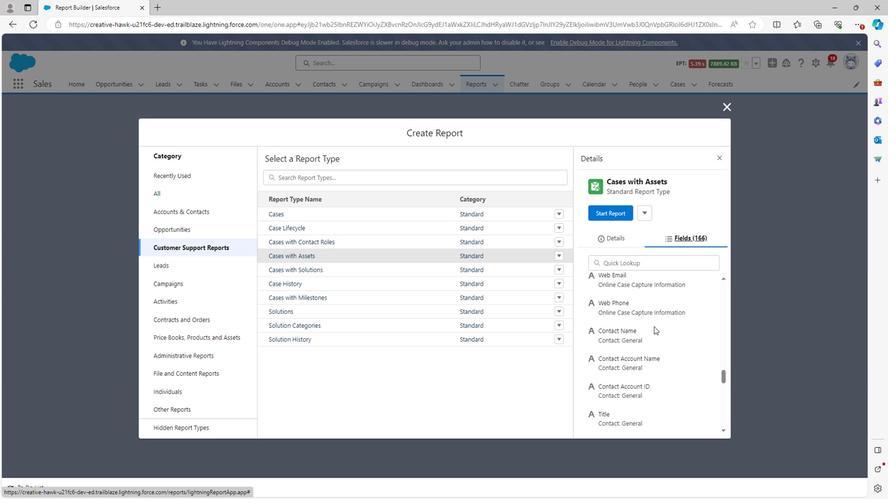 
Action: Mouse scrolled (651, 326) with delta (0, 0)
Screenshot: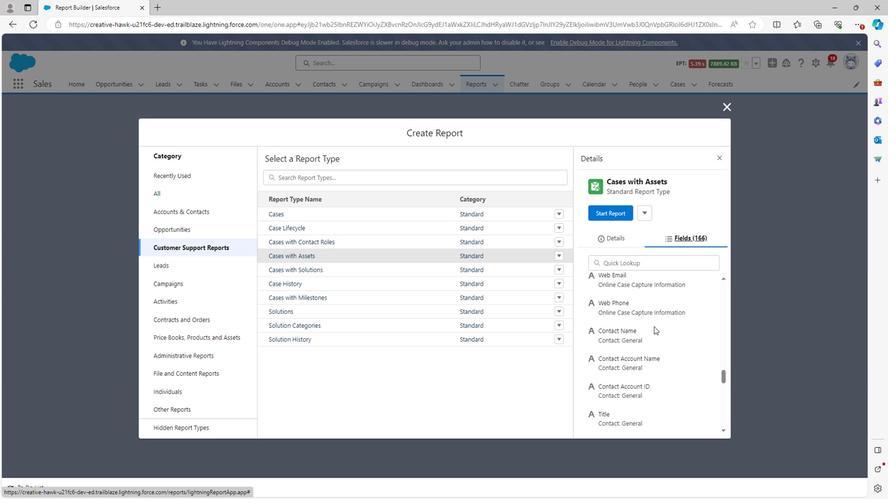 
Action: Mouse scrolled (651, 326) with delta (0, 0)
Screenshot: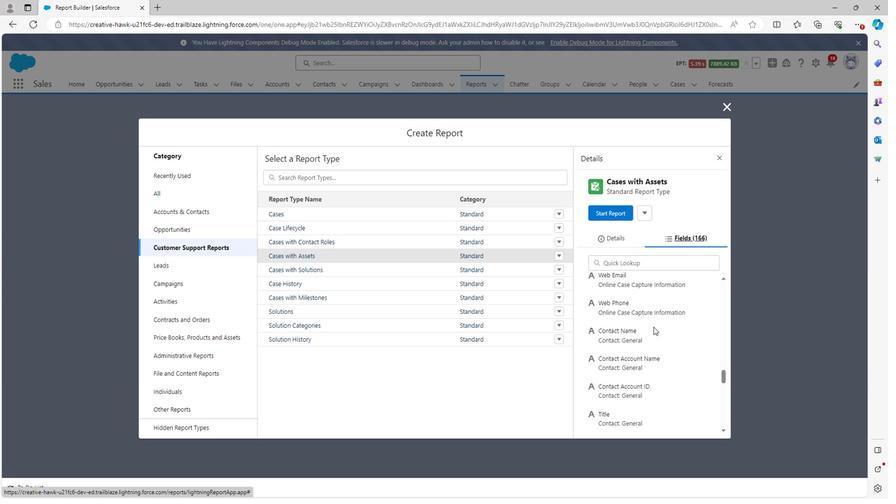 
Action: Mouse moved to (650, 326)
Screenshot: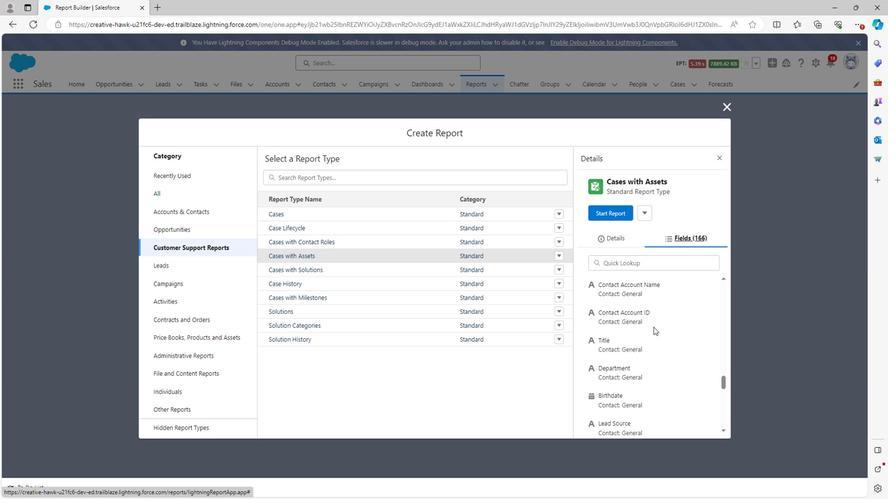 
Action: Mouse scrolled (650, 326) with delta (0, 0)
Screenshot: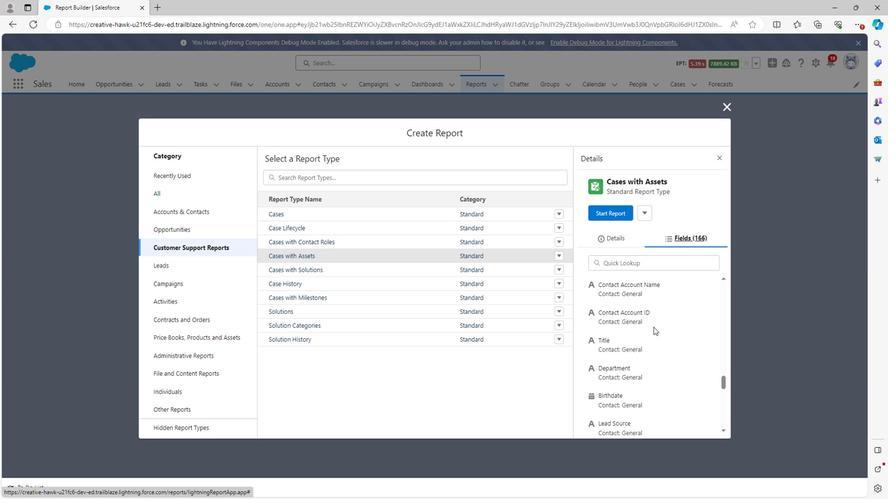 
Action: Mouse moved to (650, 327)
Screenshot: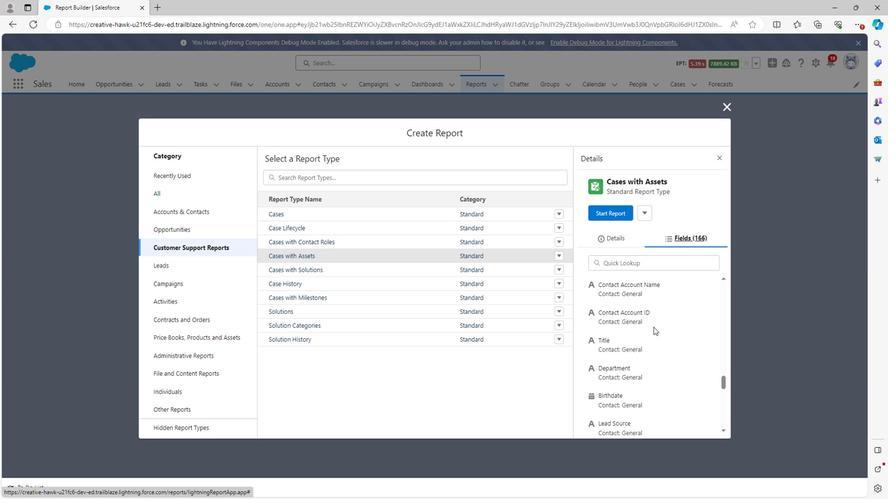
Action: Mouse scrolled (650, 326) with delta (0, 0)
Screenshot: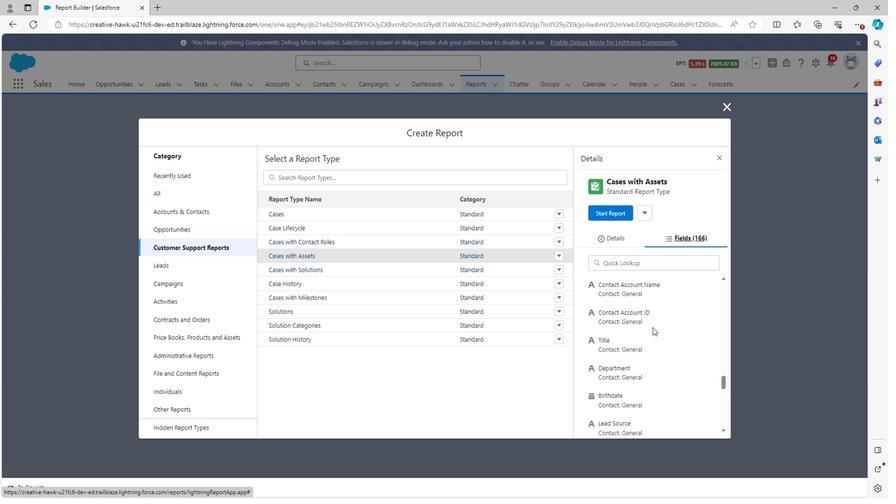 
Action: Mouse moved to (650, 327)
Screenshot: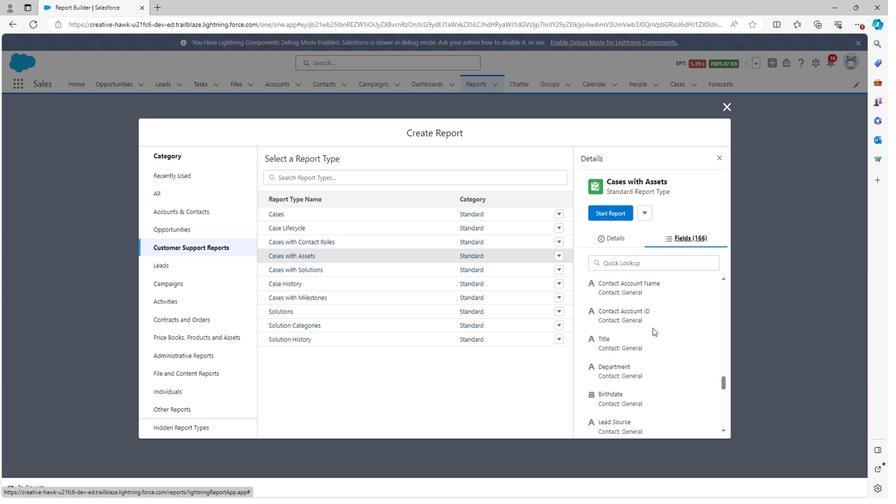 
Action: Mouse scrolled (650, 326) with delta (0, 0)
Screenshot: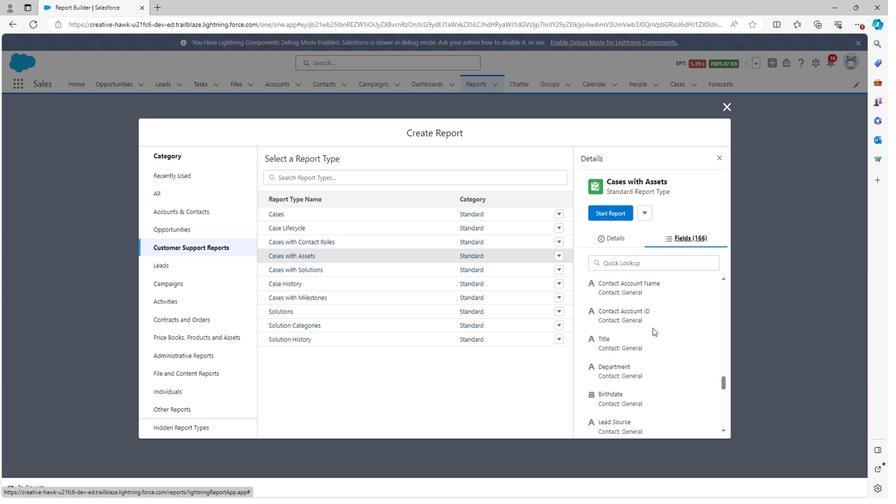 
Action: Mouse scrolled (650, 326) with delta (0, 0)
Screenshot: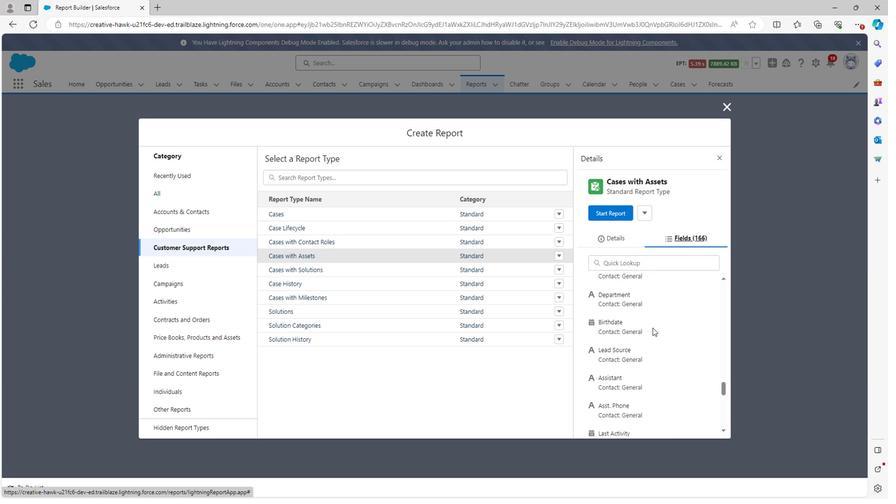 
Action: Mouse scrolled (650, 326) with delta (0, 0)
Screenshot: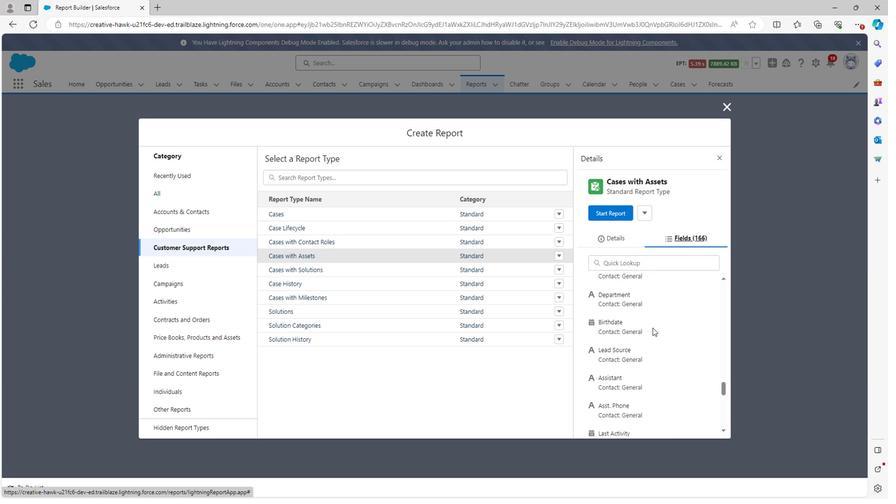 
Action: Mouse scrolled (650, 326) with delta (0, 0)
Screenshot: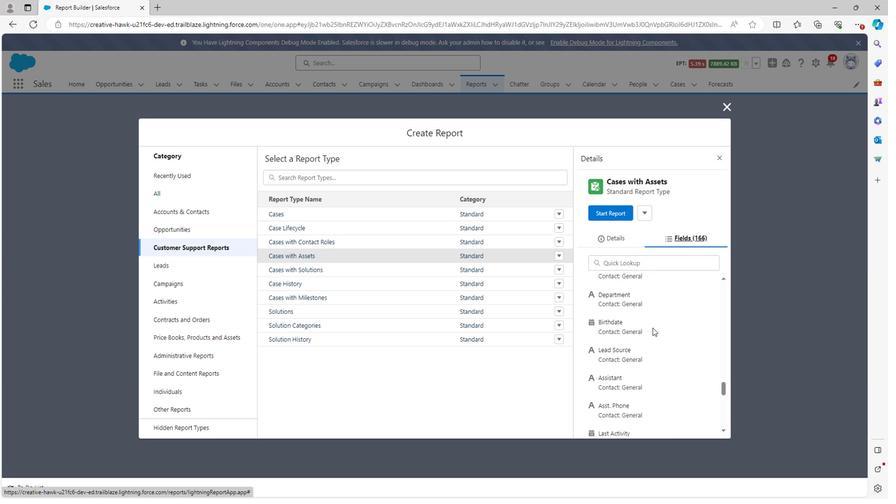 
Action: Mouse scrolled (650, 326) with delta (0, 0)
Screenshot: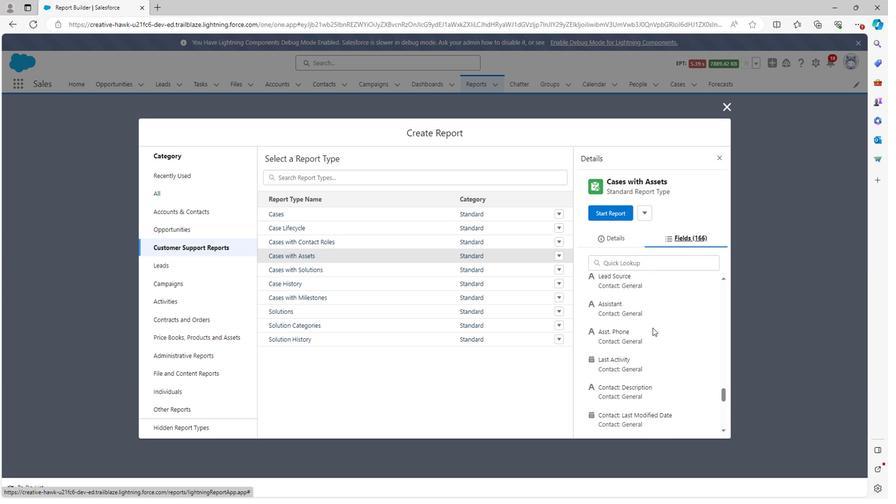 
Action: Mouse scrolled (650, 326) with delta (0, 0)
Screenshot: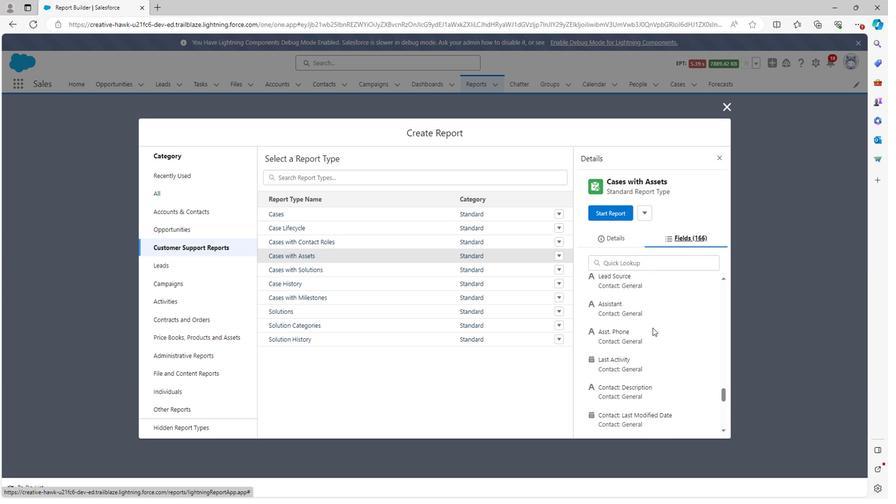 
Action: Mouse scrolled (650, 326) with delta (0, 0)
Screenshot: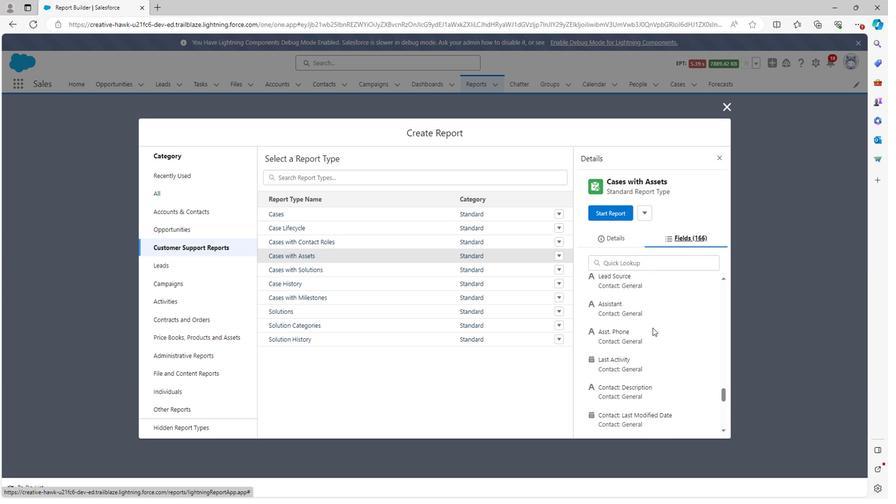 
Action: Mouse scrolled (650, 326) with delta (0, 0)
Screenshot: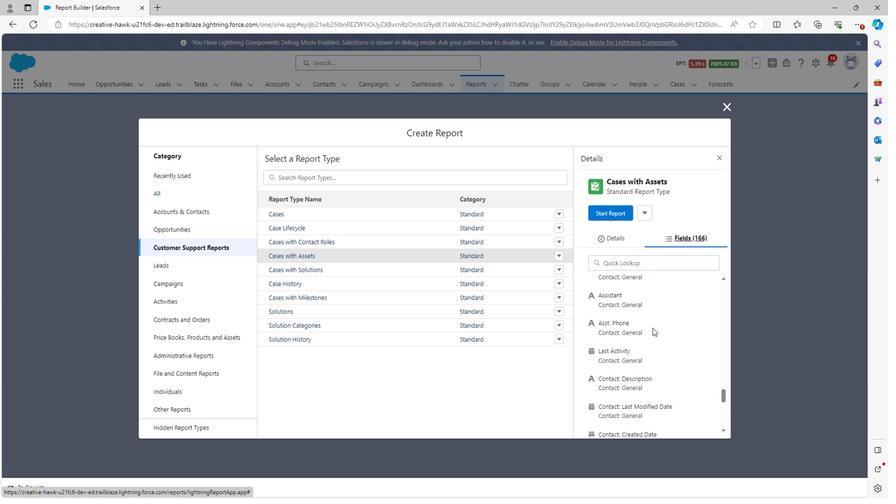 
Action: Mouse scrolled (650, 326) with delta (0, 0)
Screenshot: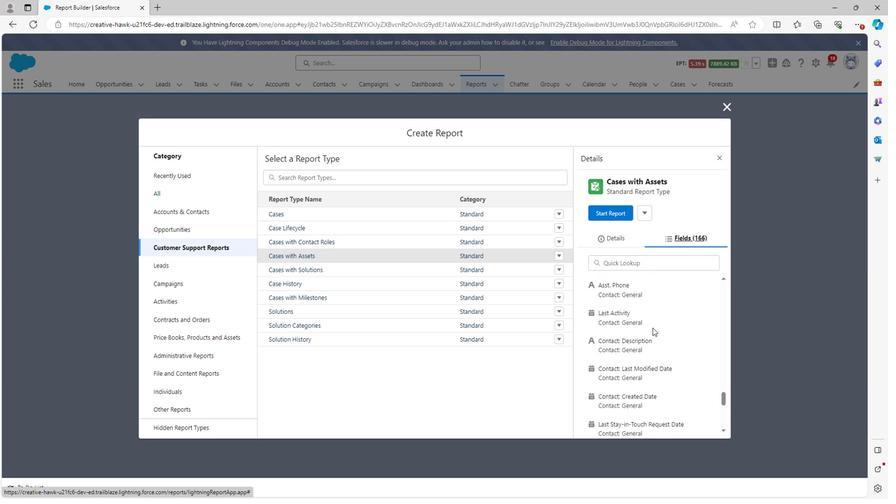 
Action: Mouse moved to (650, 328)
Screenshot: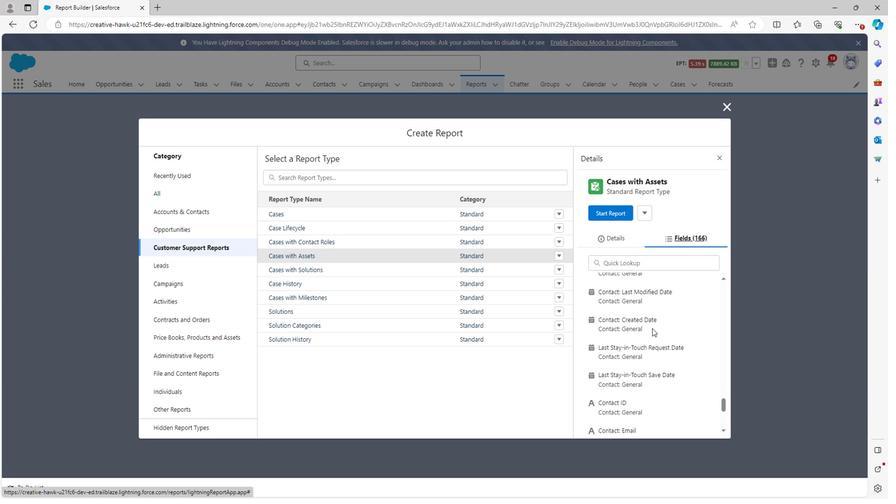 
Action: Mouse scrolled (650, 327) with delta (0, 0)
Screenshot: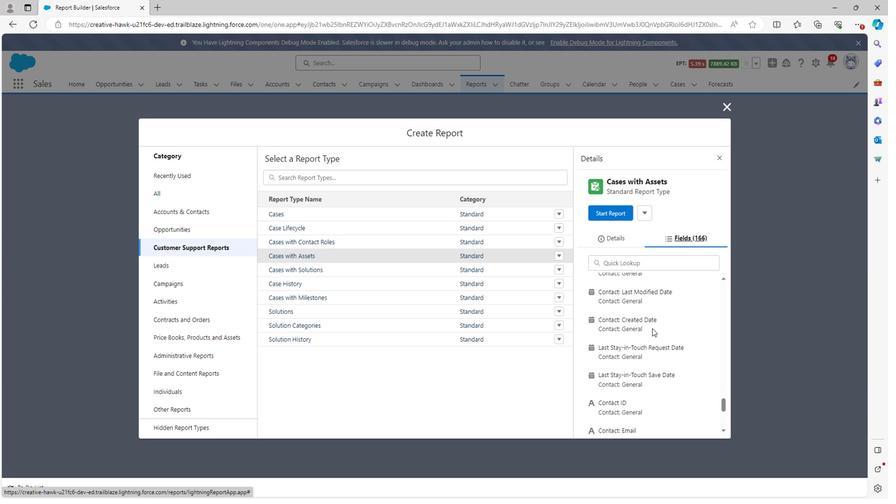 
Action: Mouse scrolled (650, 327) with delta (0, 0)
Screenshot: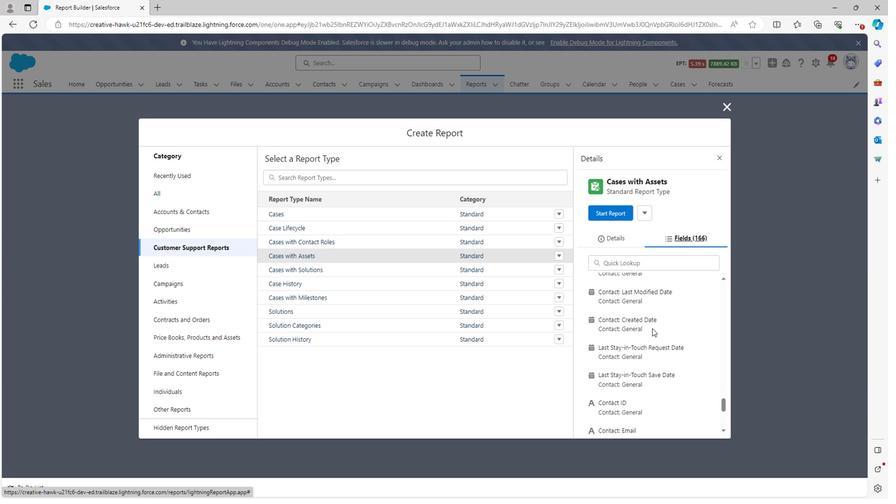 
Action: Mouse scrolled (650, 327) with delta (0, 0)
Screenshot: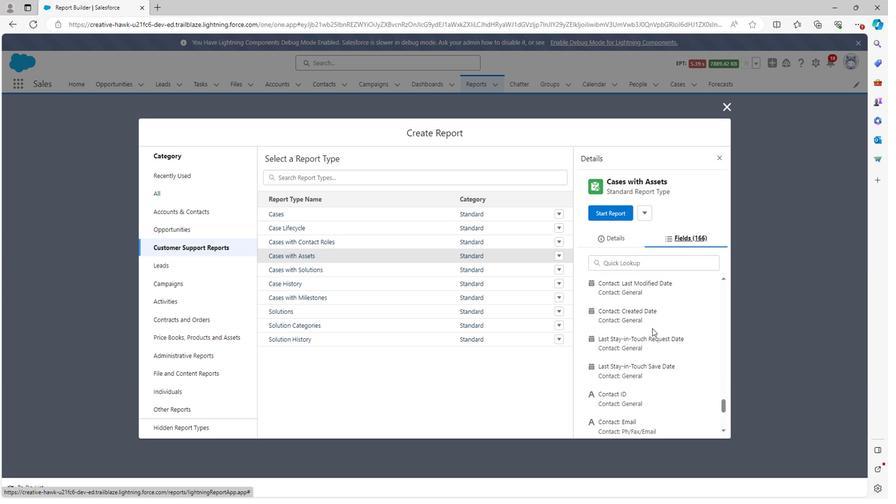 
Action: Mouse scrolled (650, 327) with delta (0, 0)
Screenshot: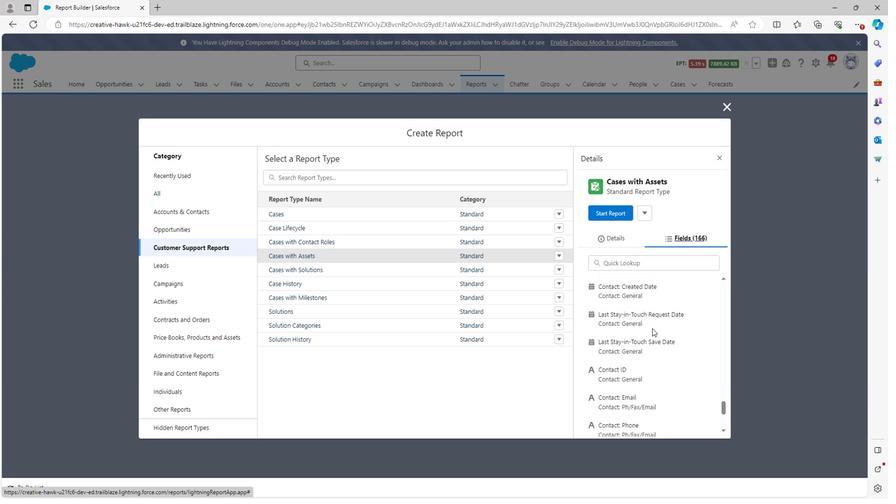
Action: Mouse moved to (650, 328)
Screenshot: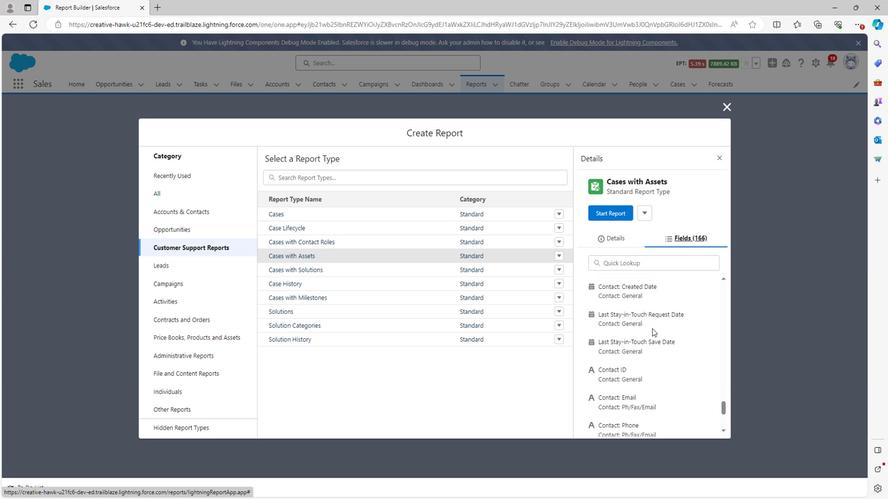 
Action: Mouse scrolled (650, 327) with delta (0, 0)
Screenshot: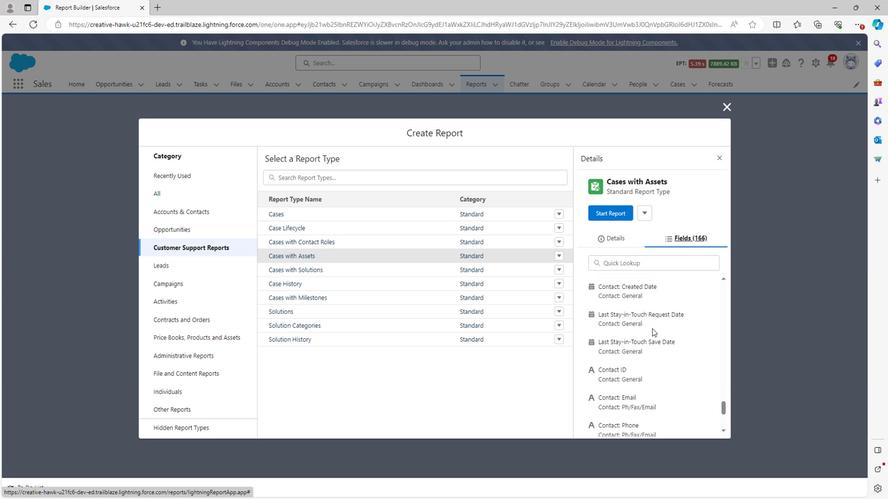 
Action: Mouse scrolled (650, 327) with delta (0, 0)
Screenshot: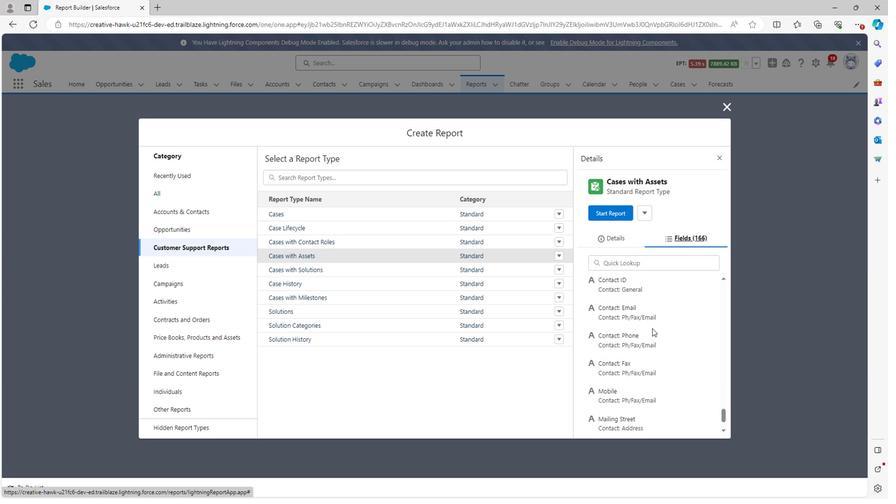 
Action: Mouse scrolled (650, 327) with delta (0, 0)
Screenshot: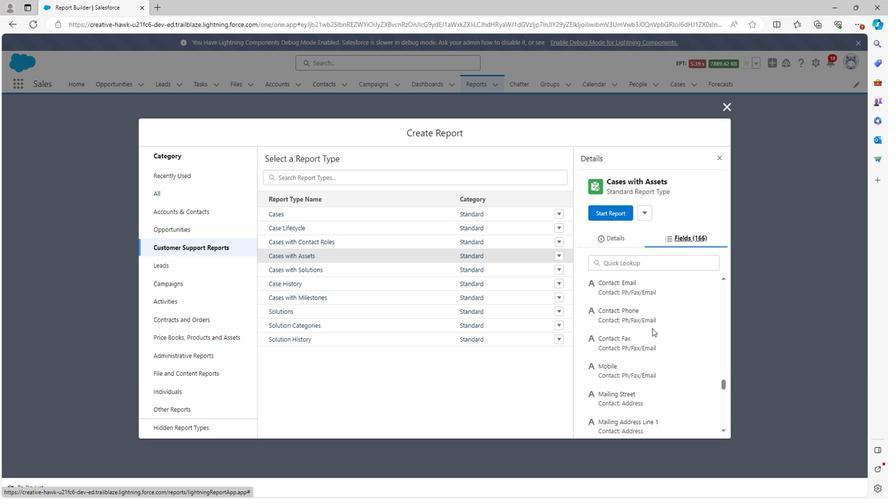 
Action: Mouse scrolled (650, 327) with delta (0, 0)
Screenshot: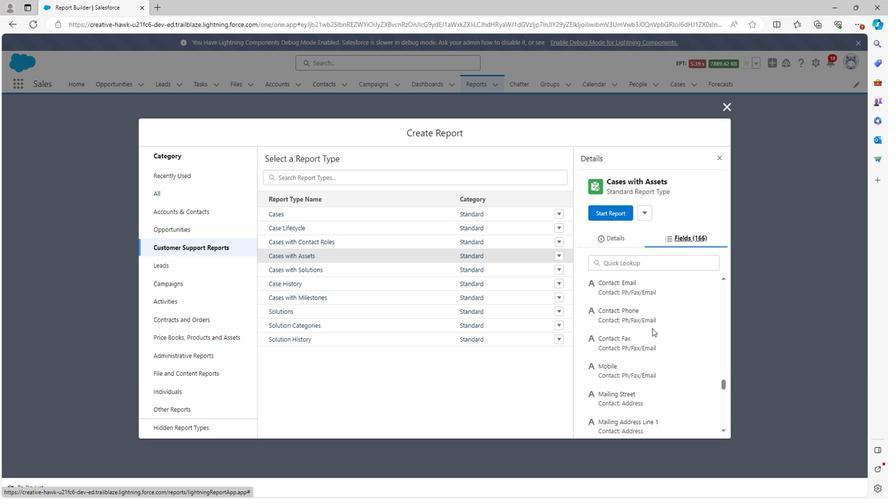 
Action: Mouse scrolled (650, 327) with delta (0, 0)
Screenshot: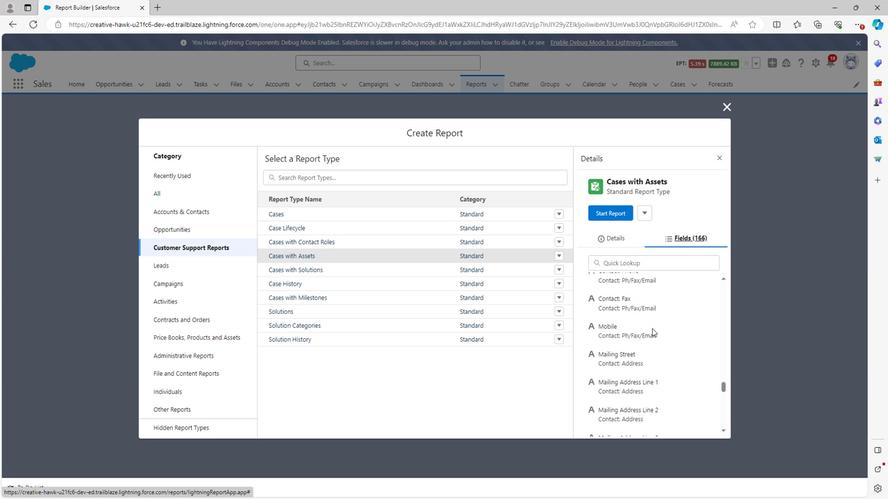 
Action: Mouse scrolled (650, 327) with delta (0, 0)
Screenshot: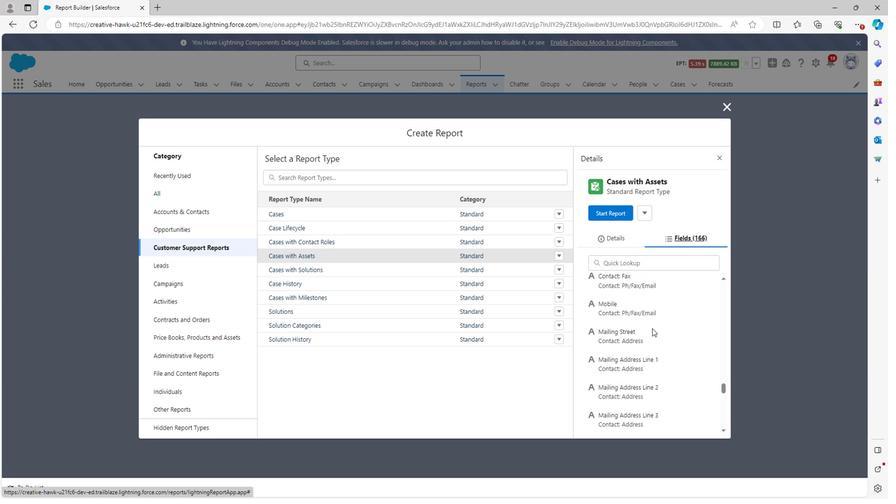 
Action: Mouse scrolled (650, 327) with delta (0, 0)
Screenshot: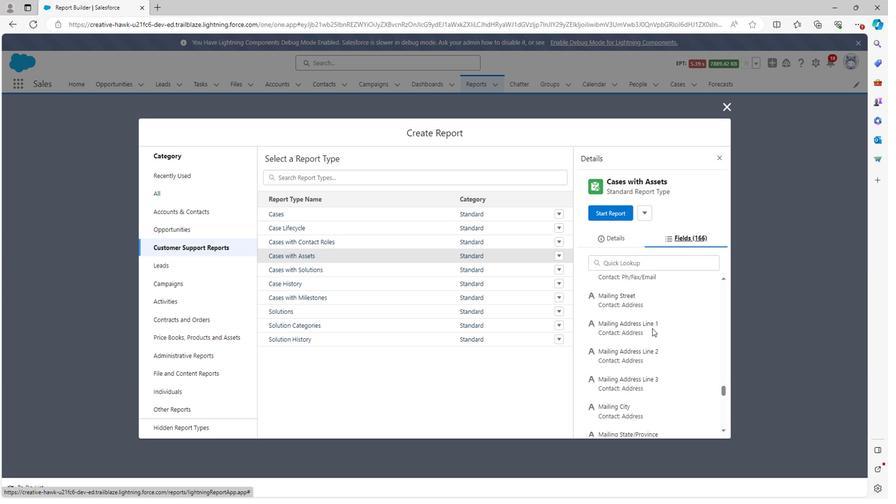
Action: Mouse scrolled (650, 327) with delta (0, 0)
Screenshot: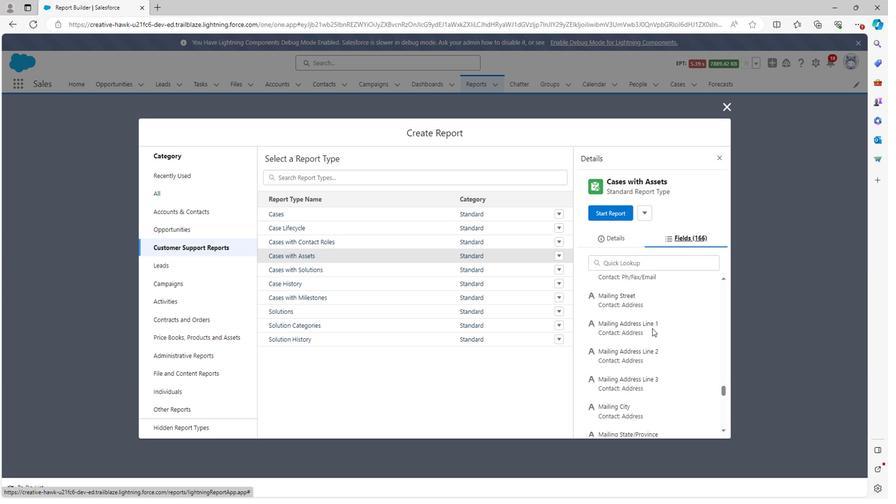 
Action: Mouse scrolled (650, 327) with delta (0, 0)
Screenshot: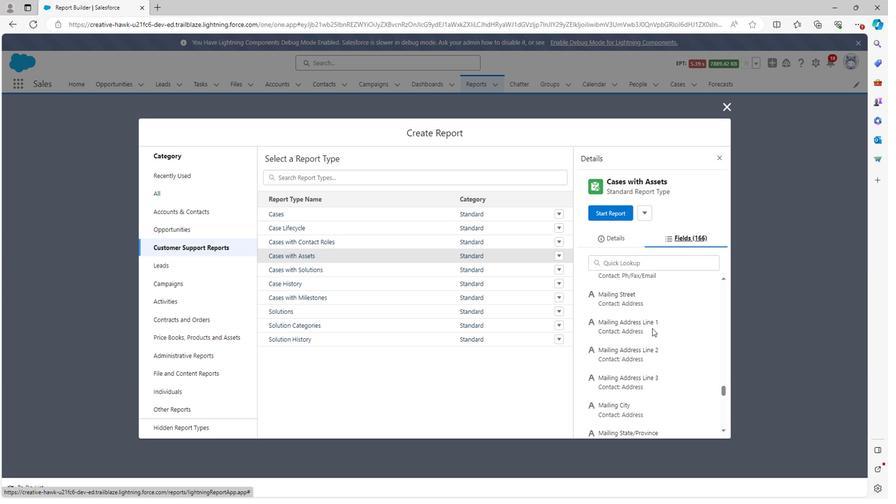 
Action: Mouse scrolled (650, 327) with delta (0, 0)
Screenshot: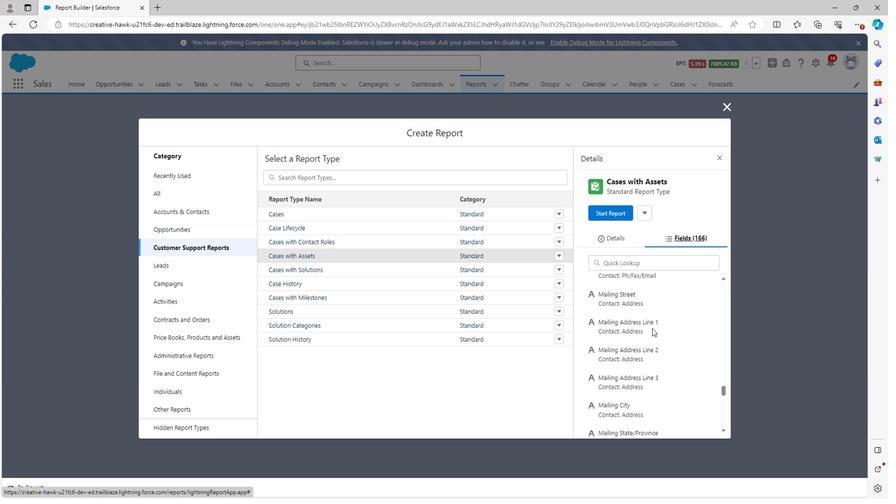 
Action: Mouse scrolled (650, 327) with delta (0, 0)
Screenshot: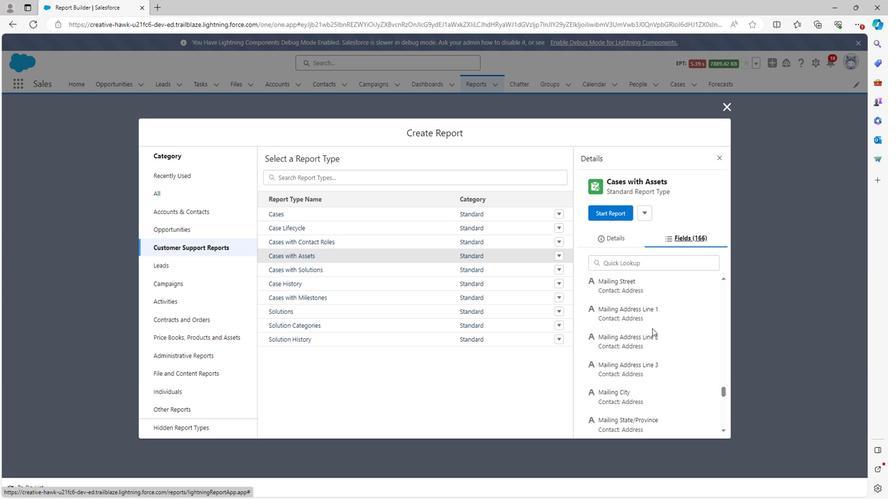 
Action: Mouse scrolled (650, 327) with delta (0, 0)
Screenshot: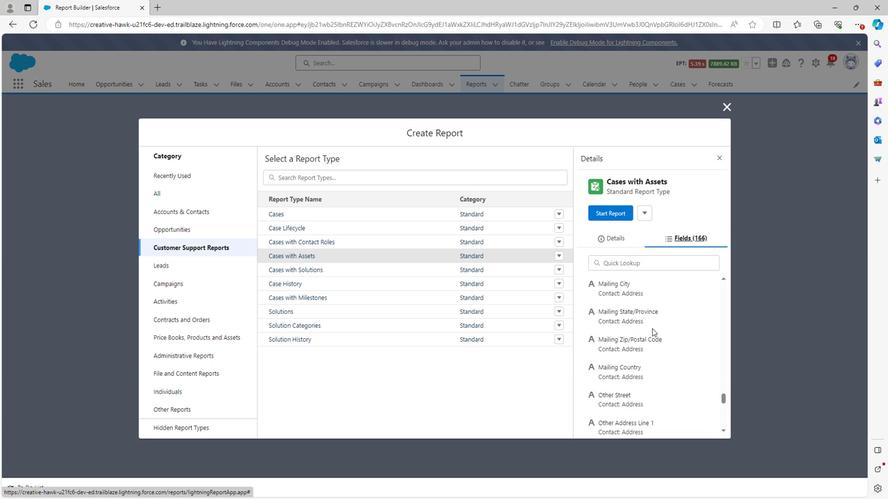 
Action: Mouse scrolled (650, 327) with delta (0, 0)
Screenshot: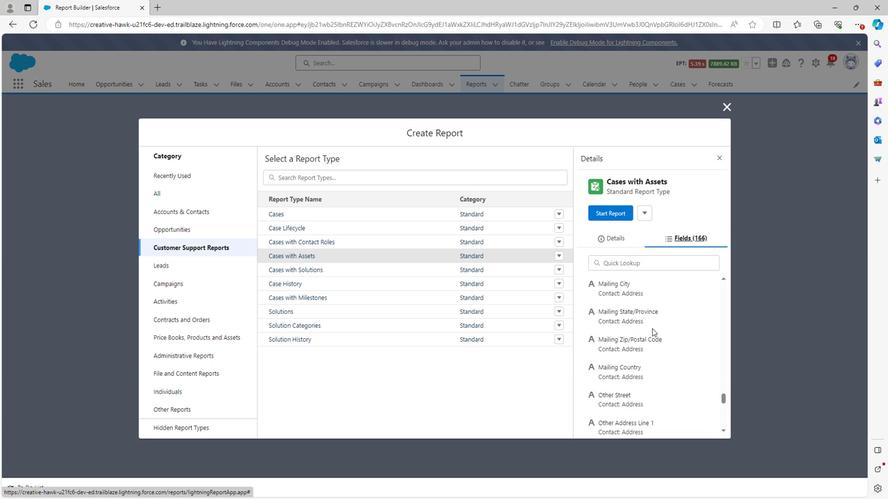 
Action: Mouse scrolled (650, 327) with delta (0, 0)
Screenshot: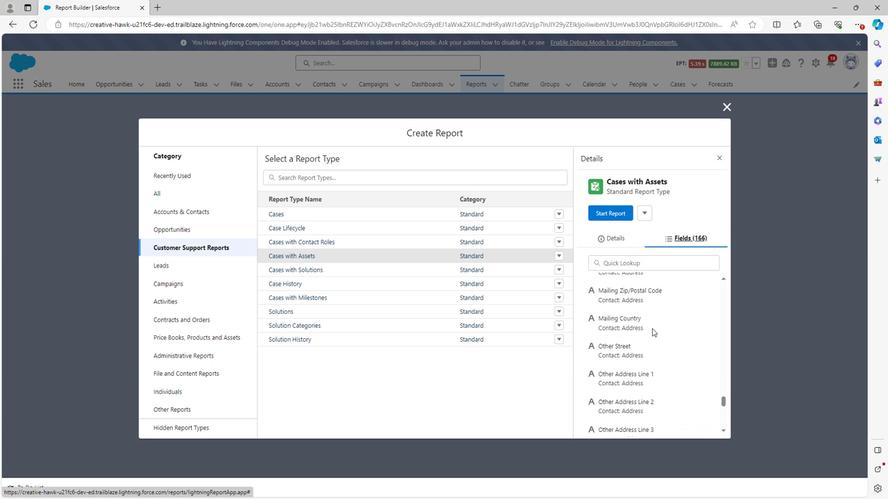 
Action: Mouse scrolled (650, 327) with delta (0, 0)
Screenshot: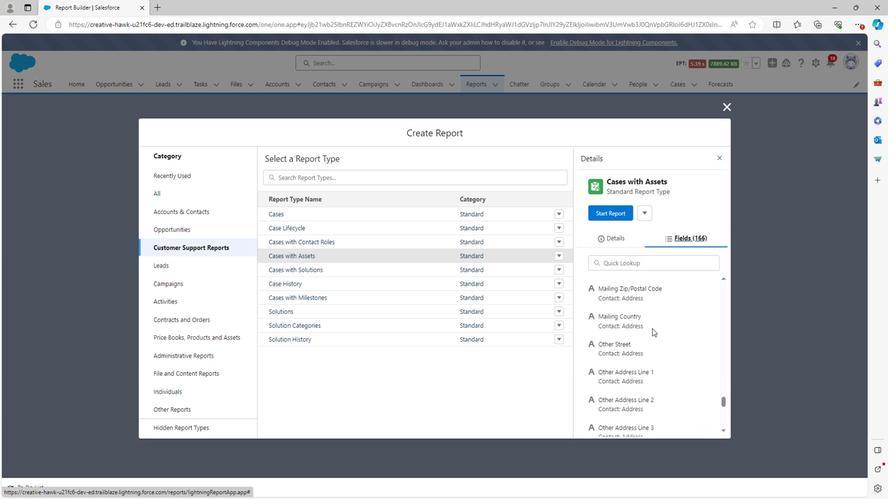
Action: Mouse moved to (649, 328)
Screenshot: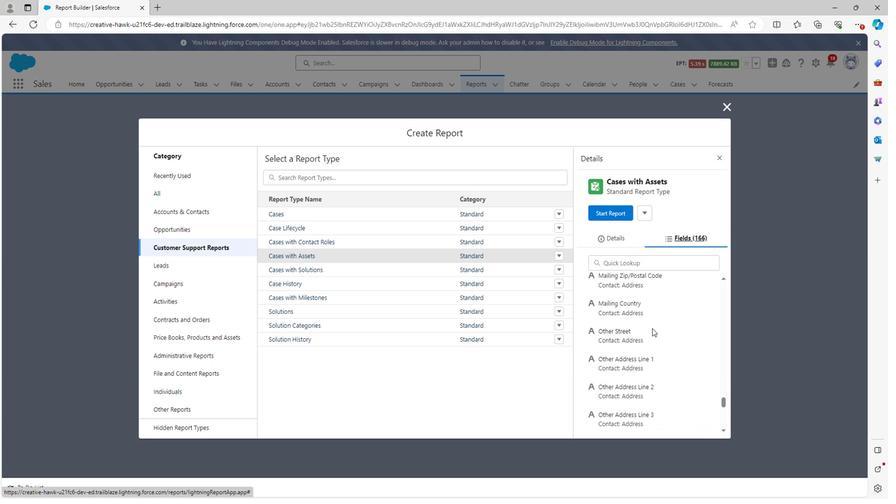 
Action: Mouse scrolled (649, 327) with delta (0, 0)
Screenshot: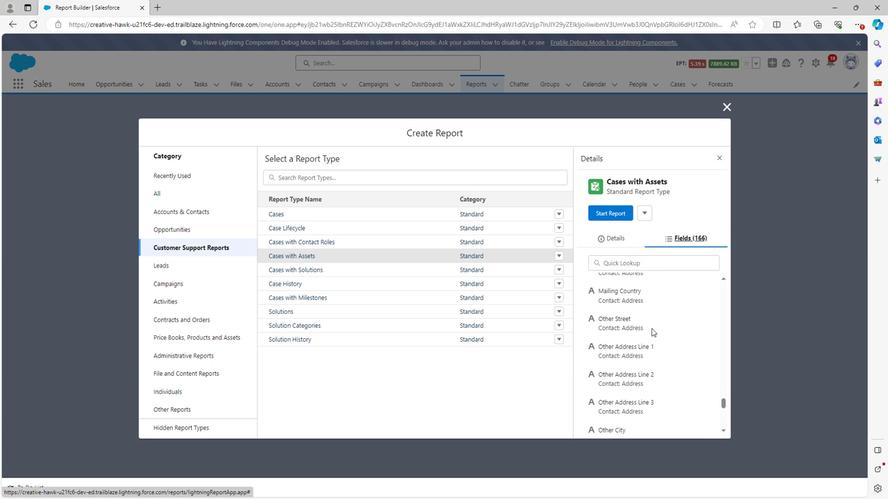 
Action: Mouse scrolled (649, 327) with delta (0, 0)
Screenshot: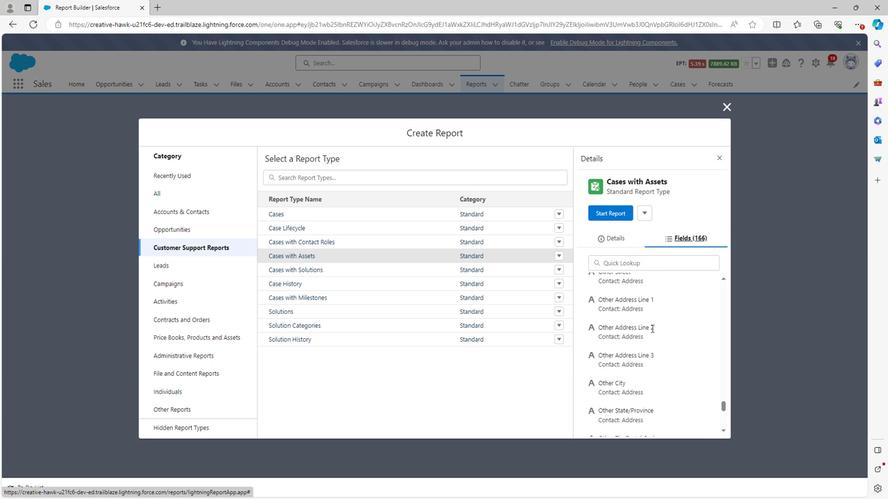 
Action: Mouse scrolled (649, 327) with delta (0, 0)
Screenshot: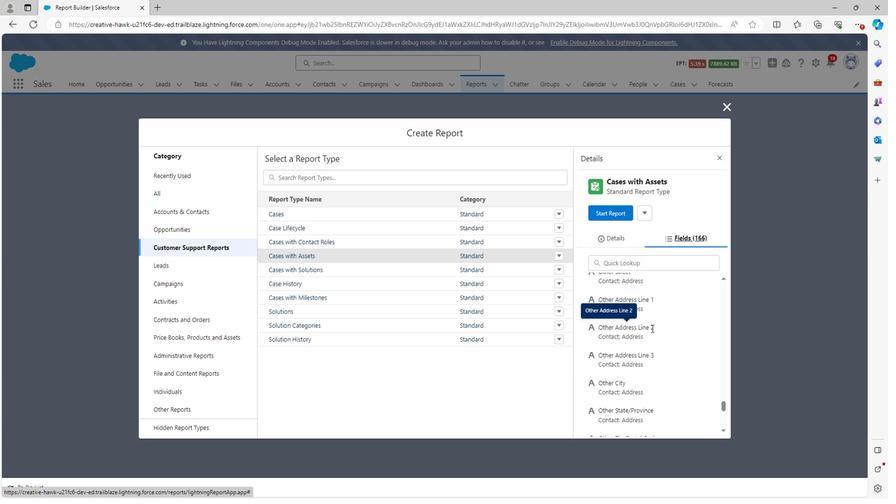 
Action: Mouse scrolled (649, 327) with delta (0, 0)
Screenshot: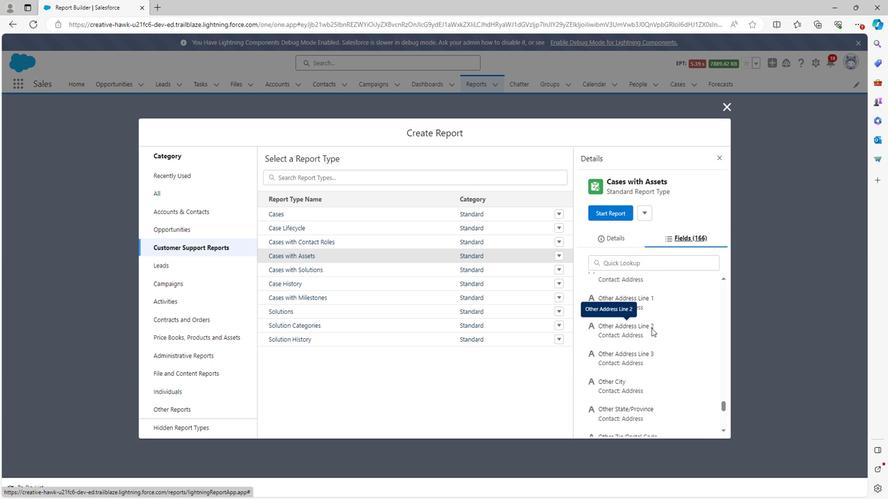 
Action: Mouse scrolled (649, 327) with delta (0, 0)
Screenshot: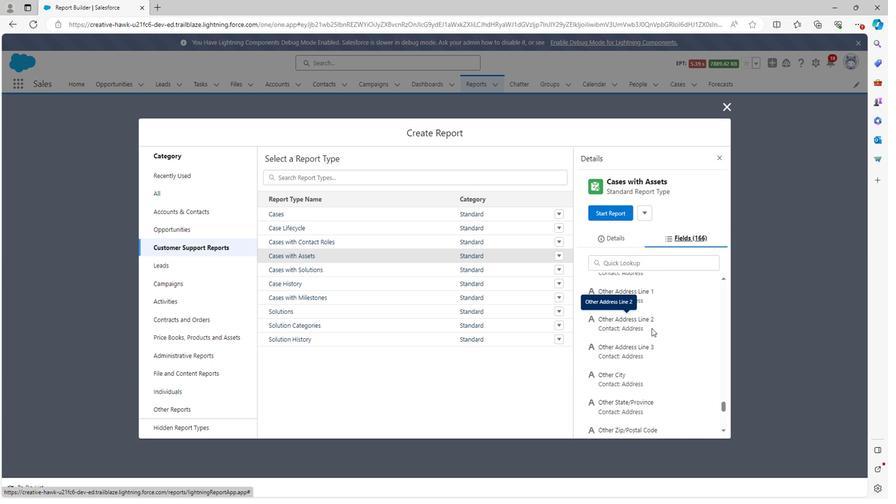 
Action: Mouse scrolled (649, 327) with delta (0, 0)
Screenshot: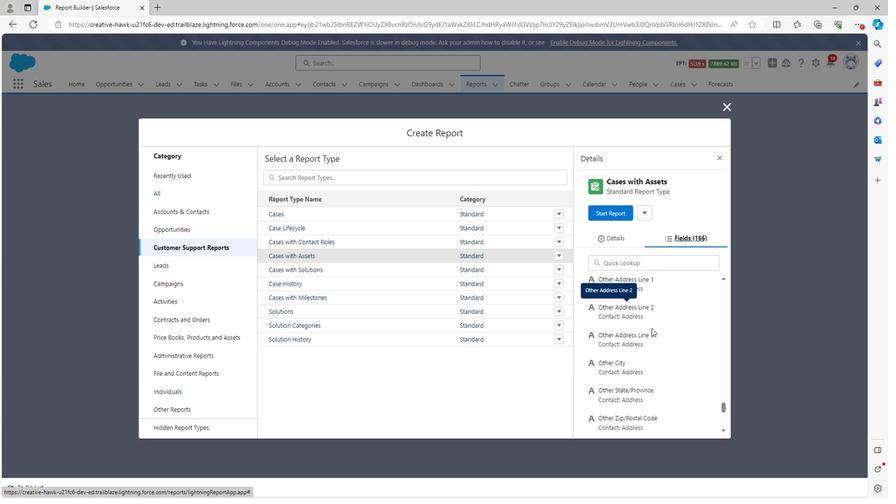 
Action: Mouse scrolled (649, 327) with delta (0, 0)
Screenshot: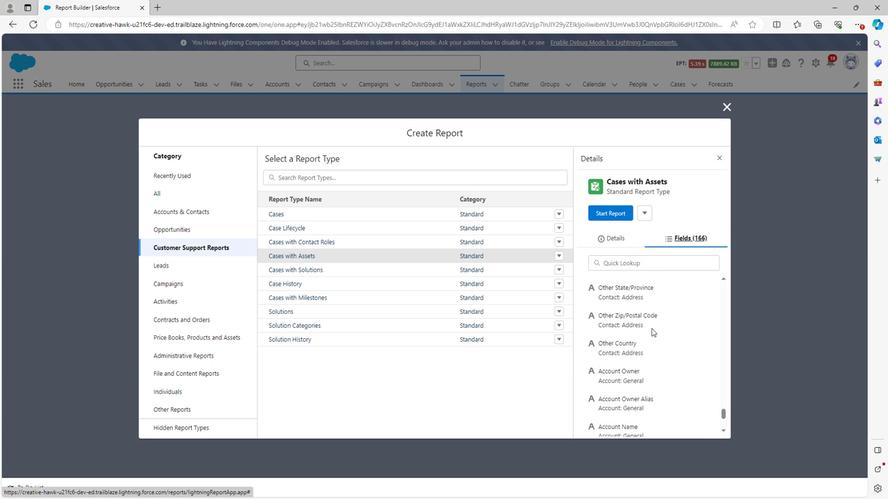 
Action: Mouse scrolled (649, 327) with delta (0, 0)
Screenshot: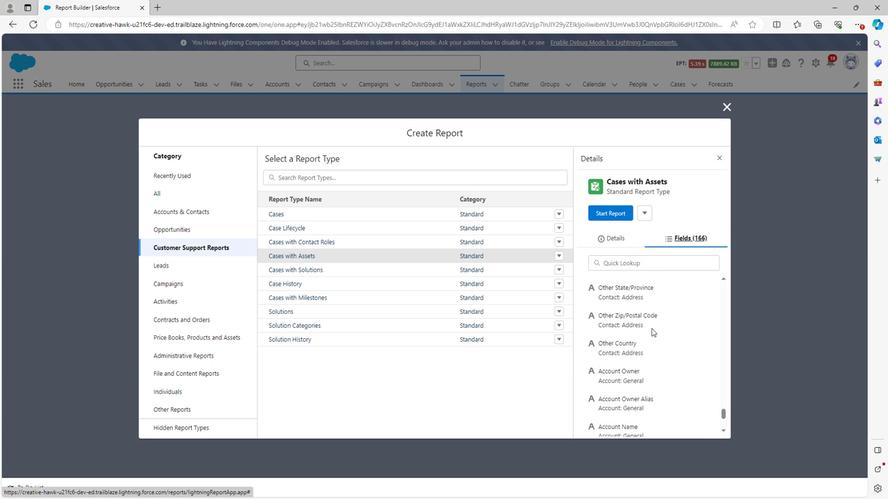 
Action: Mouse scrolled (649, 327) with delta (0, 0)
Screenshot: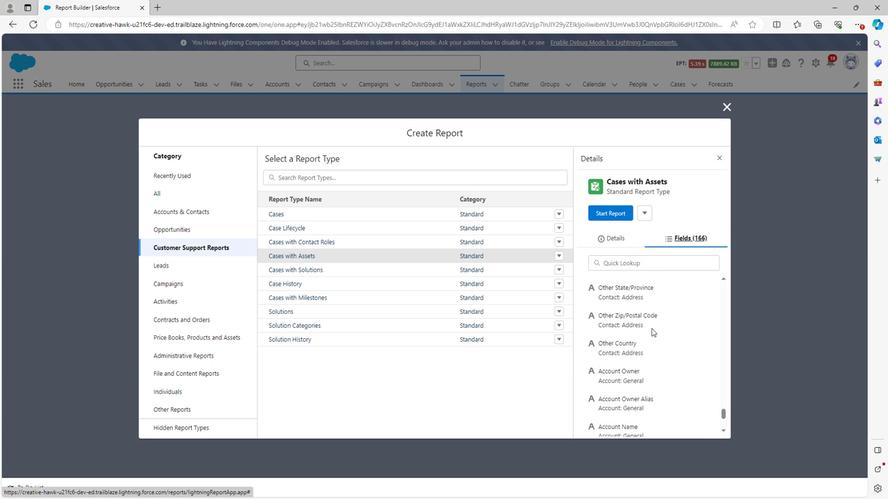 
Action: Mouse scrolled (649, 327) with delta (0, 0)
Screenshot: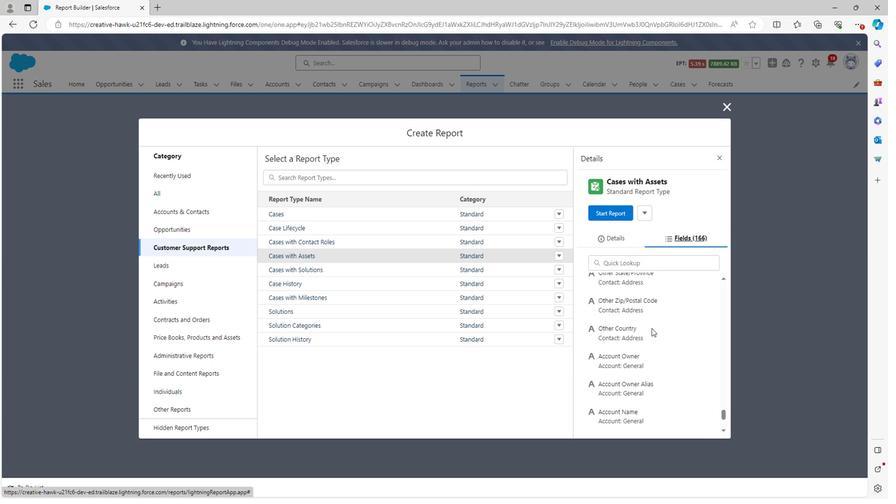 
Action: Mouse scrolled (649, 327) with delta (0, 0)
Screenshot: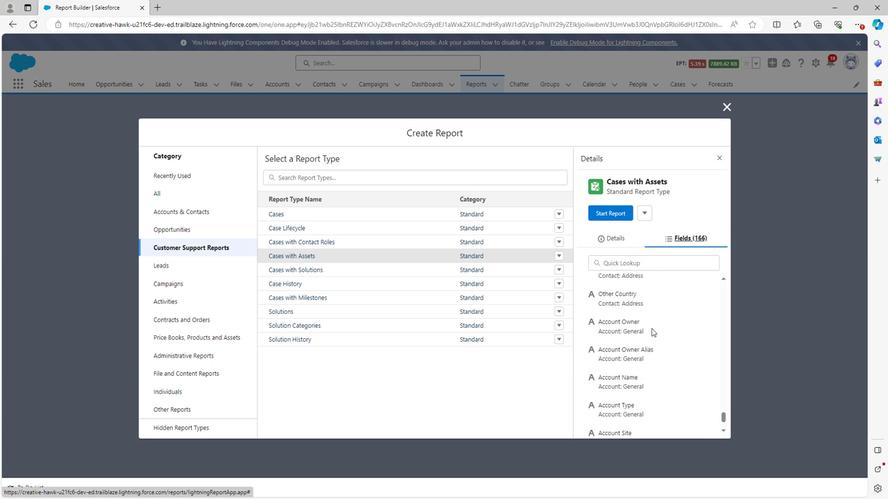 
Action: Mouse scrolled (649, 327) with delta (0, 0)
Screenshot: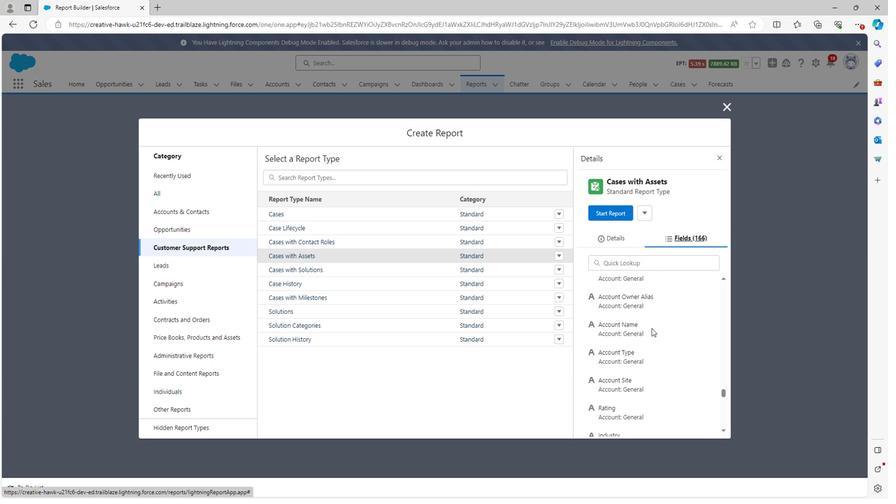 
Action: Mouse scrolled (649, 327) with delta (0, 0)
Screenshot: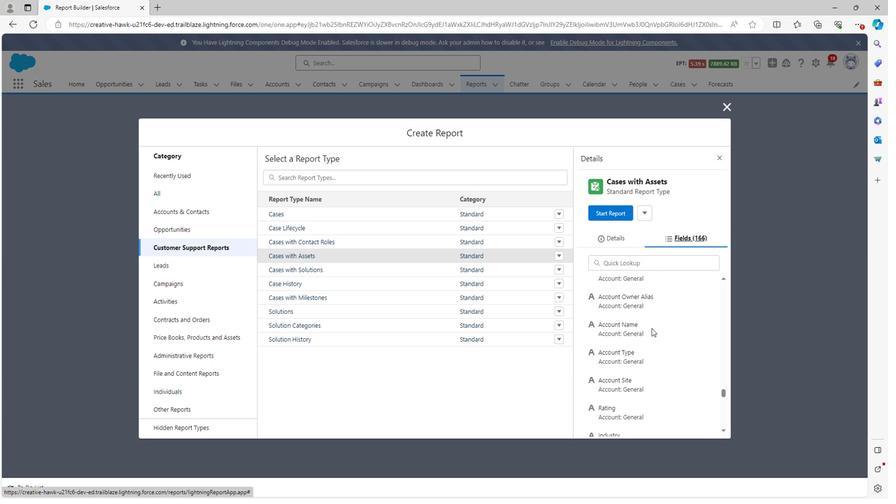 
Action: Mouse scrolled (649, 327) with delta (0, 0)
Screenshot: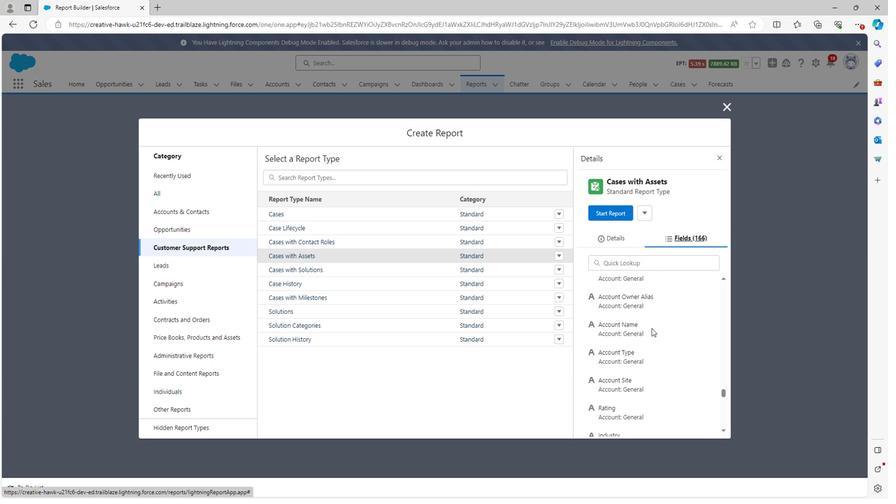 
Action: Mouse scrolled (649, 327) with delta (0, 0)
Screenshot: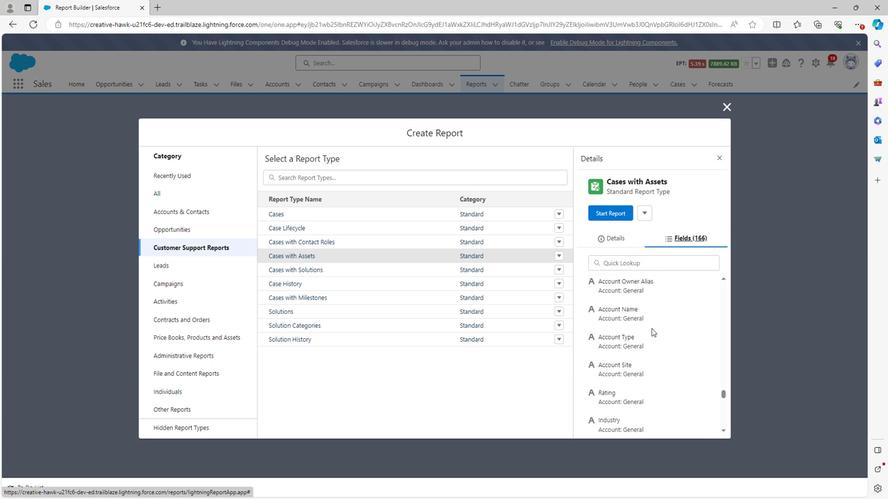 
Action: Mouse scrolled (649, 327) with delta (0, 0)
Screenshot: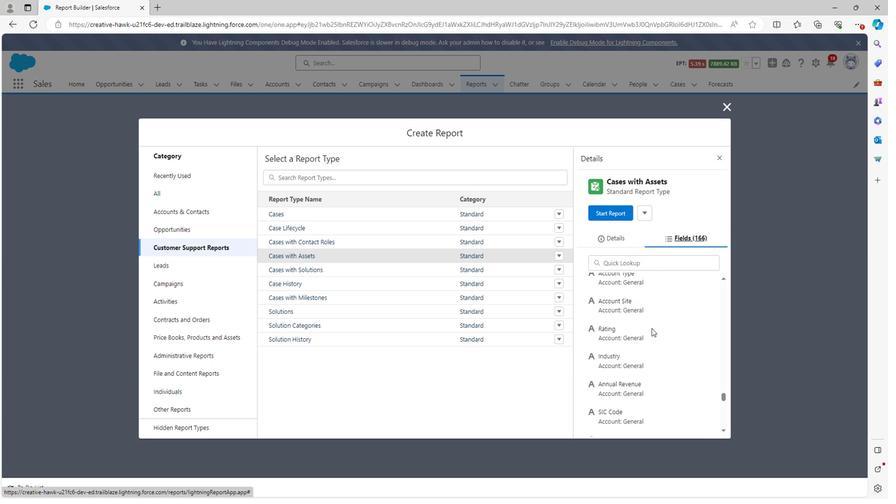 
Action: Mouse scrolled (649, 327) with delta (0, 0)
Screenshot: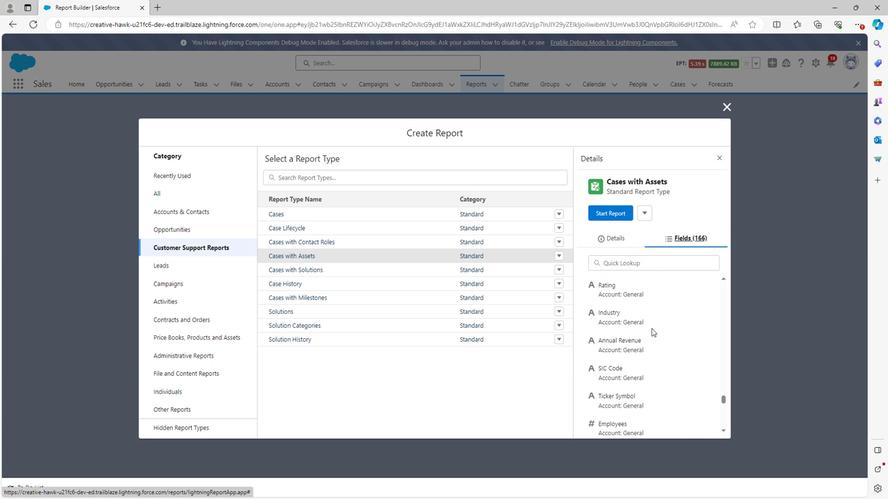 
Action: Mouse scrolled (649, 327) with delta (0, 0)
Screenshot: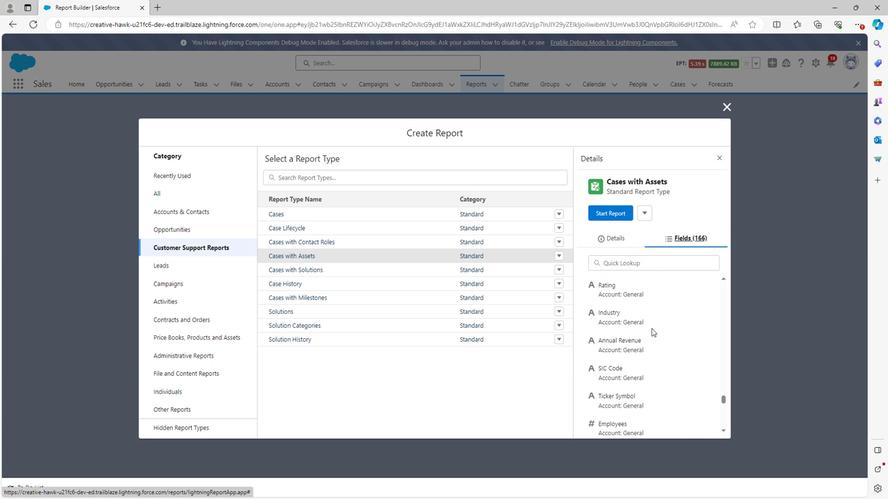 
Action: Mouse scrolled (649, 327) with delta (0, 0)
Screenshot: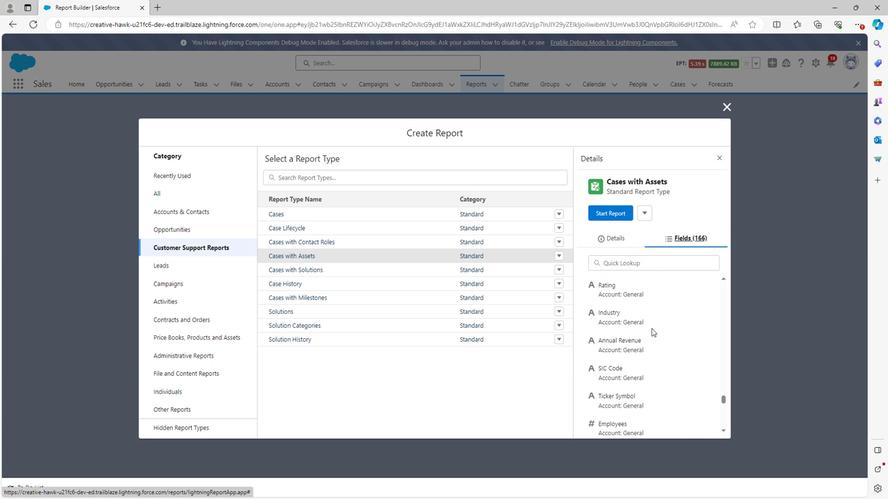 
Action: Mouse scrolled (649, 327) with delta (0, 0)
Screenshot: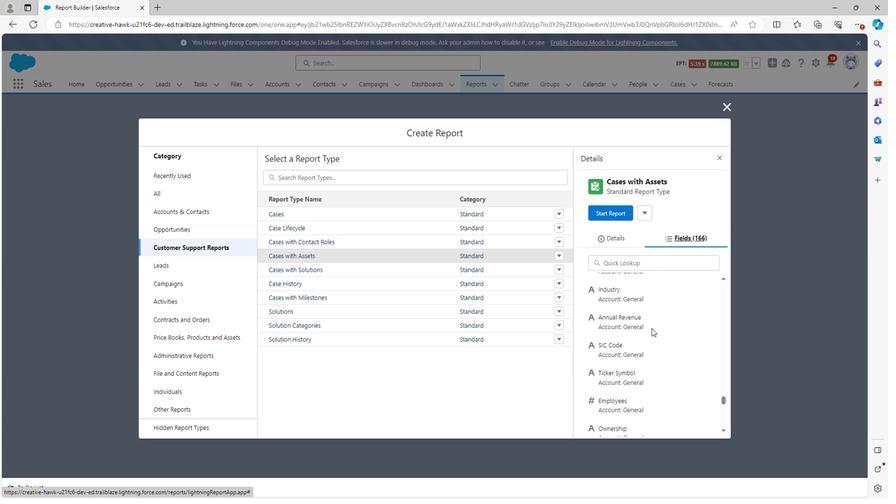 
Action: Mouse scrolled (649, 327) with delta (0, 0)
Screenshot: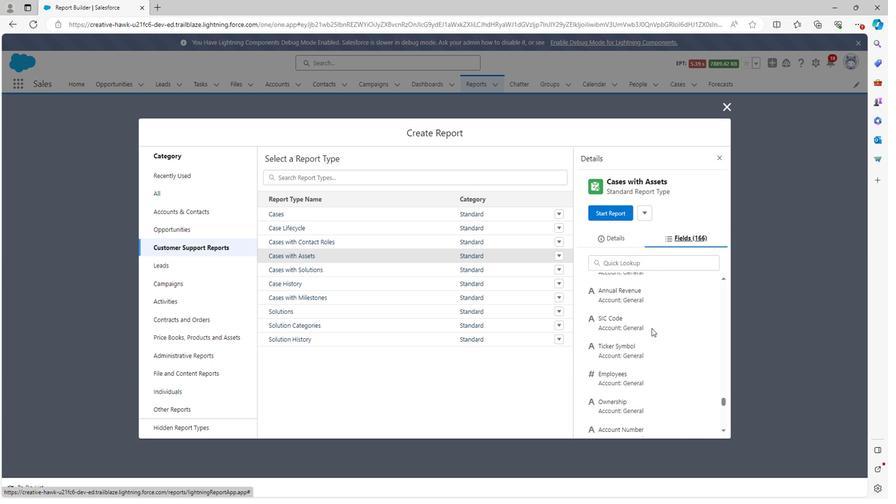 
Action: Mouse scrolled (649, 327) with delta (0, 0)
Screenshot: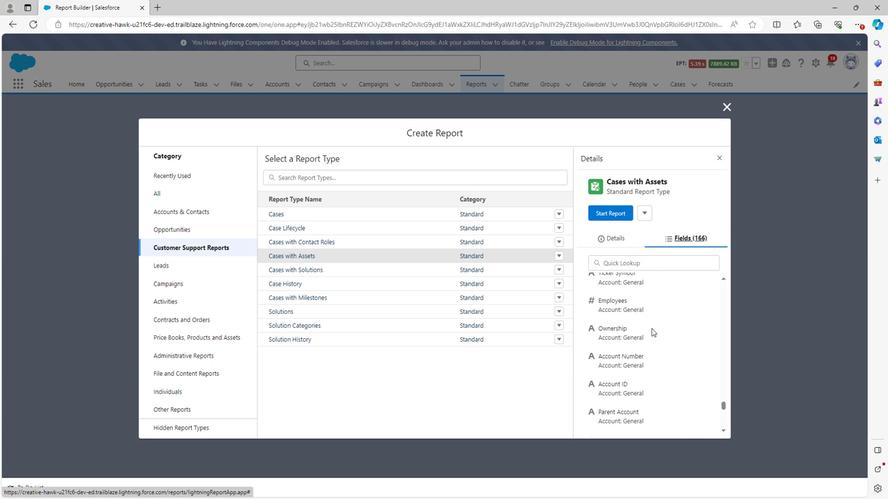 
Action: Mouse scrolled (649, 327) with delta (0, 0)
Screenshot: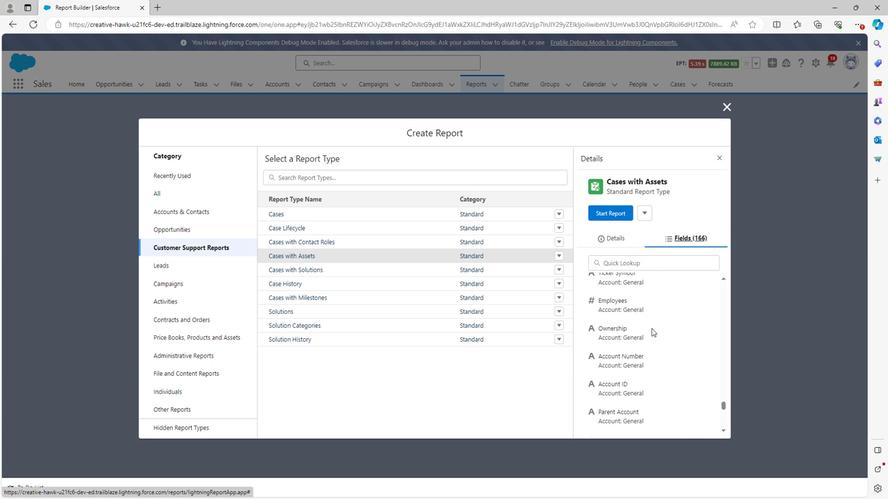 
Action: Mouse scrolled (649, 327) with delta (0, 0)
Screenshot: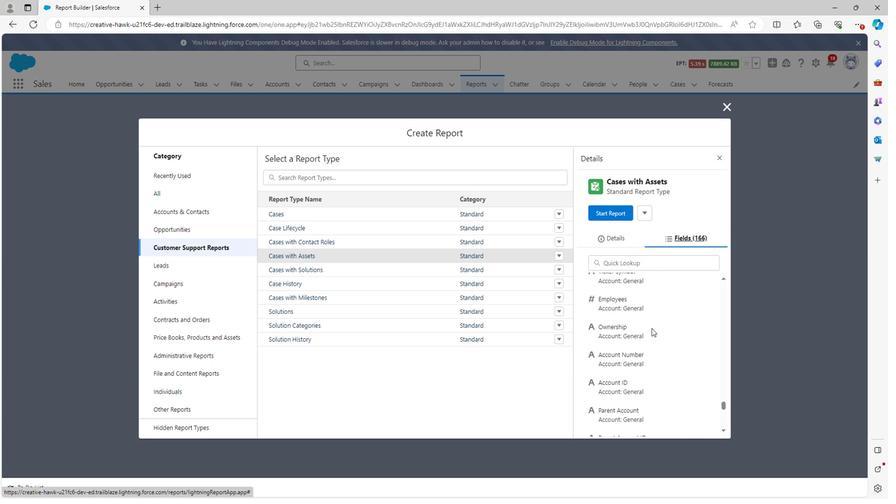 
Action: Mouse scrolled (649, 327) with delta (0, 0)
Screenshot: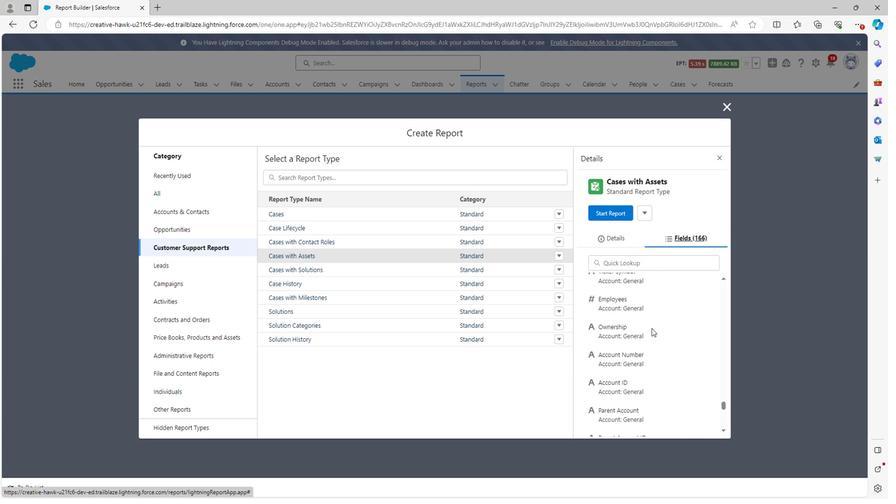 
Action: Mouse scrolled (649, 327) with delta (0, 0)
Screenshot: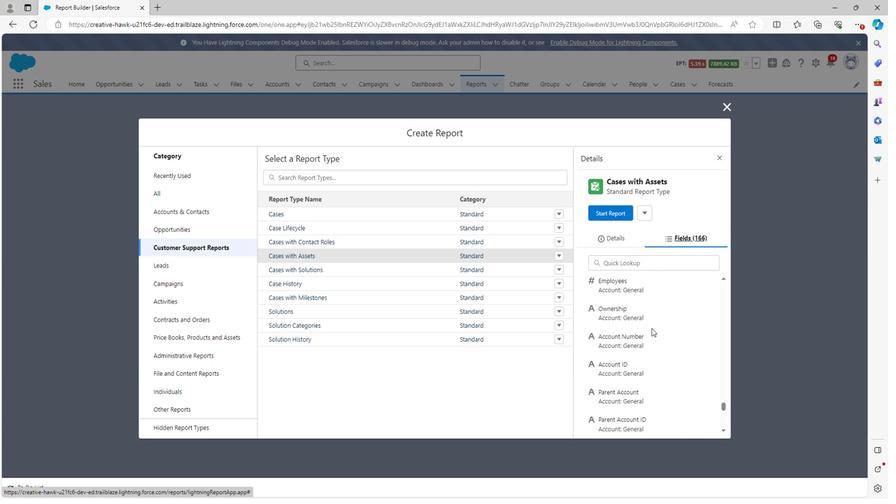 
Action: Mouse scrolled (649, 327) with delta (0, 0)
Screenshot: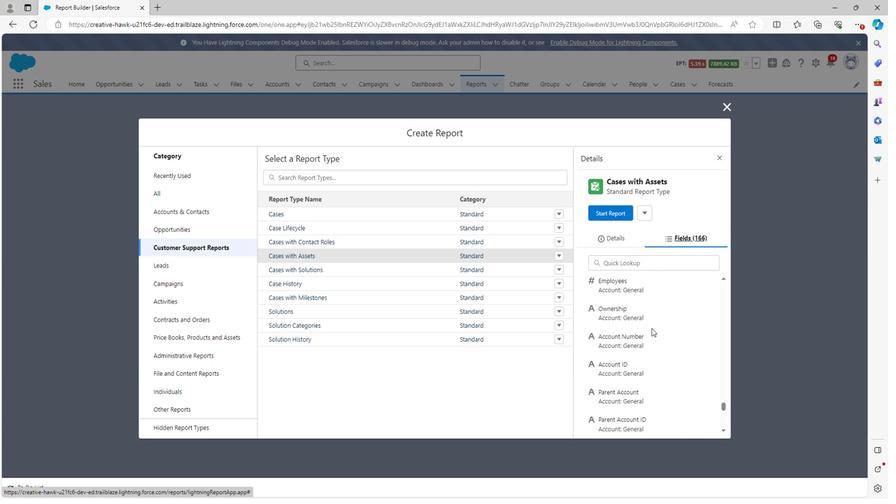 
Action: Mouse scrolled (649, 327) with delta (0, 0)
Screenshot: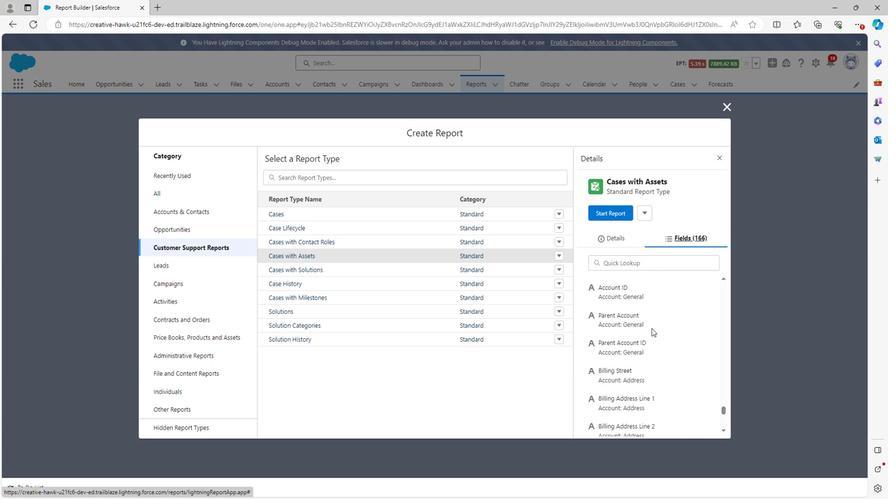 
Action: Mouse scrolled (649, 327) with delta (0, 0)
Screenshot: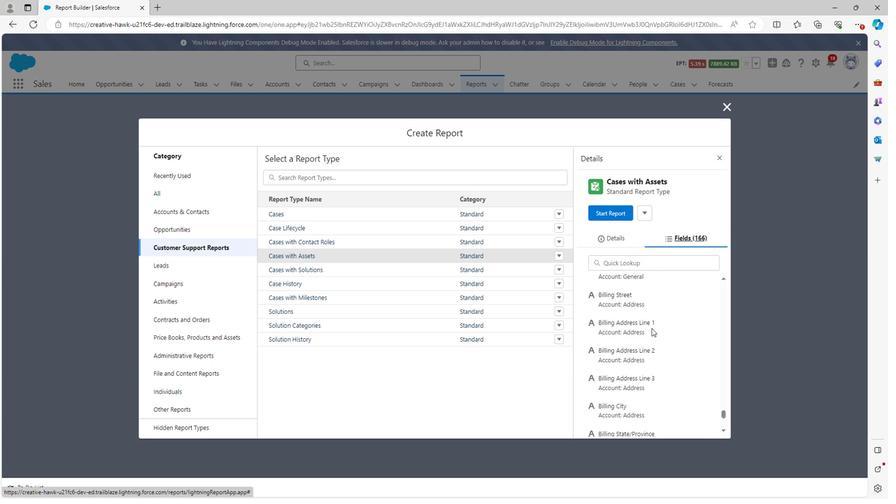 
Action: Mouse scrolled (649, 327) with delta (0, 0)
Screenshot: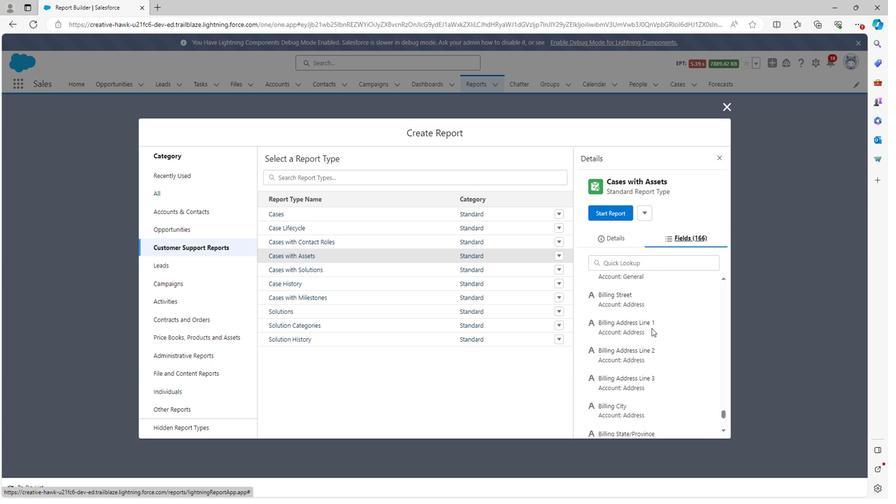 
Action: Mouse scrolled (649, 327) with delta (0, 0)
Screenshot: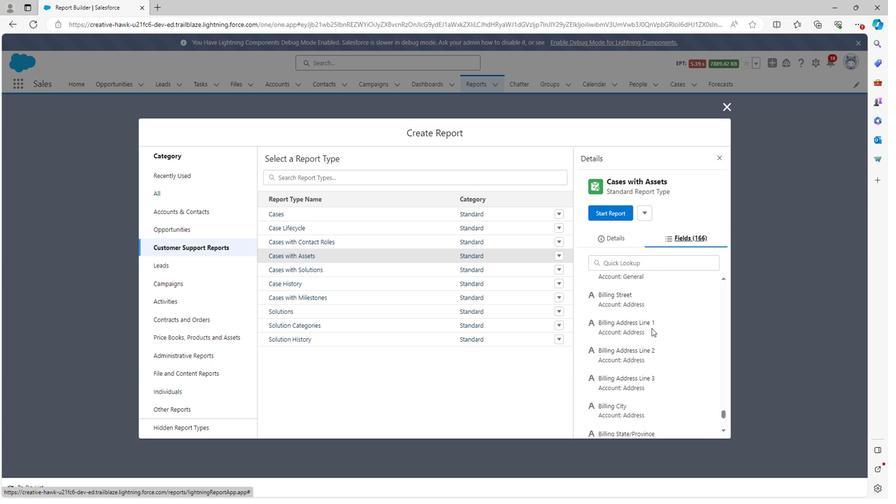 
Action: Mouse scrolled (649, 327) with delta (0, 0)
Screenshot: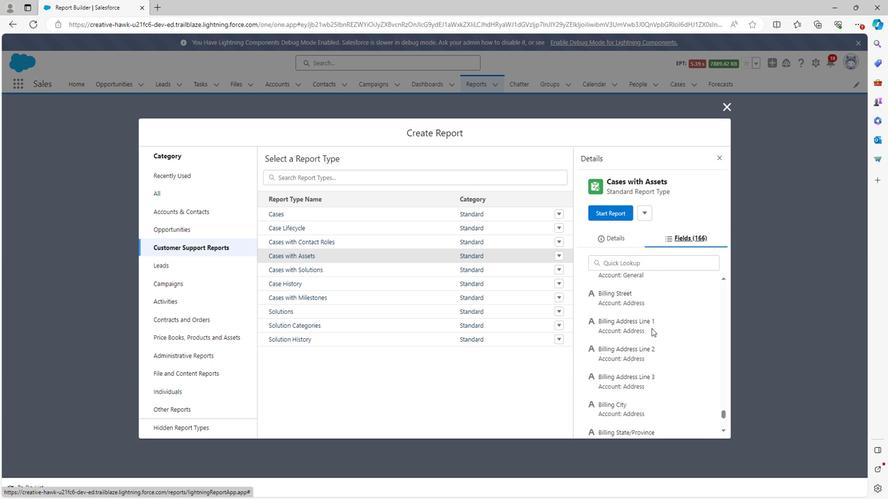
Action: Mouse scrolled (649, 327) with delta (0, 0)
Screenshot: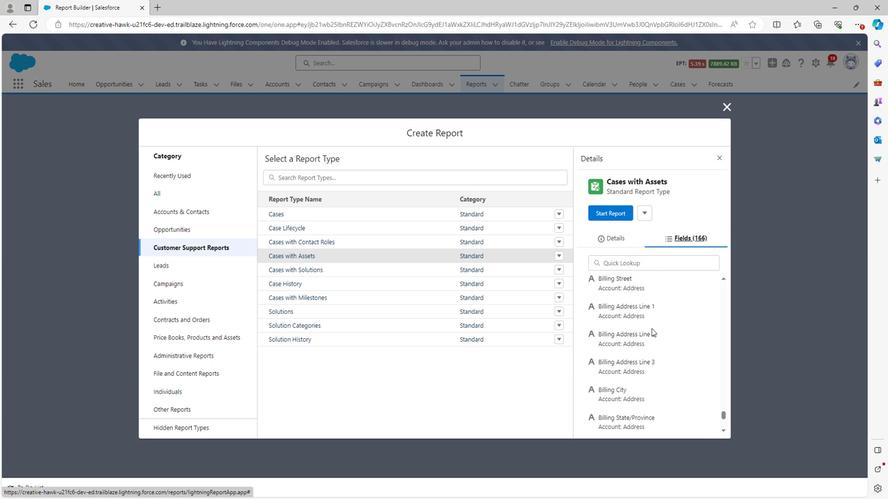
Action: Mouse scrolled (649, 327) with delta (0, 0)
Screenshot: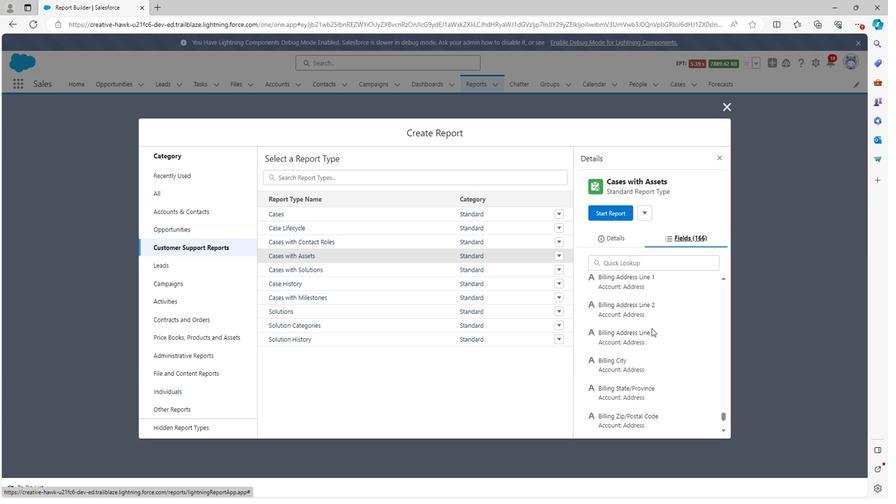 
Action: Mouse scrolled (649, 327) with delta (0, 0)
Screenshot: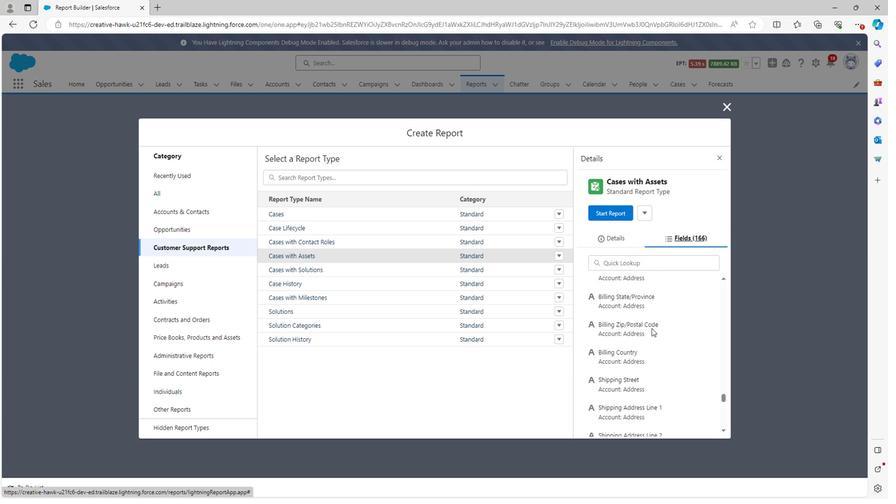 
Action: Mouse scrolled (649, 327) with delta (0, 0)
Screenshot: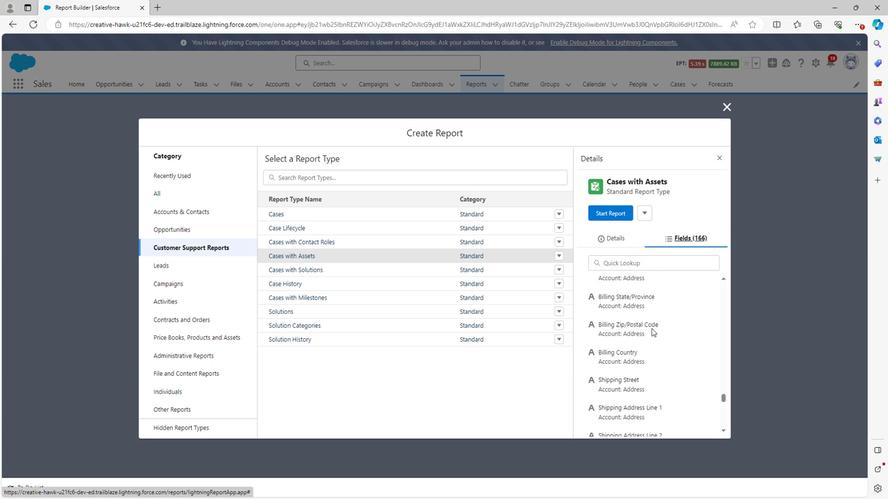 
Action: Mouse scrolled (649, 327) with delta (0, 0)
Screenshot: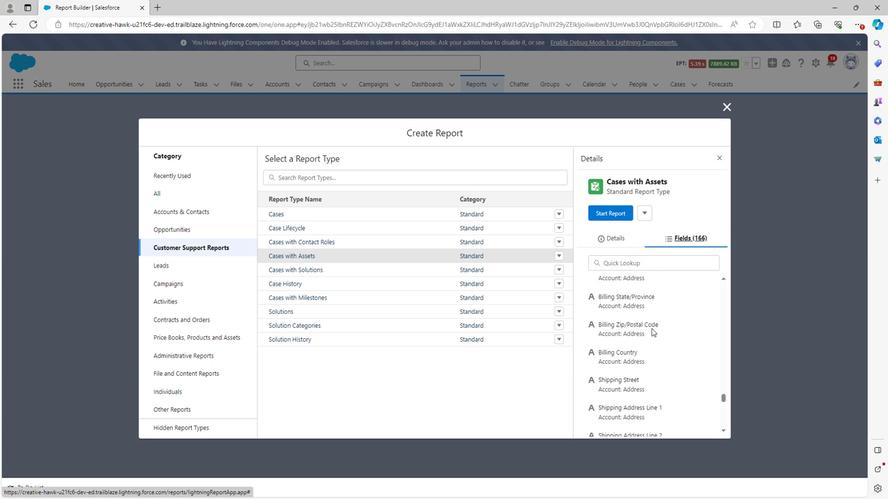 
Action: Mouse scrolled (649, 327) with delta (0, 0)
Screenshot: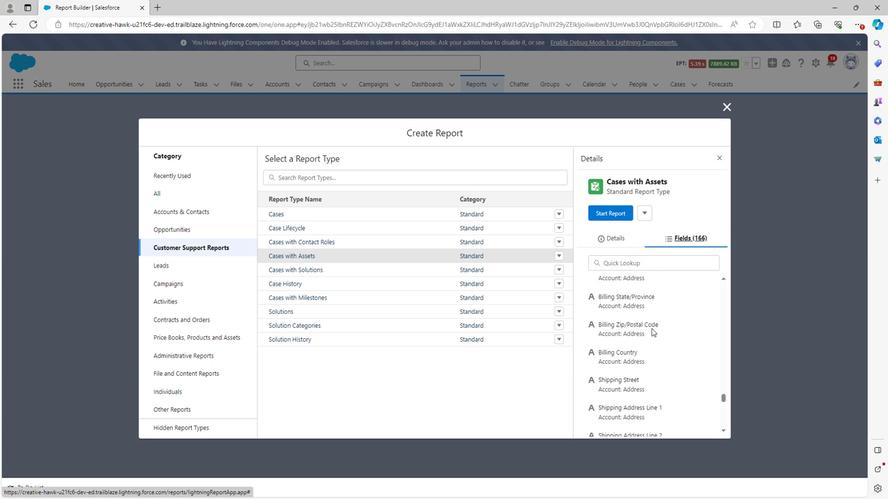 
Action: Mouse scrolled (649, 327) with delta (0, 0)
Screenshot: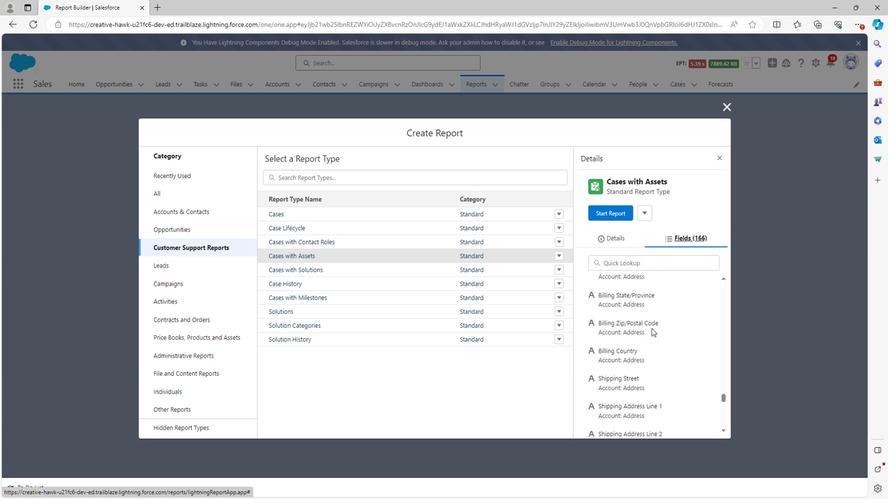
Action: Mouse scrolled (649, 327) with delta (0, 0)
Screenshot: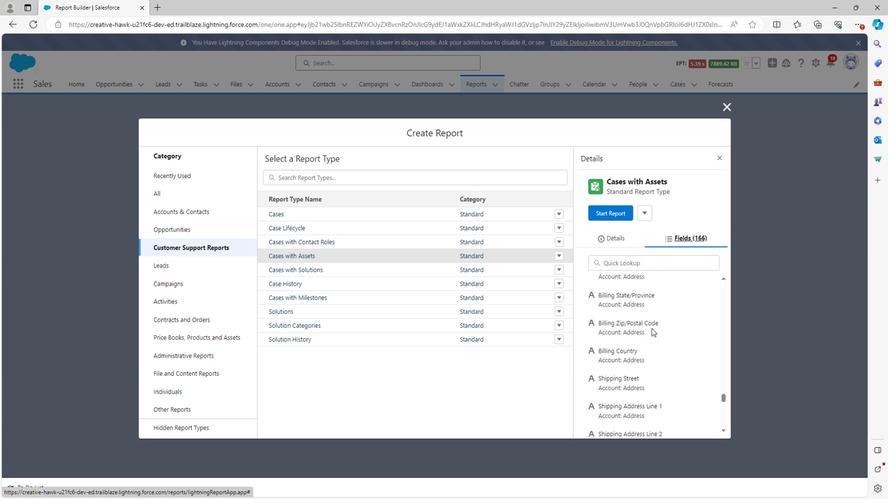 
Action: Mouse scrolled (649, 327) with delta (0, 0)
Screenshot: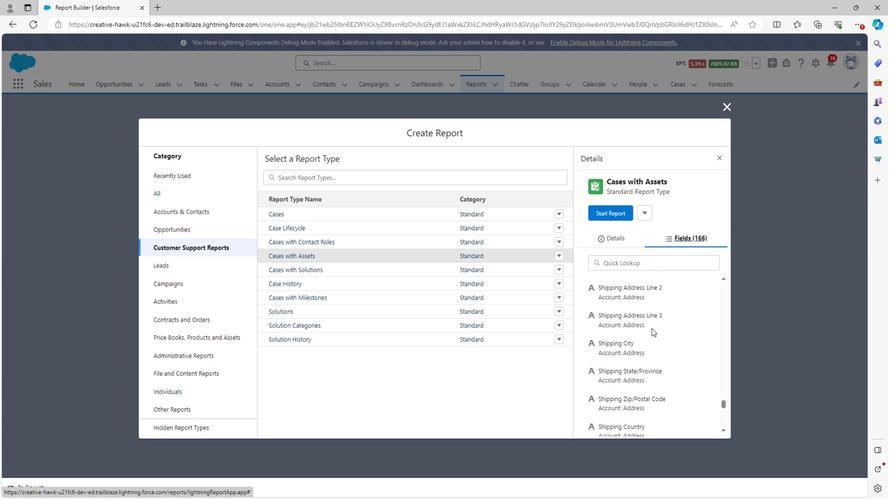 
Action: Mouse scrolled (649, 327) with delta (0, 0)
Screenshot: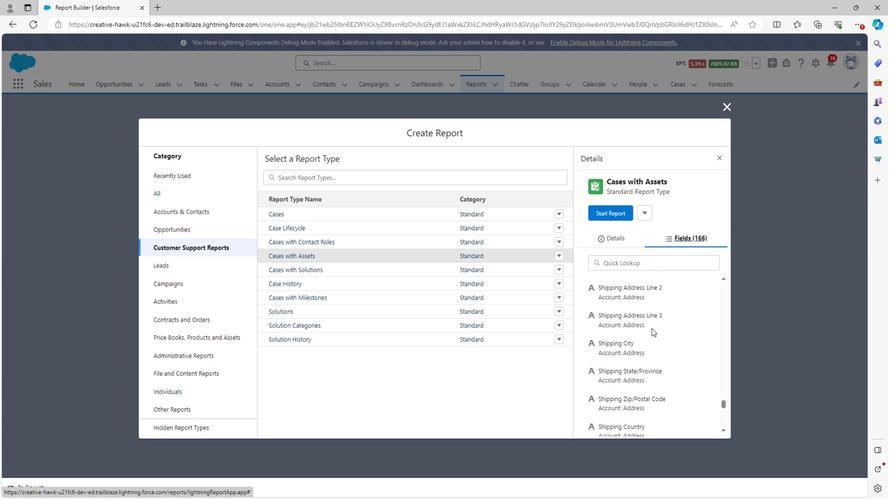 
Action: Mouse scrolled (649, 327) with delta (0, 0)
Screenshot: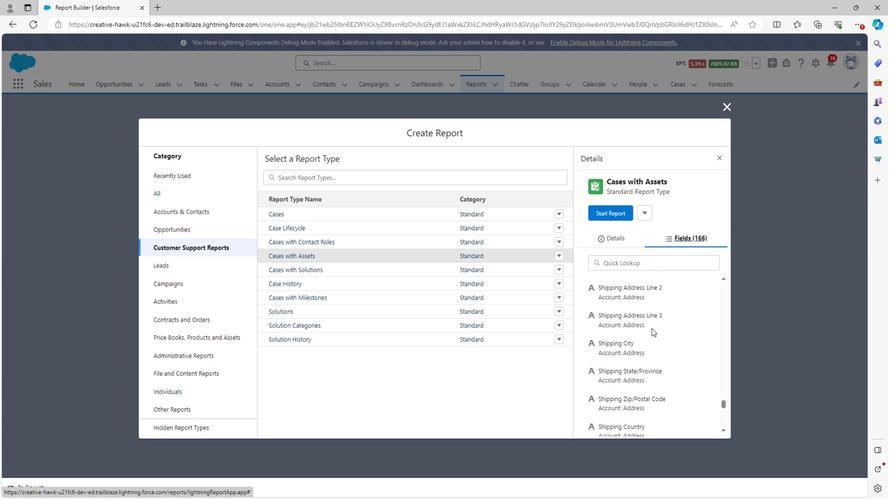 
Action: Mouse scrolled (649, 327) with delta (0, 0)
Screenshot: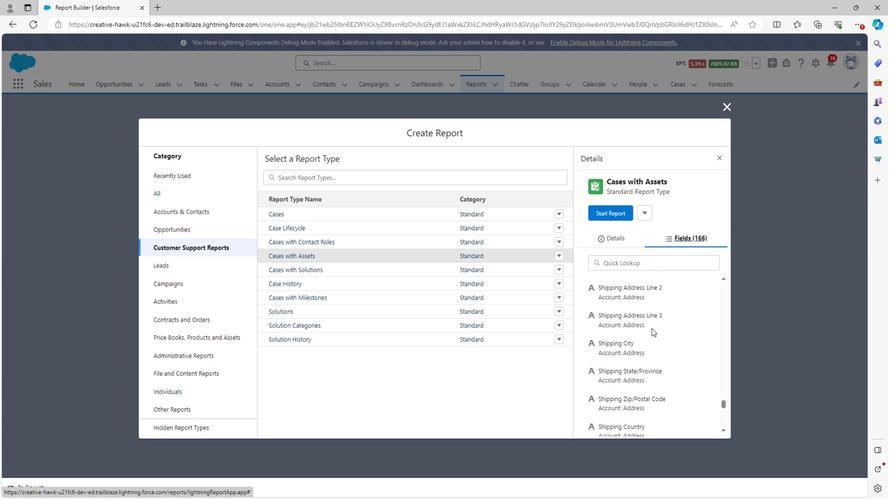 
Action: Mouse scrolled (649, 327) with delta (0, 0)
Screenshot: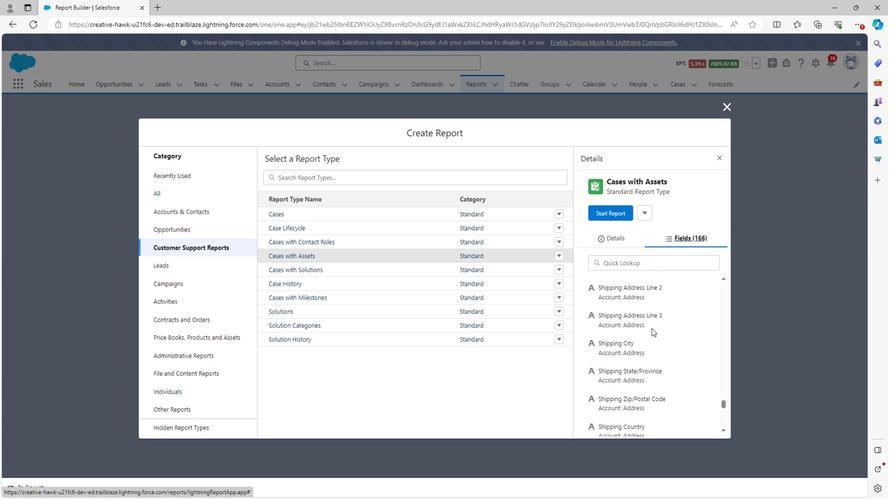 
Action: Mouse scrolled (649, 327) with delta (0, 0)
Screenshot: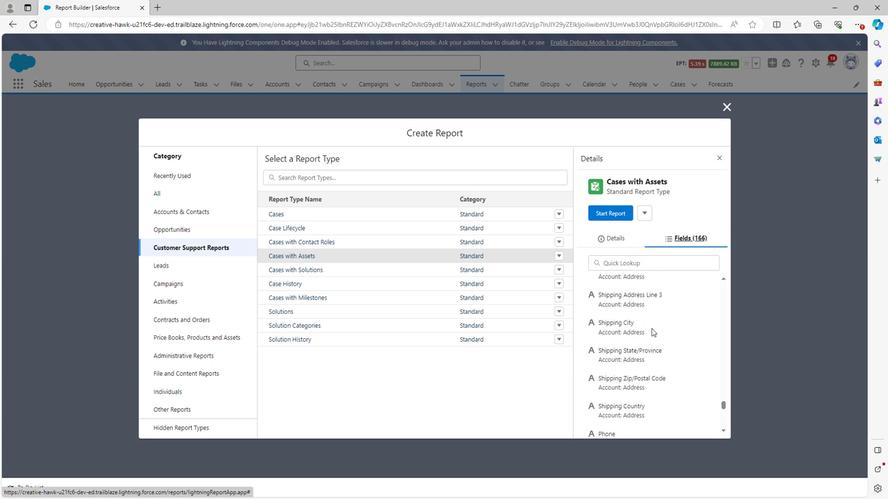 
Action: Mouse scrolled (649, 327) with delta (0, 0)
Screenshot: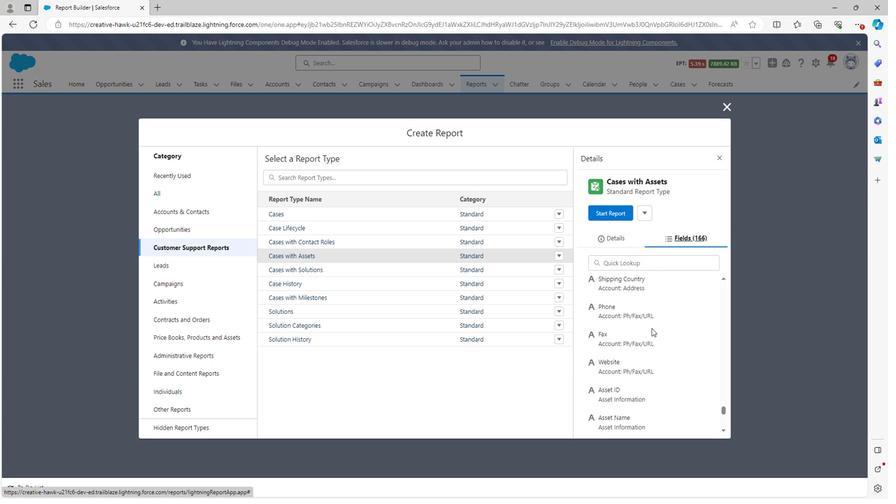 
Action: Mouse scrolled (649, 327) with delta (0, 0)
Screenshot: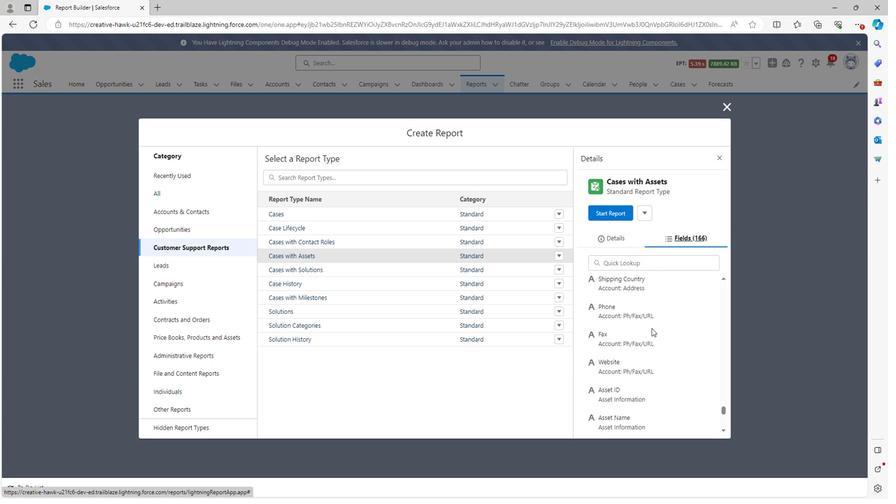 
Action: Mouse scrolled (649, 327) with delta (0, 0)
Screenshot: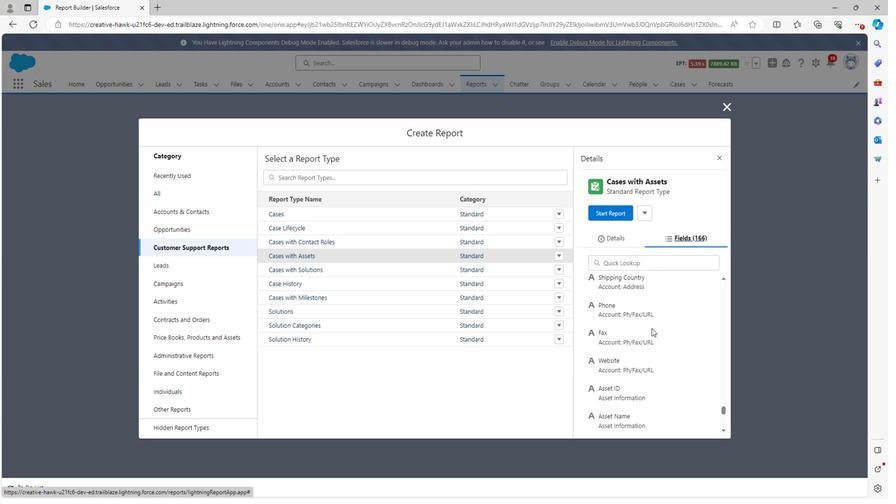 
Action: Mouse scrolled (649, 327) with delta (0, 0)
Screenshot: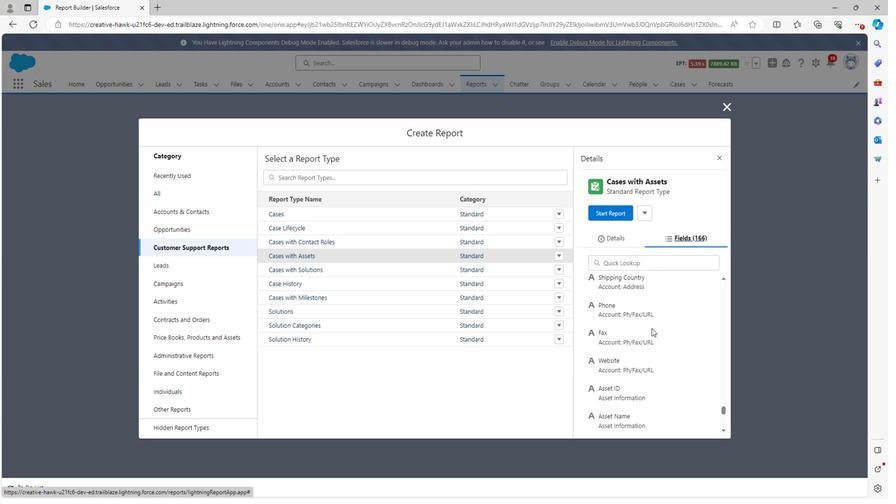 
Action: Mouse scrolled (649, 327) with delta (0, 0)
Screenshot: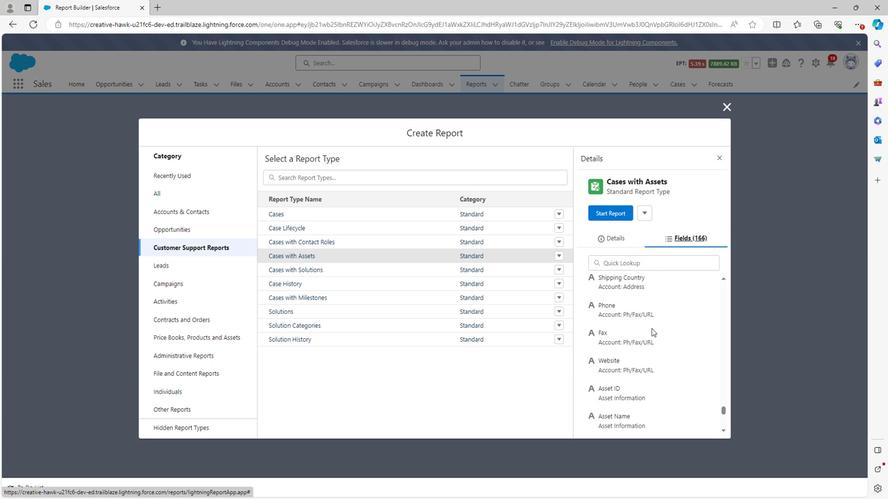 
Action: Mouse scrolled (649, 327) with delta (0, 0)
Screenshot: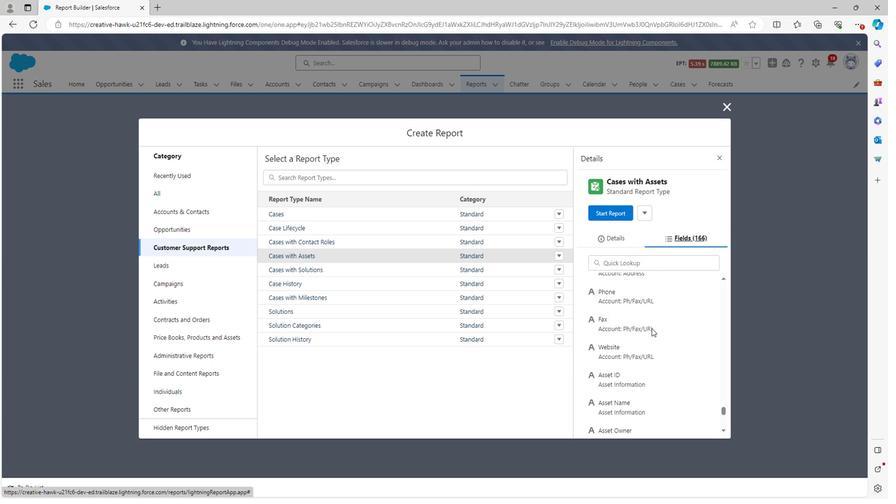 
Action: Mouse scrolled (649, 327) with delta (0, 0)
Screenshot: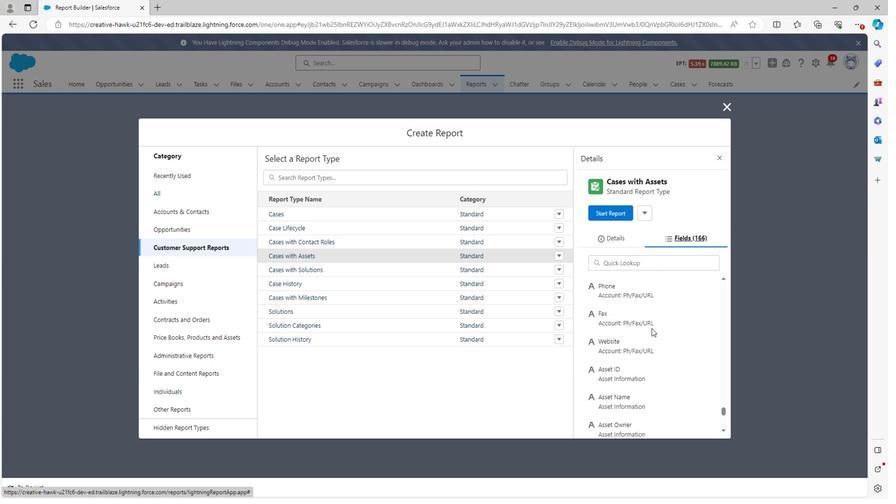 
Action: Mouse scrolled (649, 327) with delta (0, 0)
Screenshot: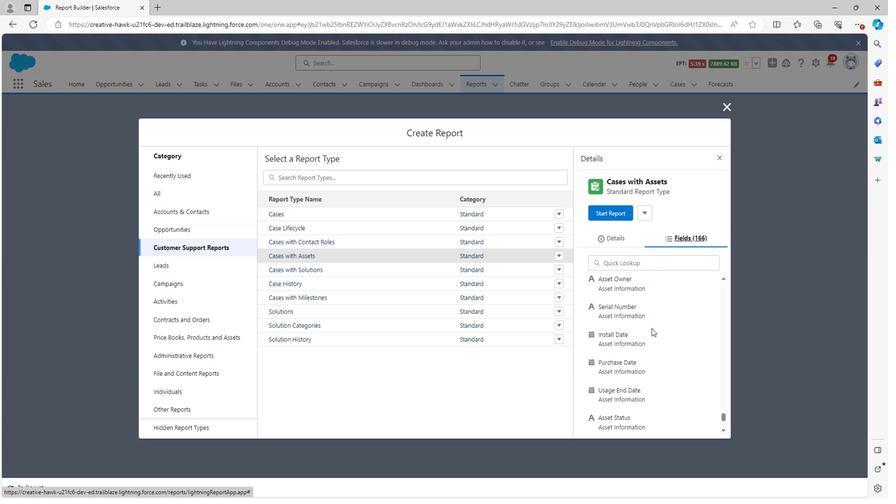 
Action: Mouse scrolled (649, 327) with delta (0, 0)
Screenshot: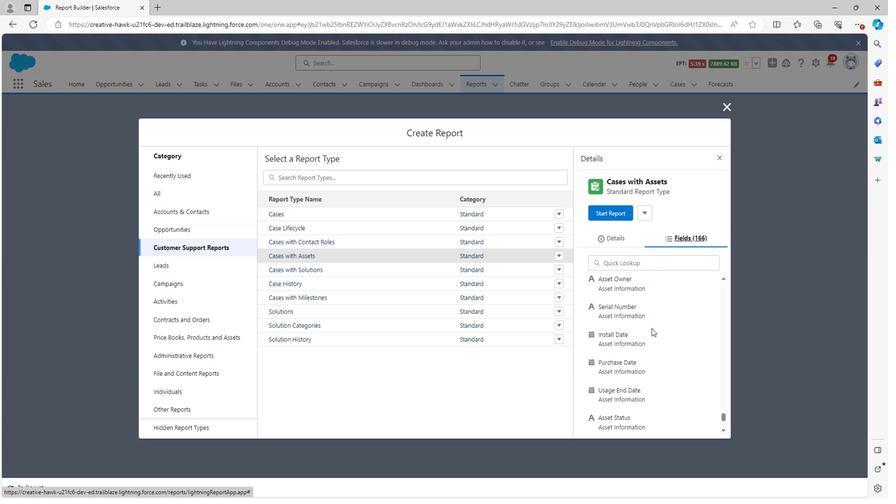 
Action: Mouse scrolled (649, 327) with delta (0, 0)
Screenshot: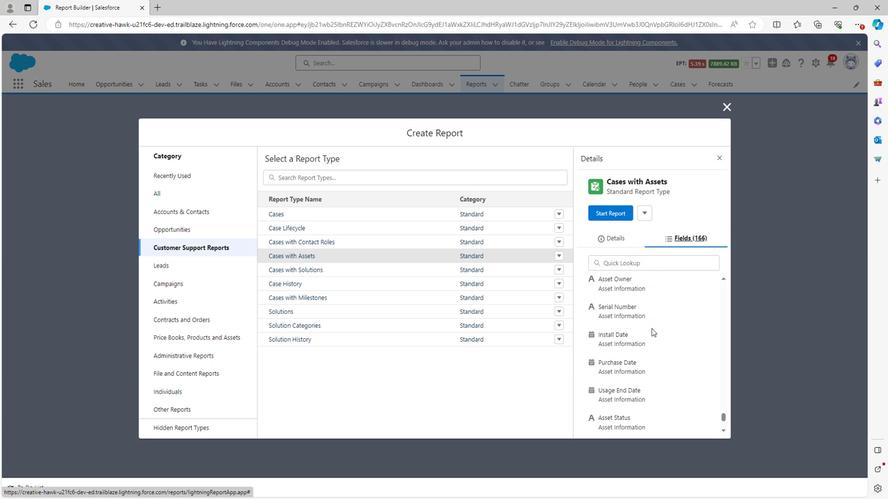 
Action: Mouse scrolled (649, 327) with delta (0, 0)
Screenshot: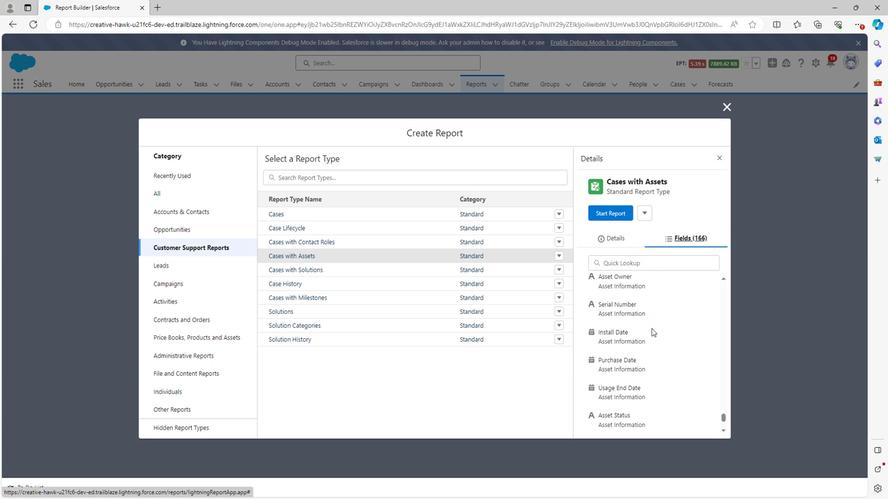 
Action: Mouse scrolled (649, 327) with delta (0, 0)
Screenshot: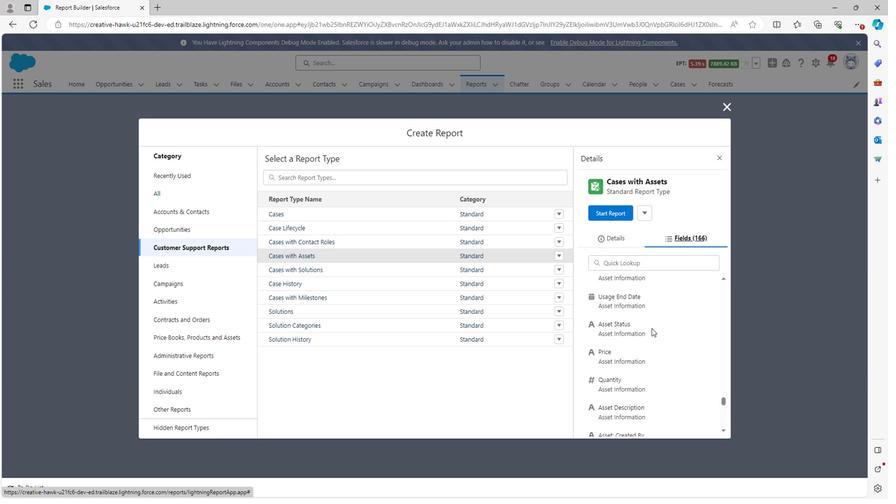 
Action: Mouse scrolled (649, 327) with delta (0, 0)
Screenshot: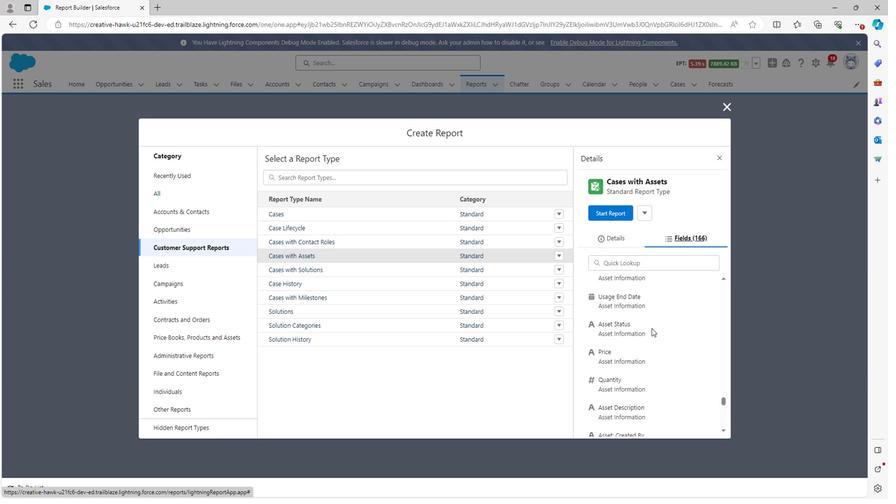 
Action: Mouse scrolled (649, 327) with delta (0, 0)
Screenshot: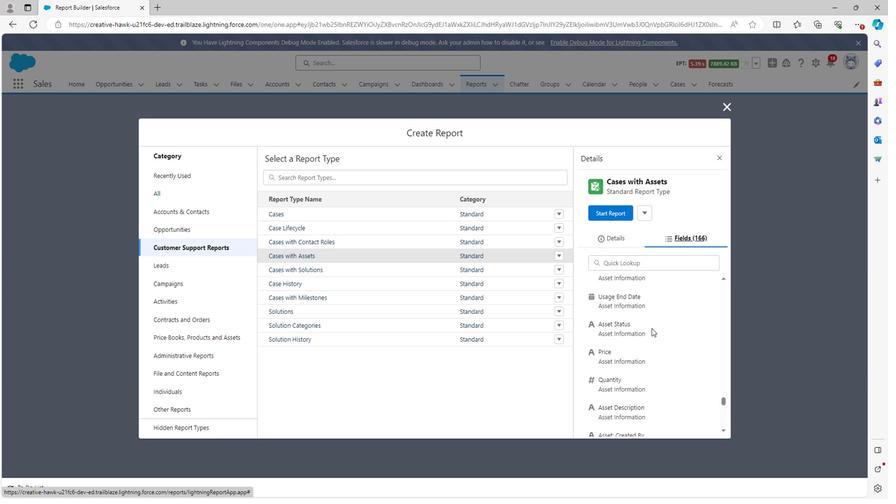
Action: Mouse scrolled (649, 327) with delta (0, 0)
Screenshot: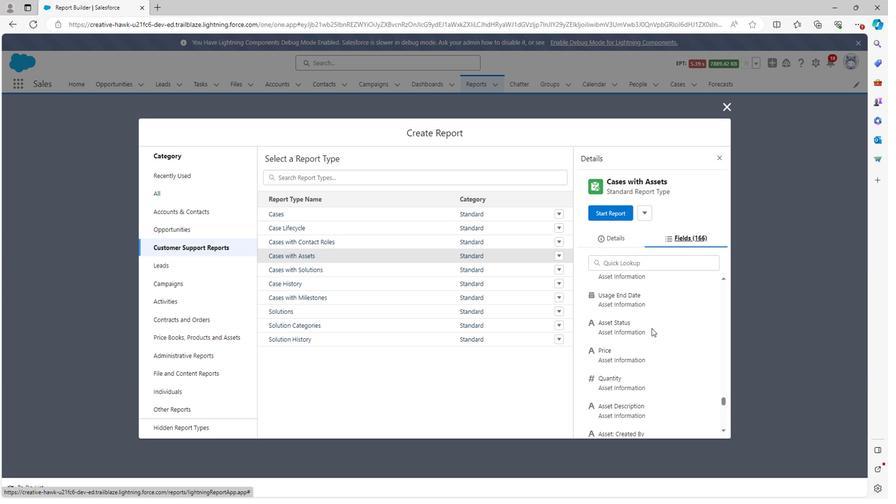 
Action: Mouse moved to (609, 212)
Screenshot: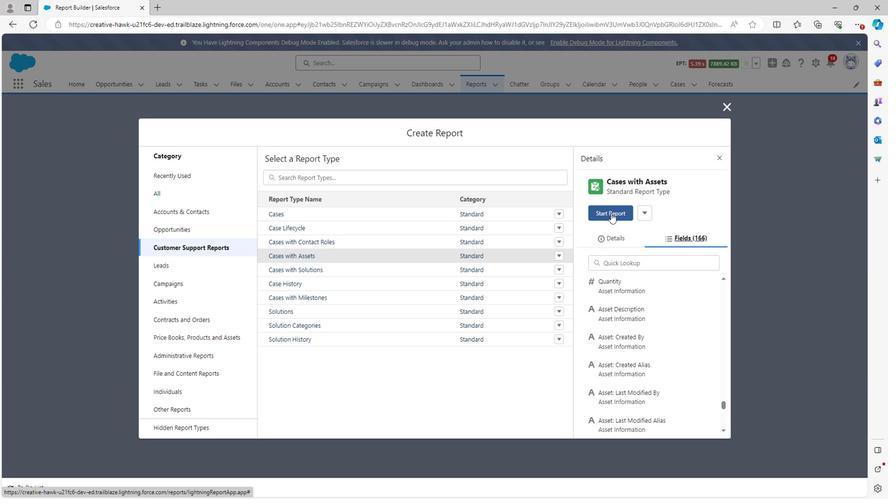 
Action: Mouse pressed left at (609, 212)
